 Task: Find connections with filter location Denkanikota with filter topic #linkedinwith filter profile language Potuguese with filter current company Tesco Bengaluru with filter school Sri Guru Tegh Bahadur Khalsa College with filter industry Environmental Services with filter service category Personal Injury Law with filter keywords title Director of Storytelling
Action: Mouse moved to (677, 87)
Screenshot: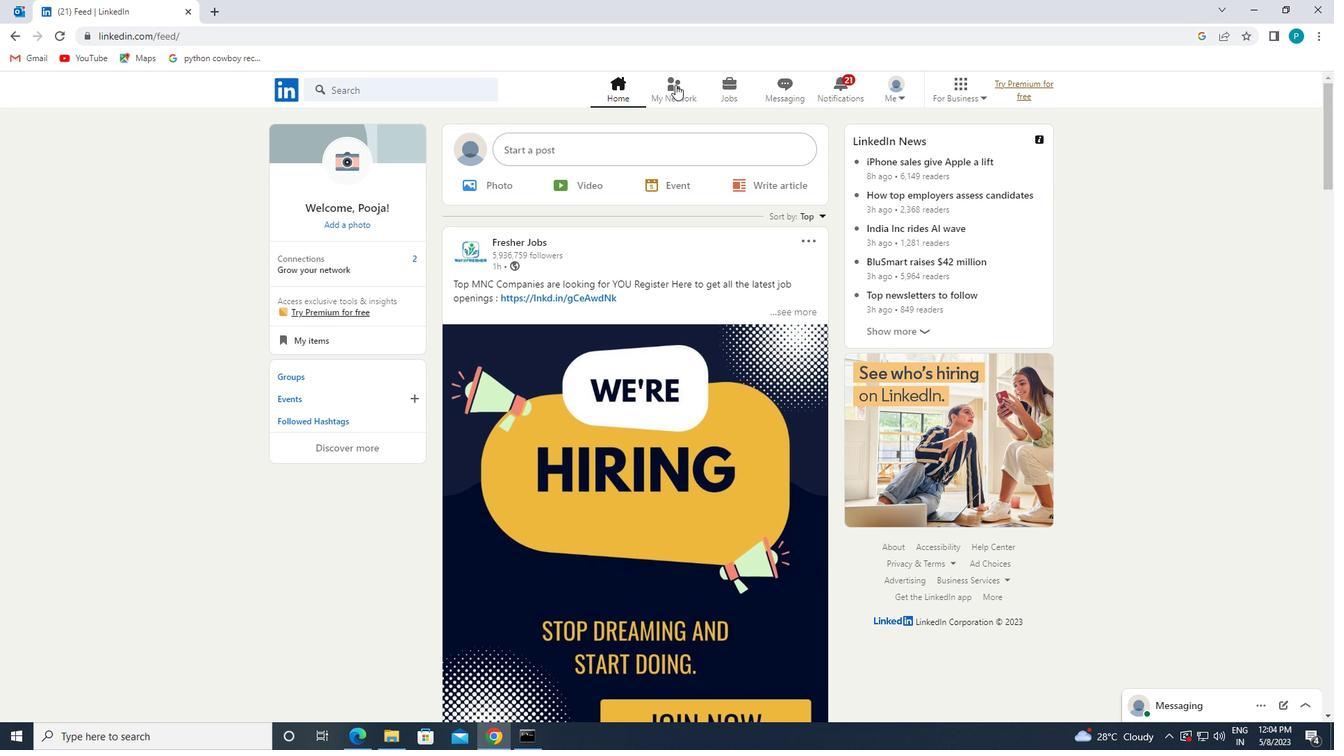
Action: Mouse pressed left at (677, 87)
Screenshot: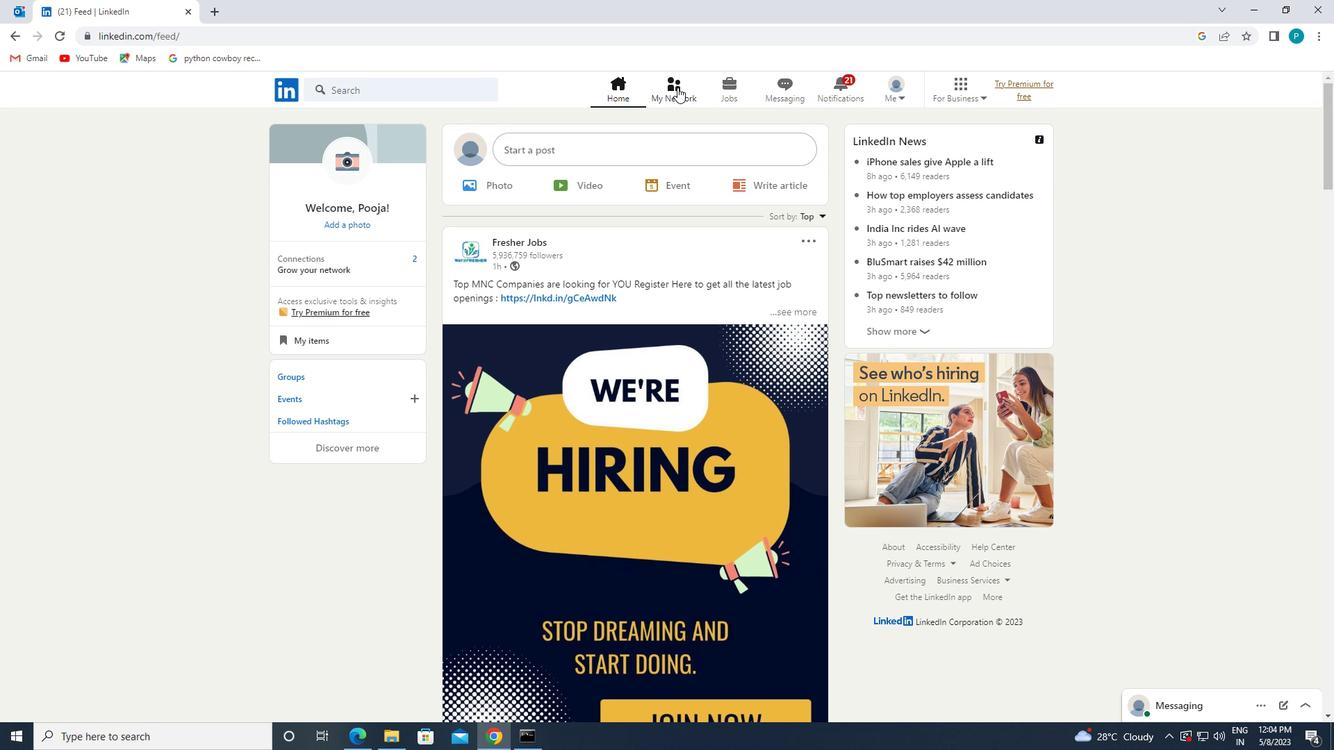 
Action: Mouse moved to (375, 168)
Screenshot: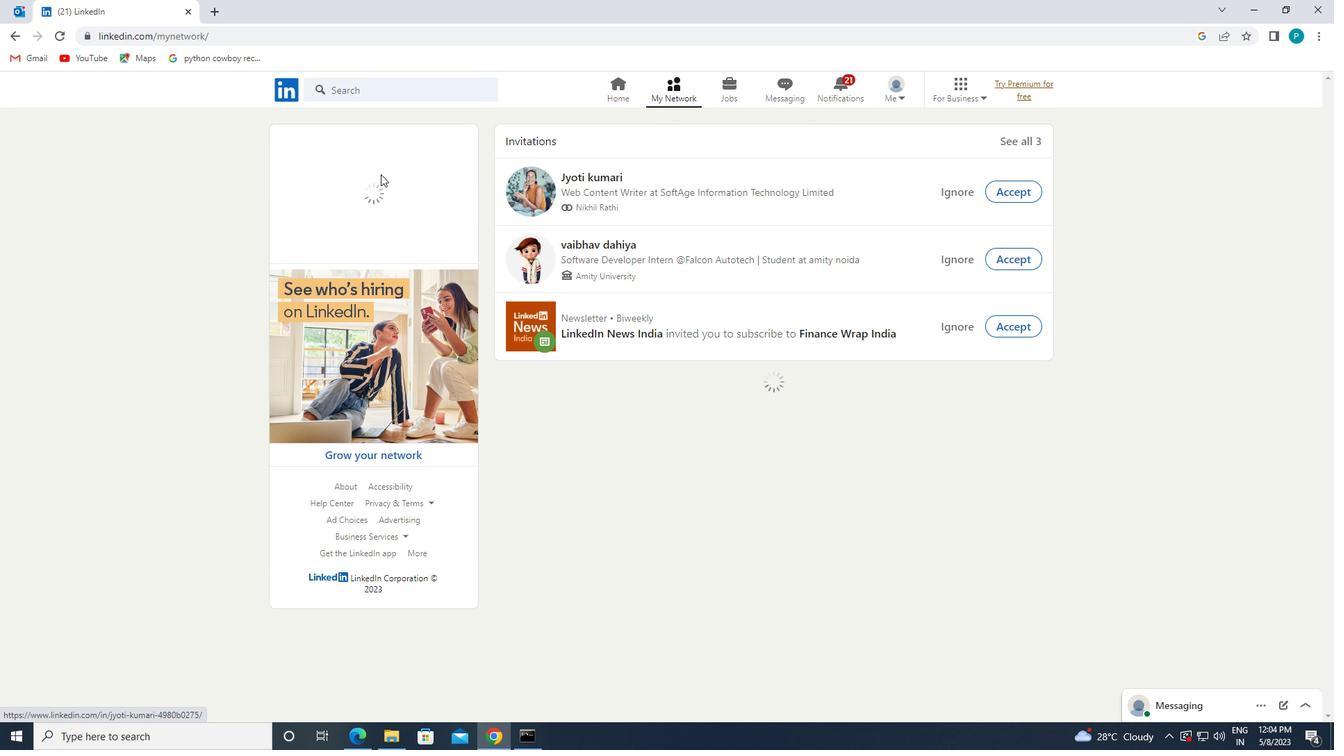 
Action: Mouse pressed left at (375, 168)
Screenshot: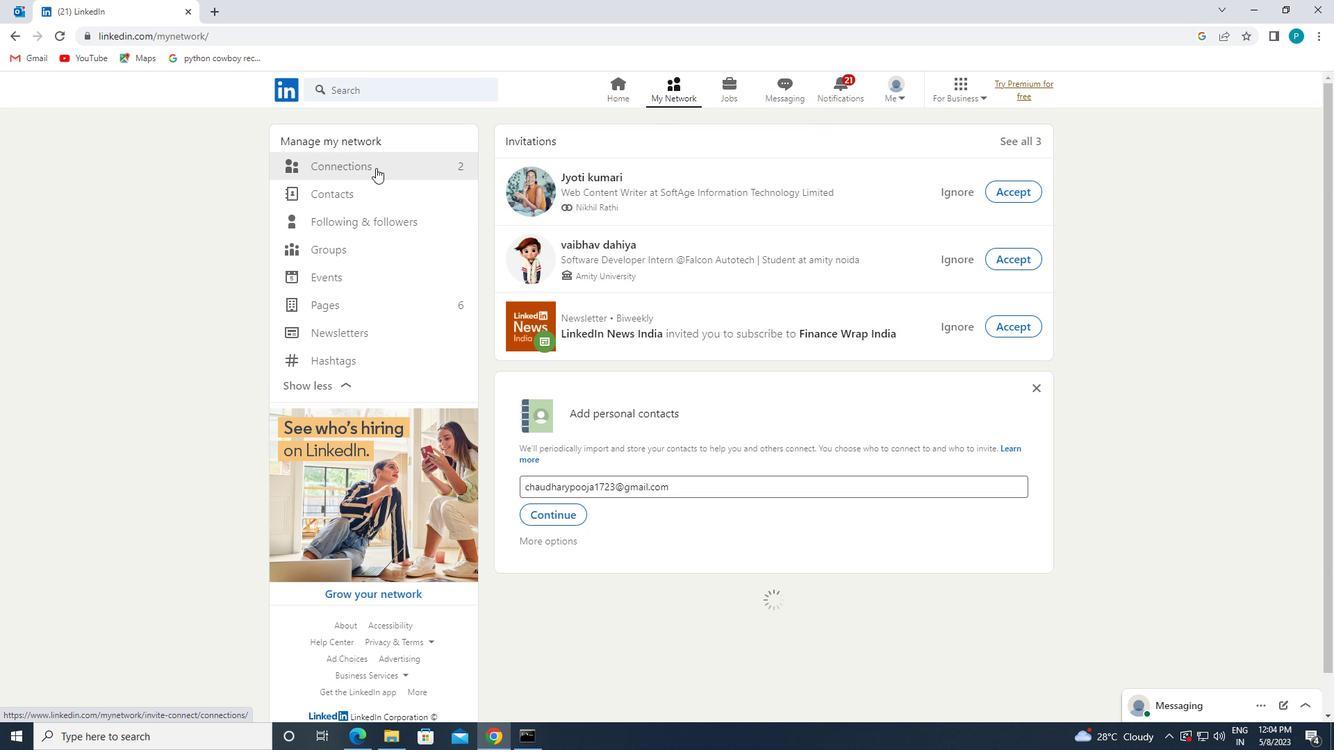 
Action: Mouse moved to (768, 161)
Screenshot: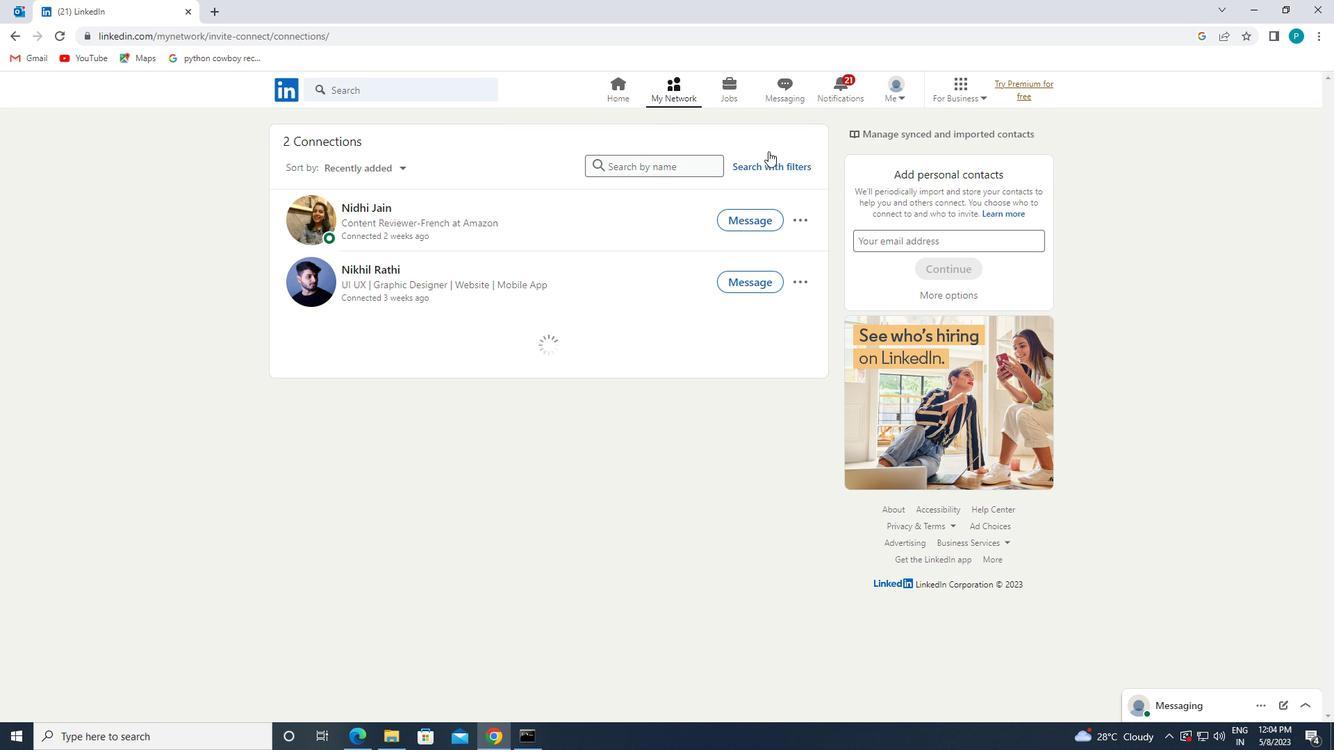 
Action: Mouse pressed left at (768, 161)
Screenshot: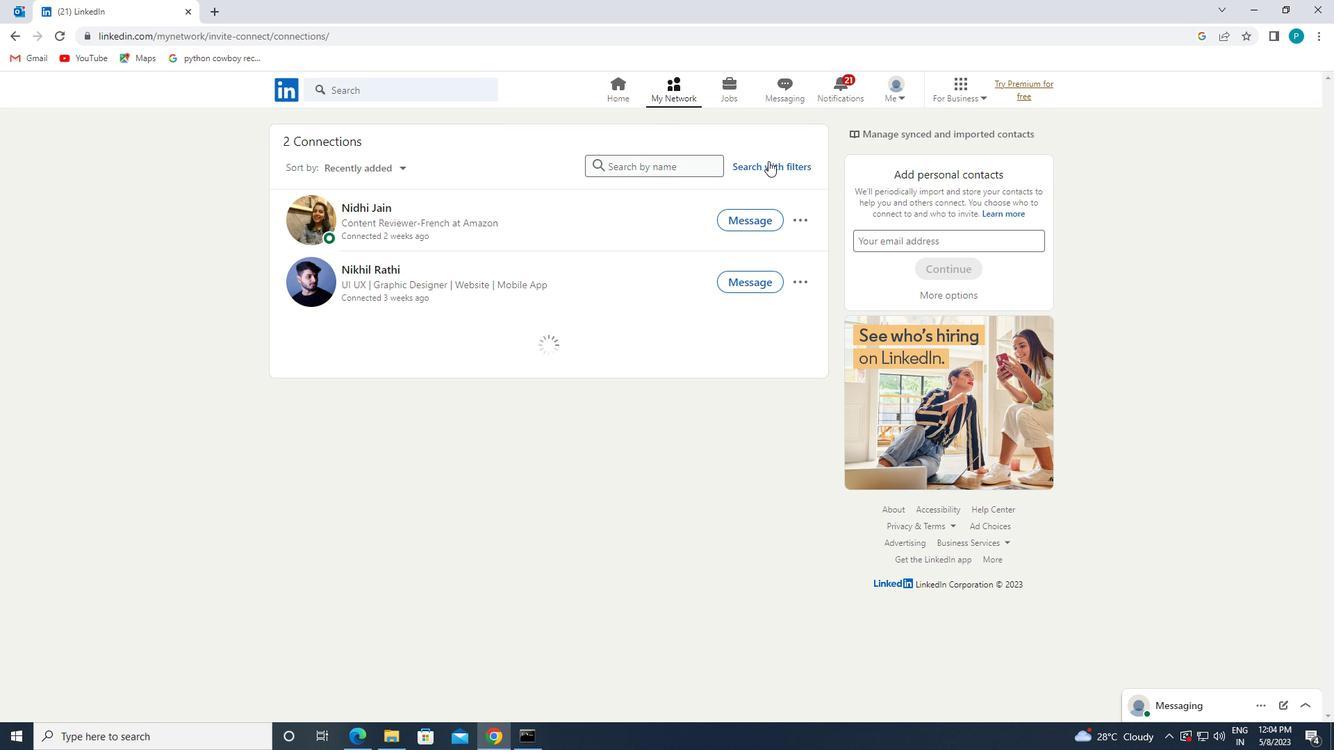 
Action: Mouse moved to (696, 120)
Screenshot: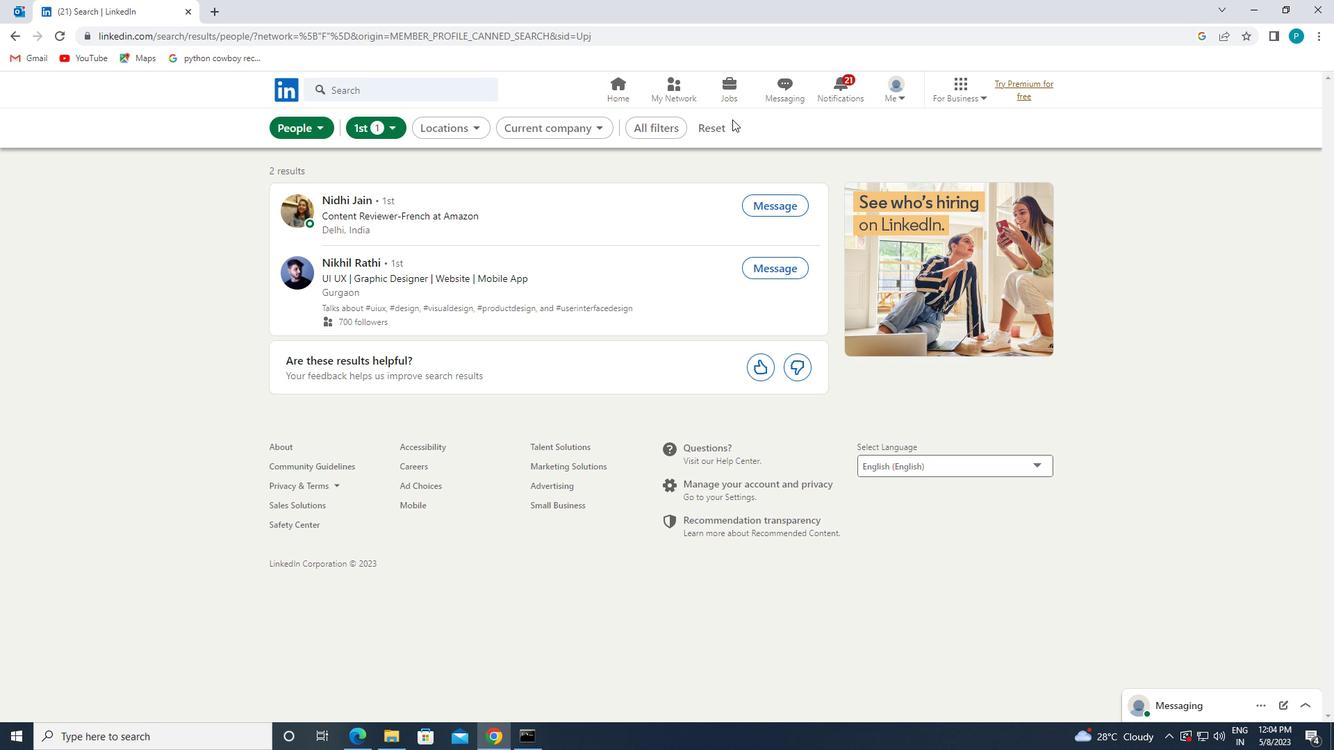 
Action: Mouse pressed left at (696, 120)
Screenshot: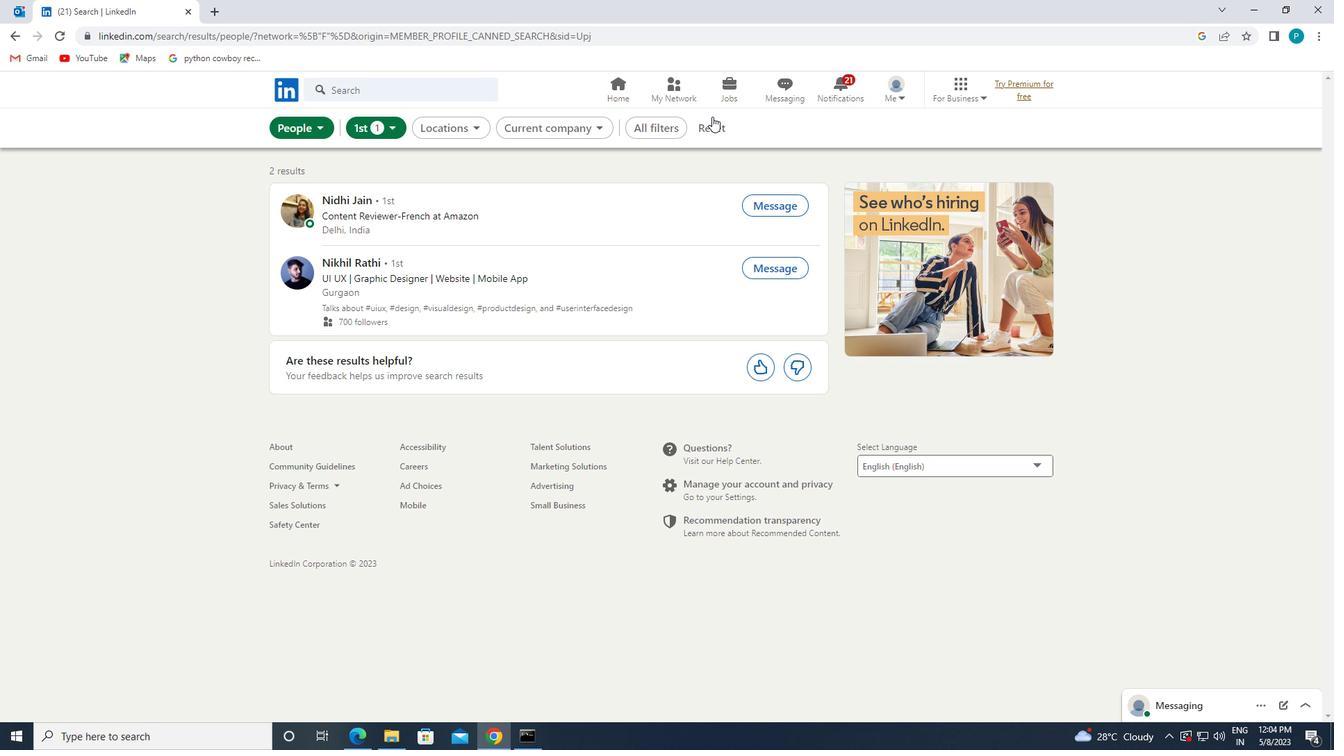 
Action: Mouse moved to (678, 125)
Screenshot: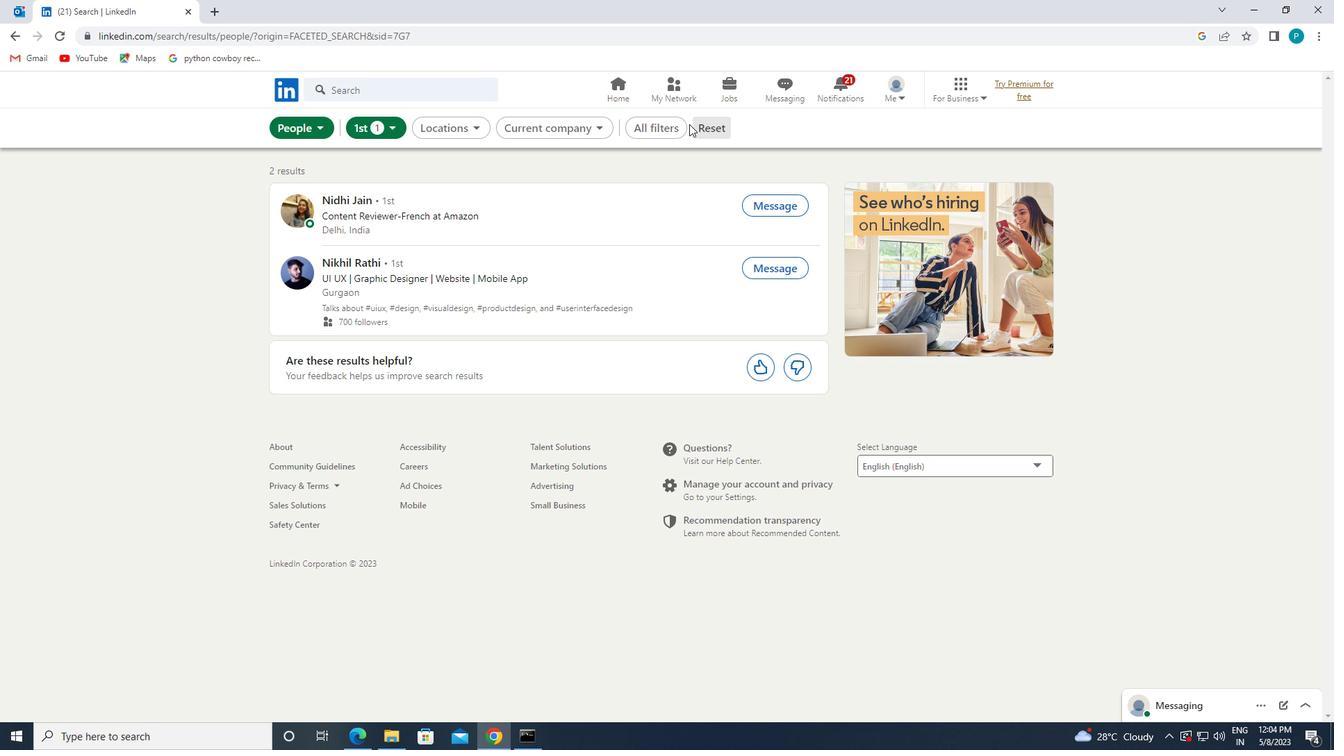
Action: Mouse pressed left at (678, 125)
Screenshot: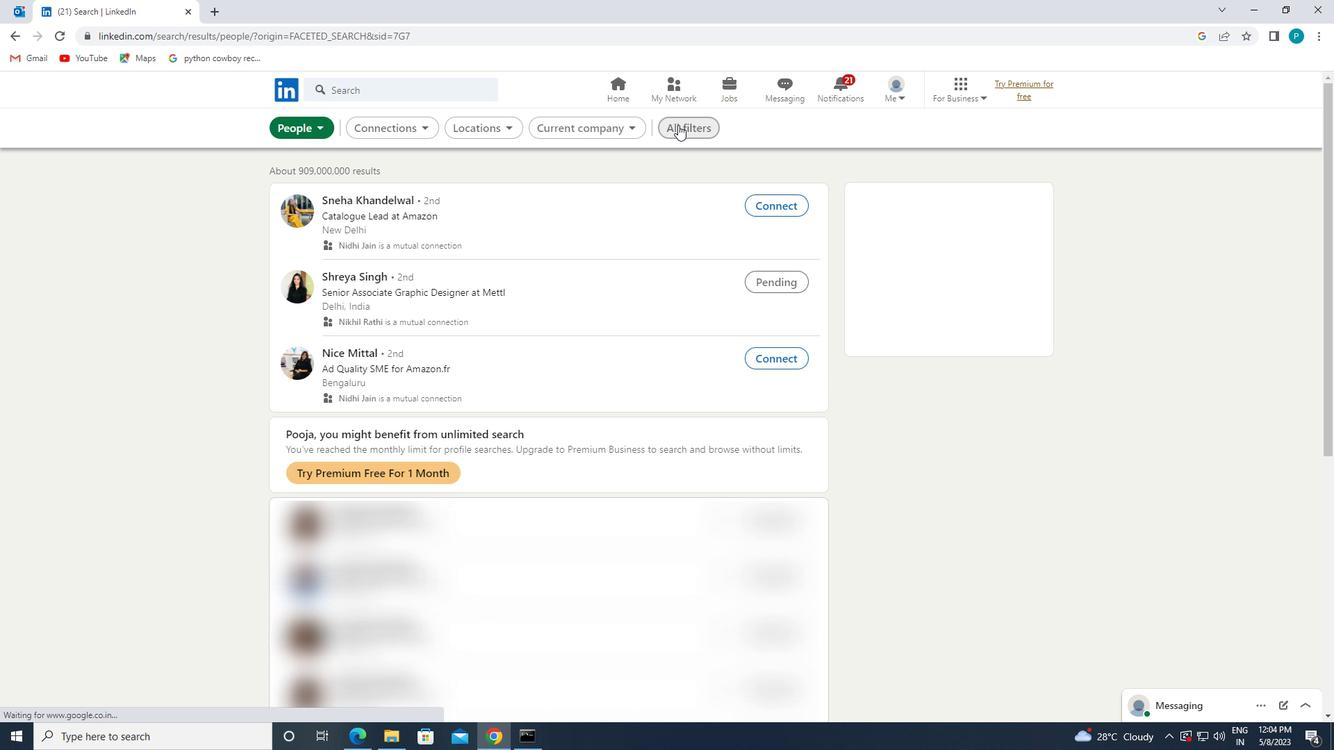 
Action: Mouse moved to (1325, 352)
Screenshot: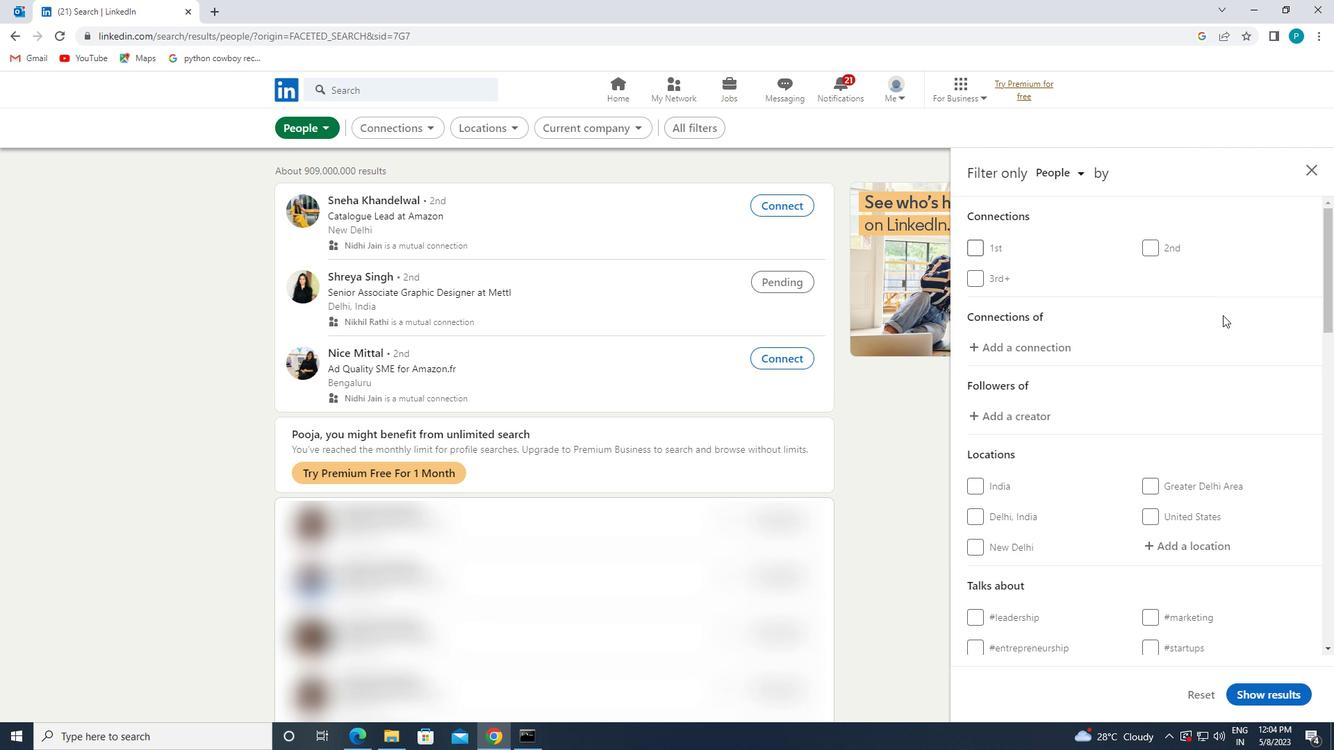 
Action: Mouse scrolled (1325, 351) with delta (0, 0)
Screenshot: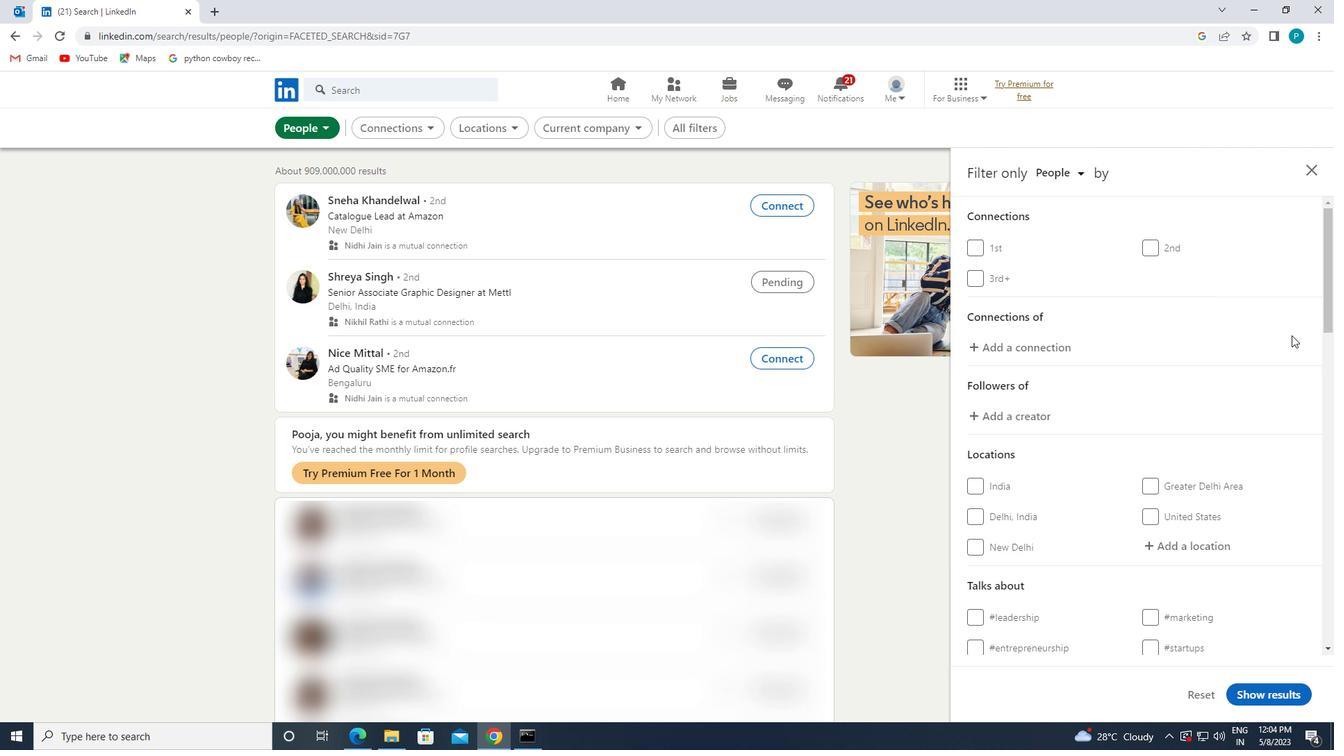 
Action: Mouse moved to (1325, 352)
Screenshot: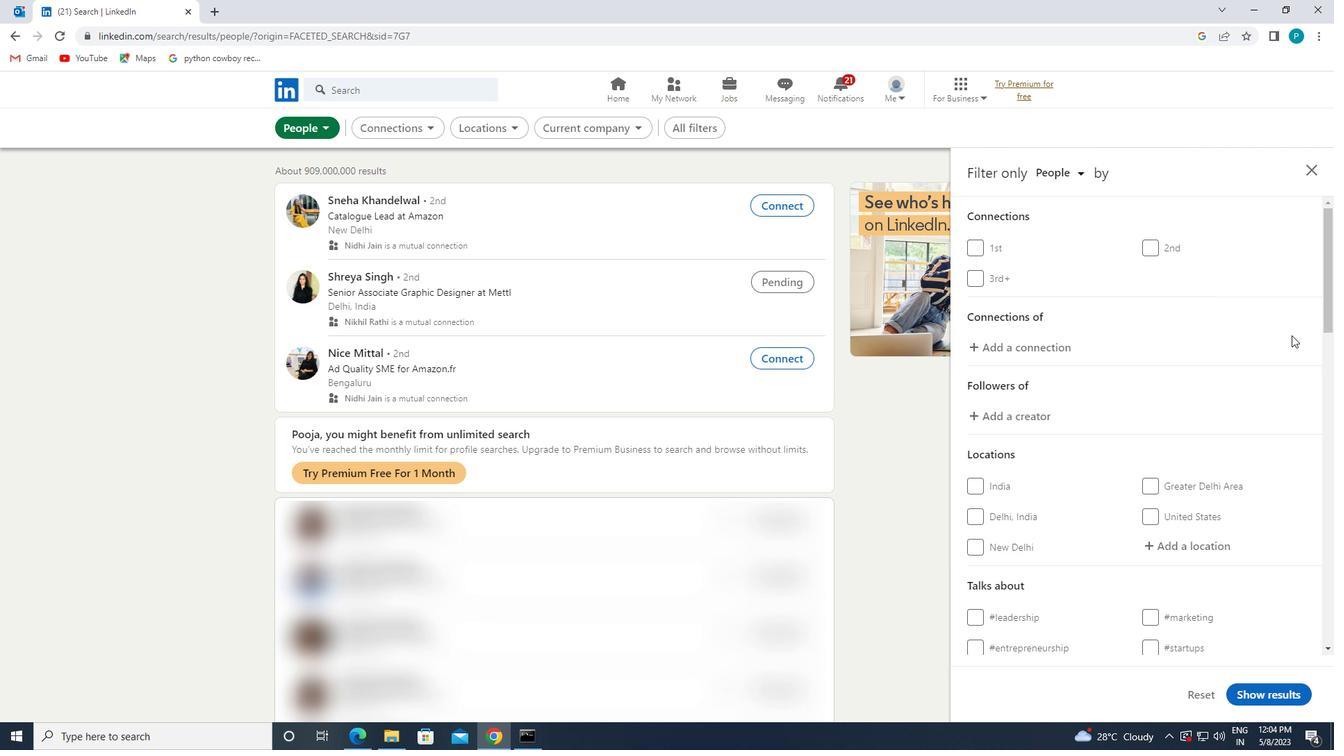 
Action: Mouse scrolled (1325, 351) with delta (0, 0)
Screenshot: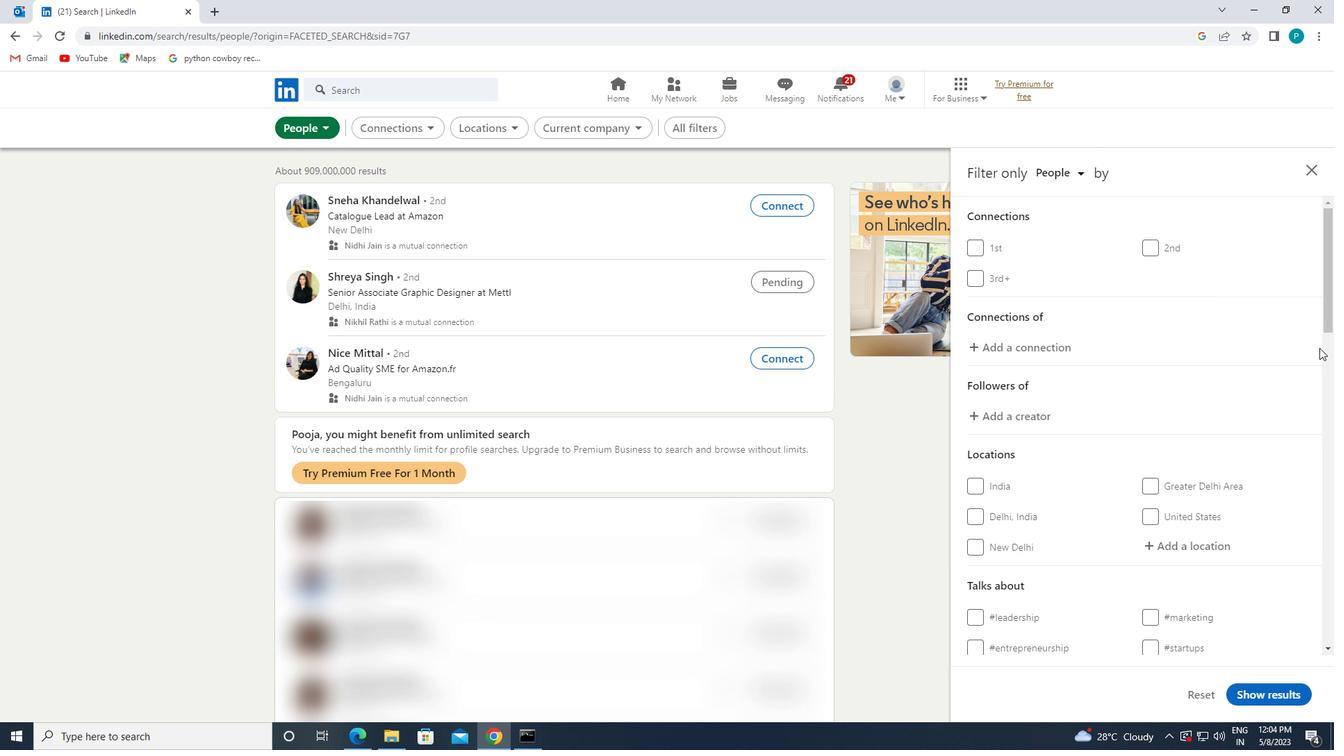 
Action: Mouse scrolled (1325, 351) with delta (0, 0)
Screenshot: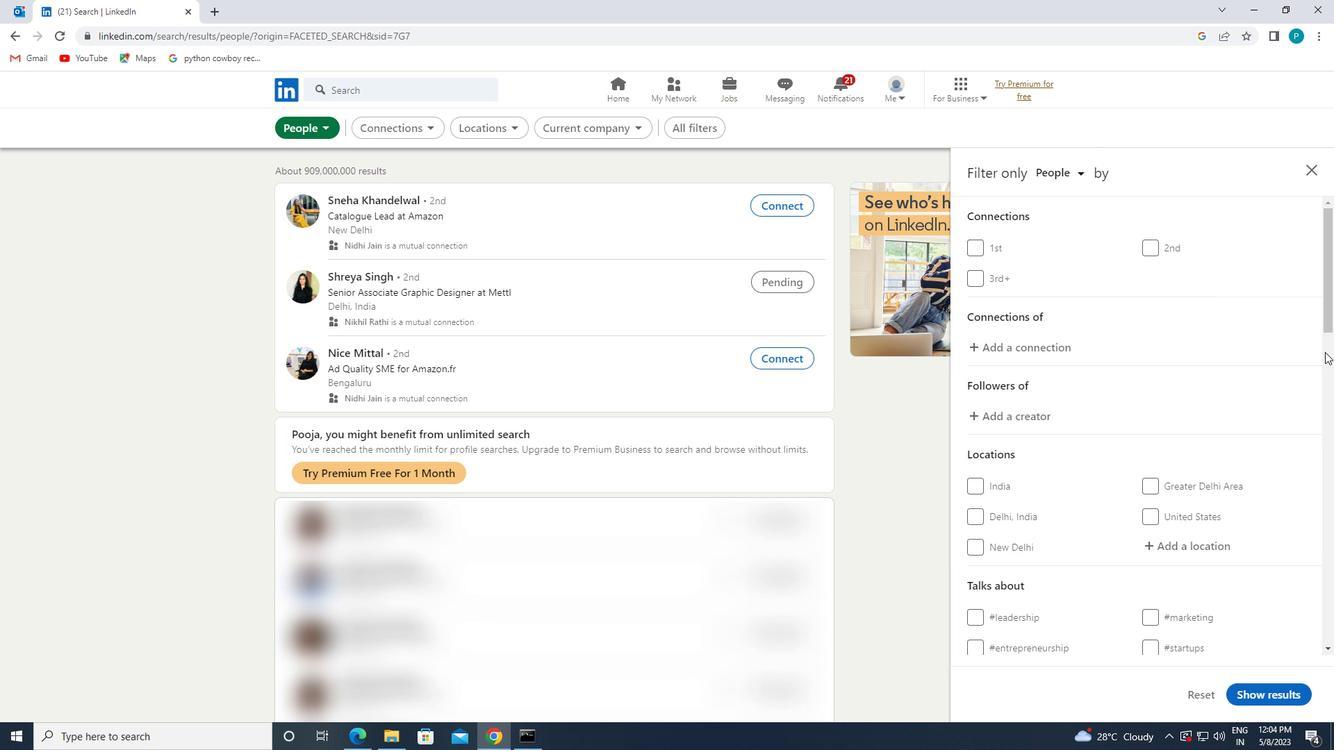 
Action: Mouse moved to (1204, 334)
Screenshot: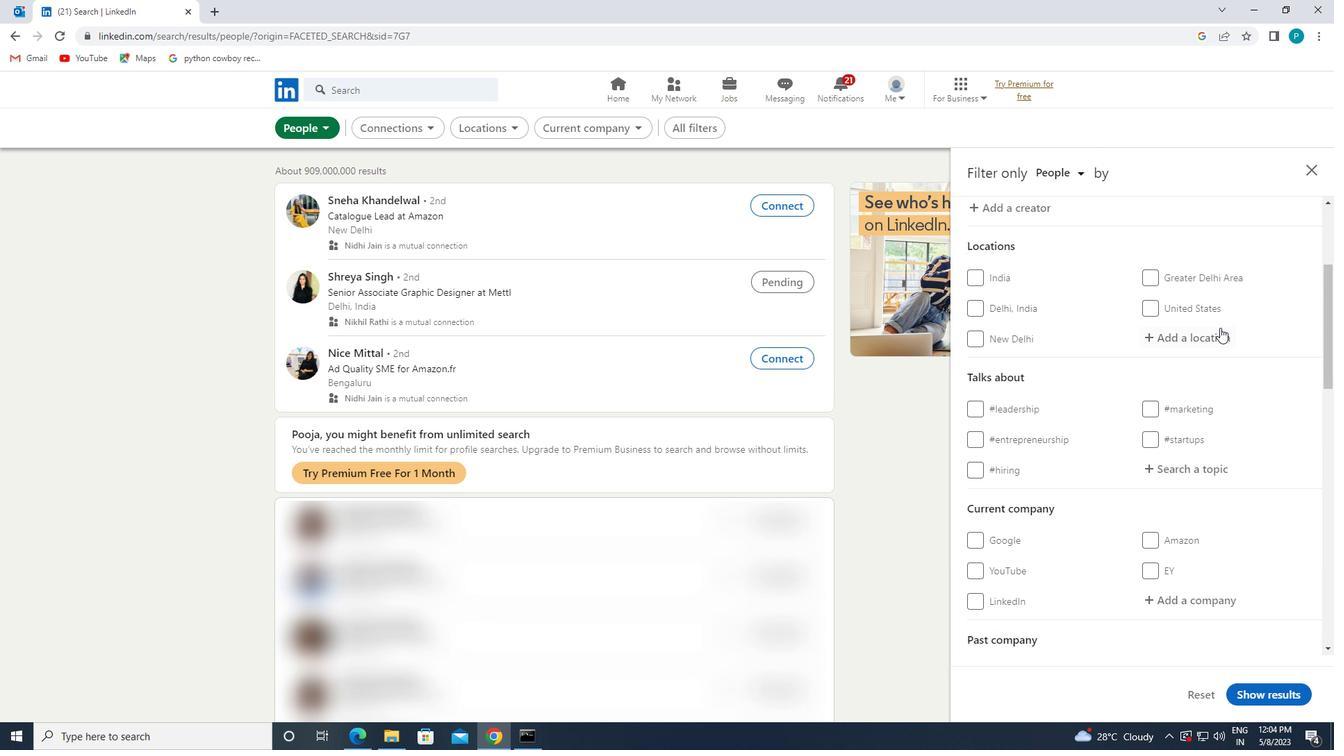 
Action: Mouse pressed left at (1204, 334)
Screenshot: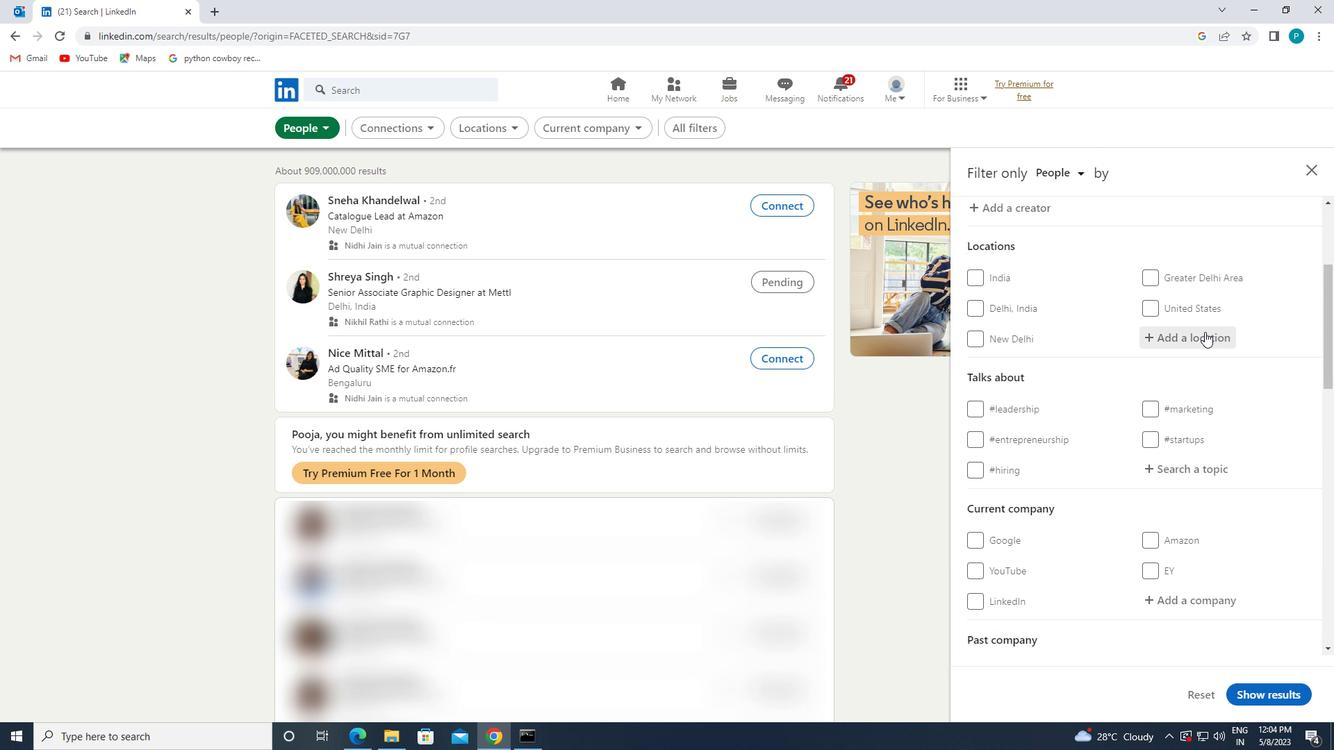 
Action: Key pressed <Key.caps_lock>d<Key.caps_lock>enkanikota
Screenshot: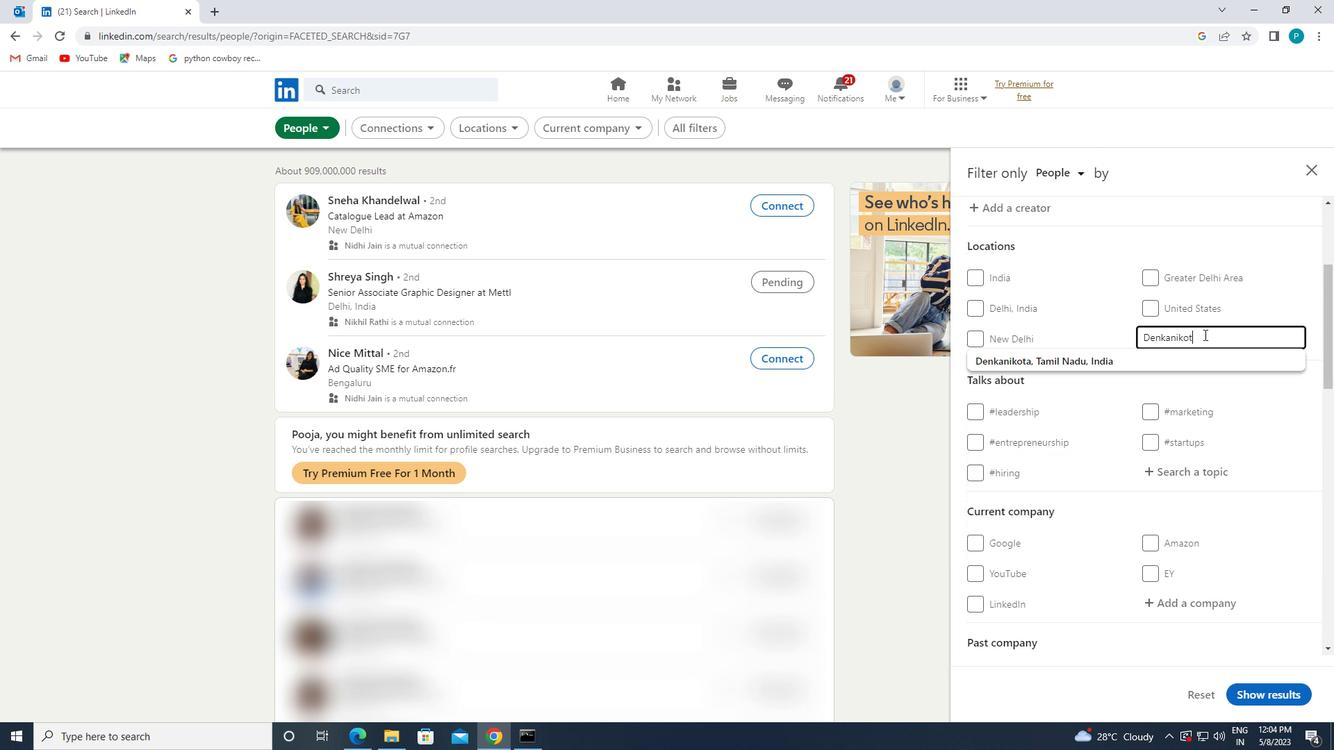 
Action: Mouse moved to (1199, 356)
Screenshot: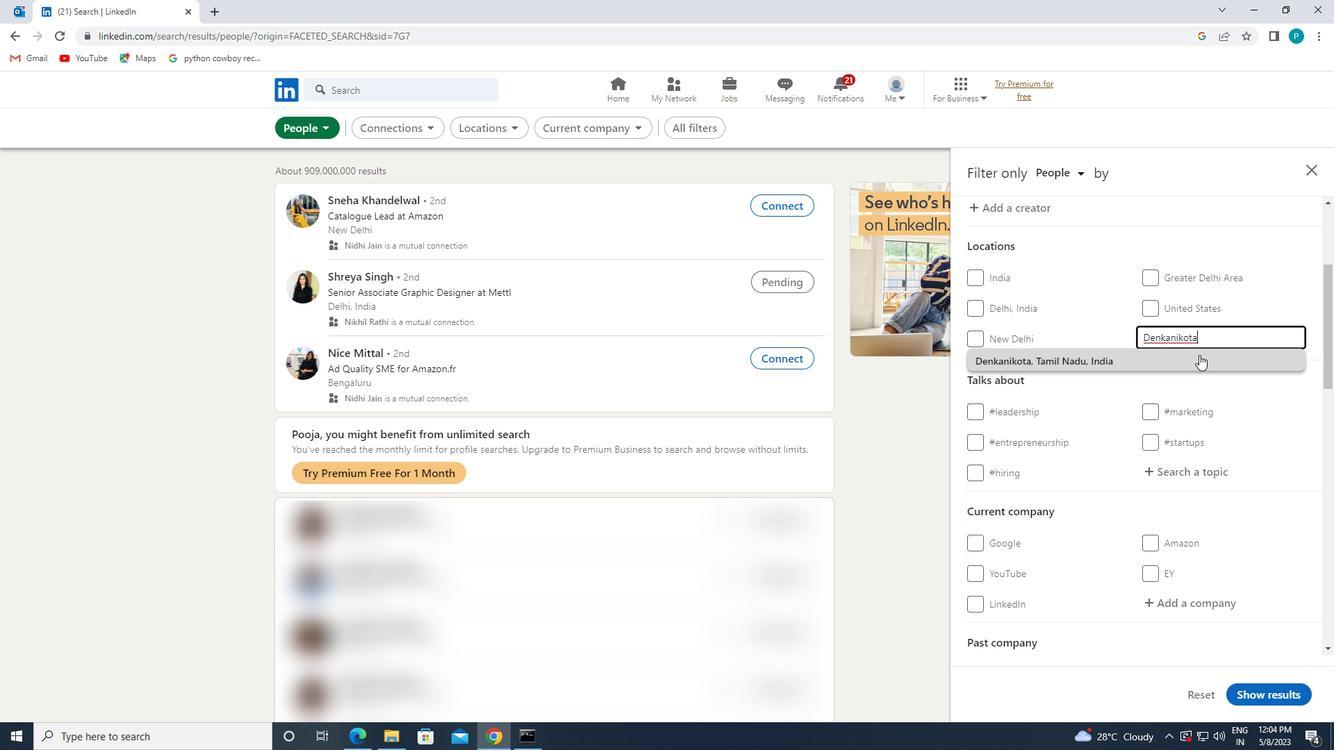 
Action: Mouse pressed left at (1199, 356)
Screenshot: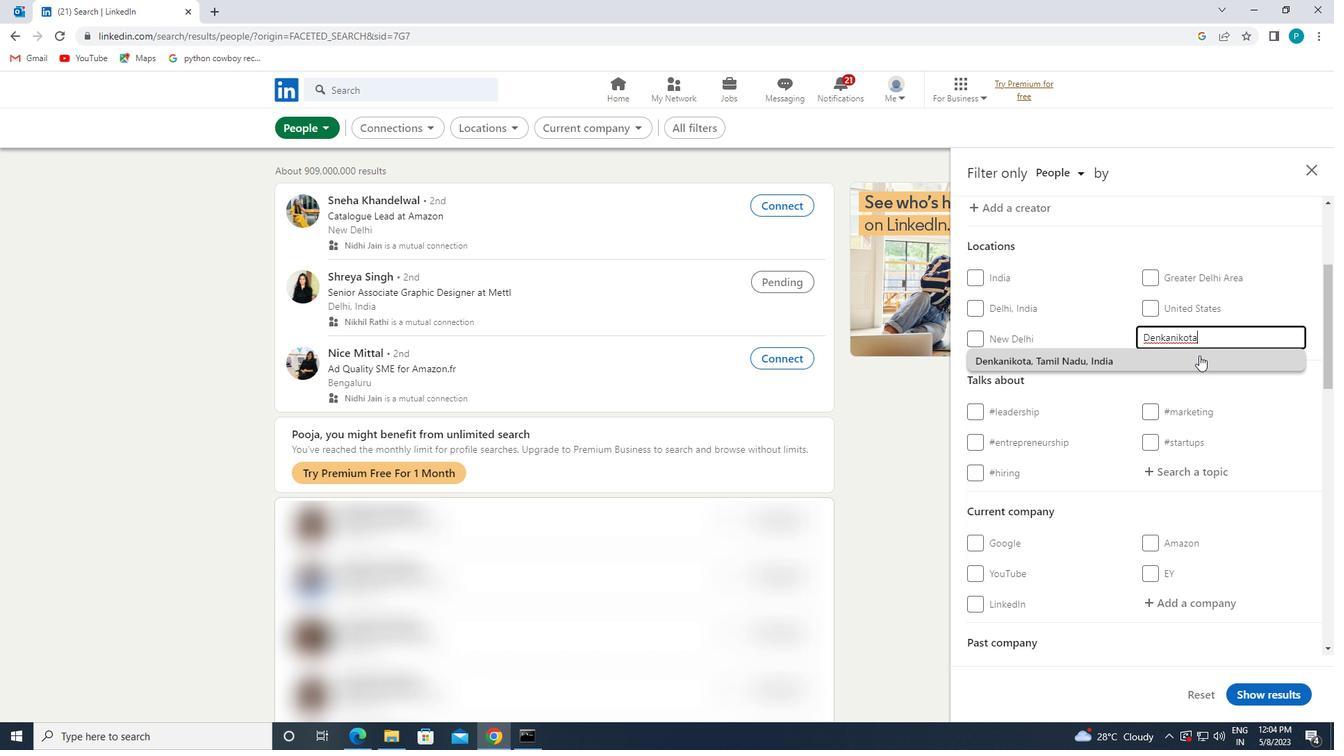 
Action: Mouse moved to (1178, 493)
Screenshot: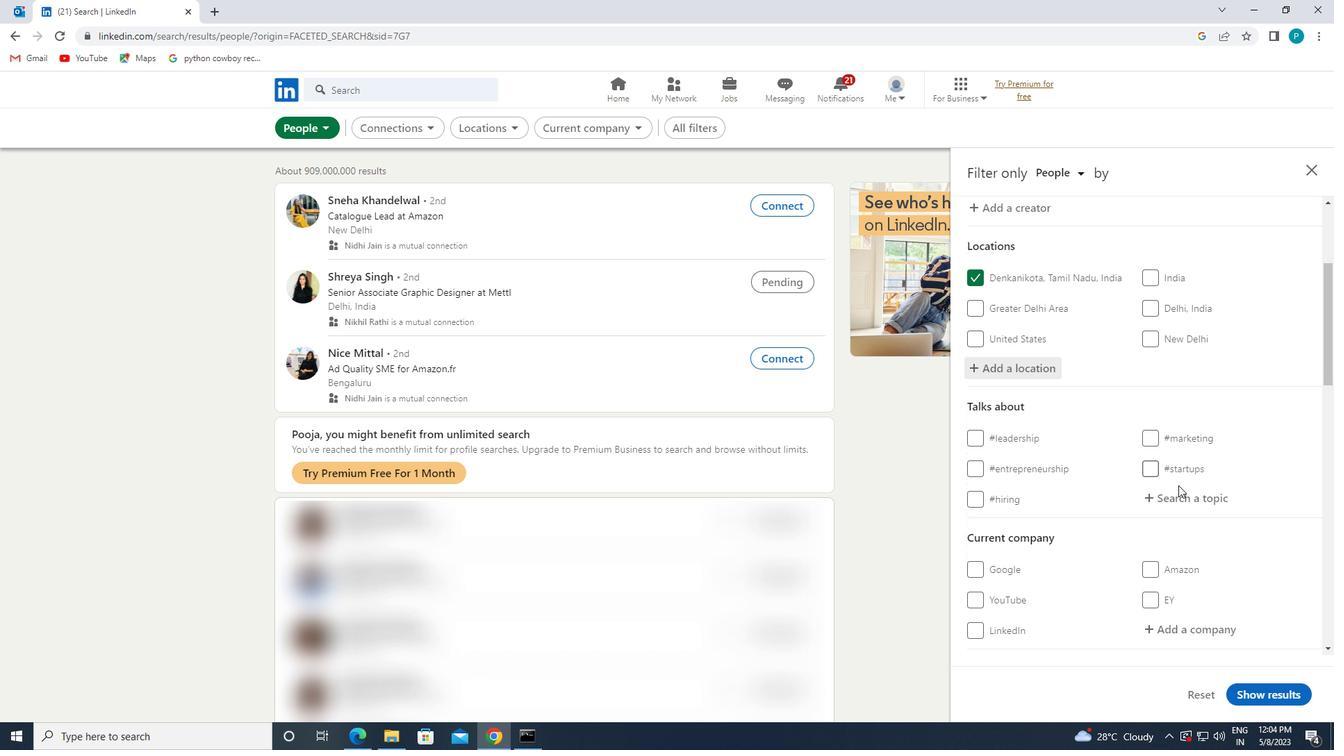 
Action: Mouse pressed left at (1178, 493)
Screenshot: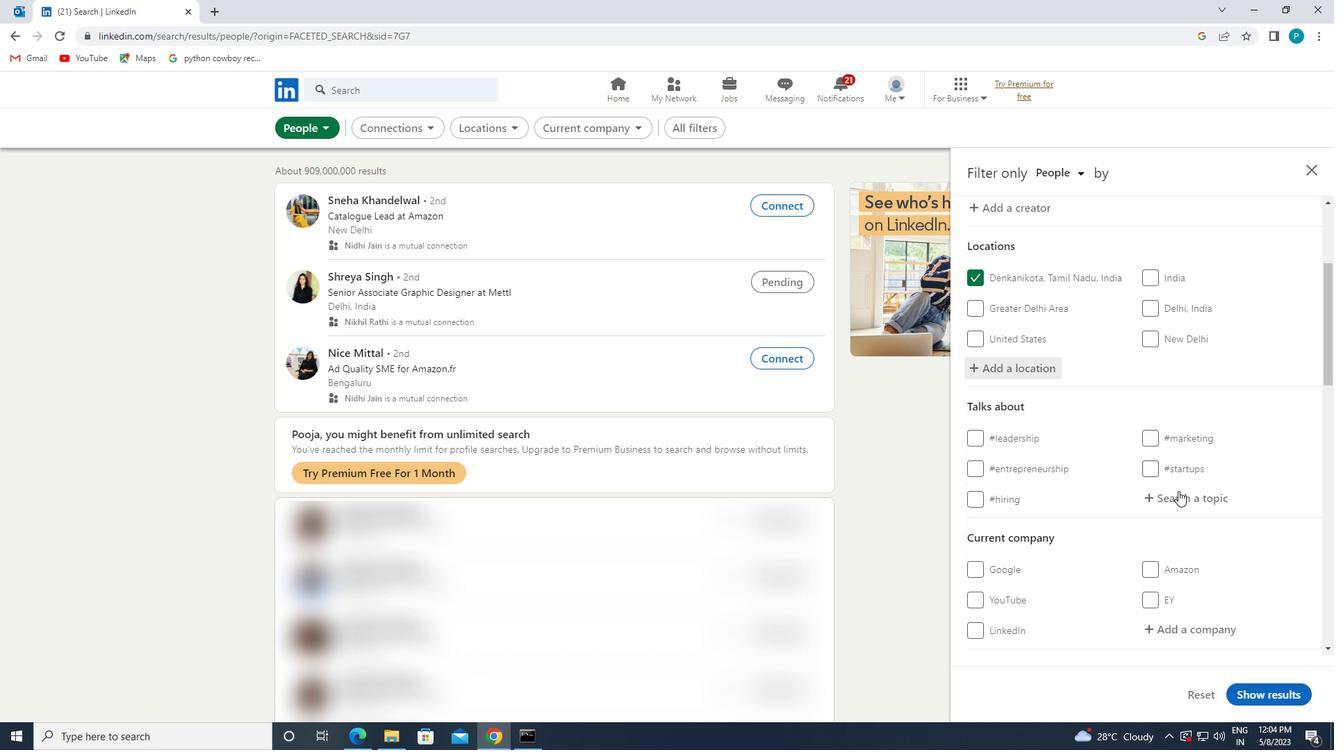 
Action: Mouse moved to (1179, 494)
Screenshot: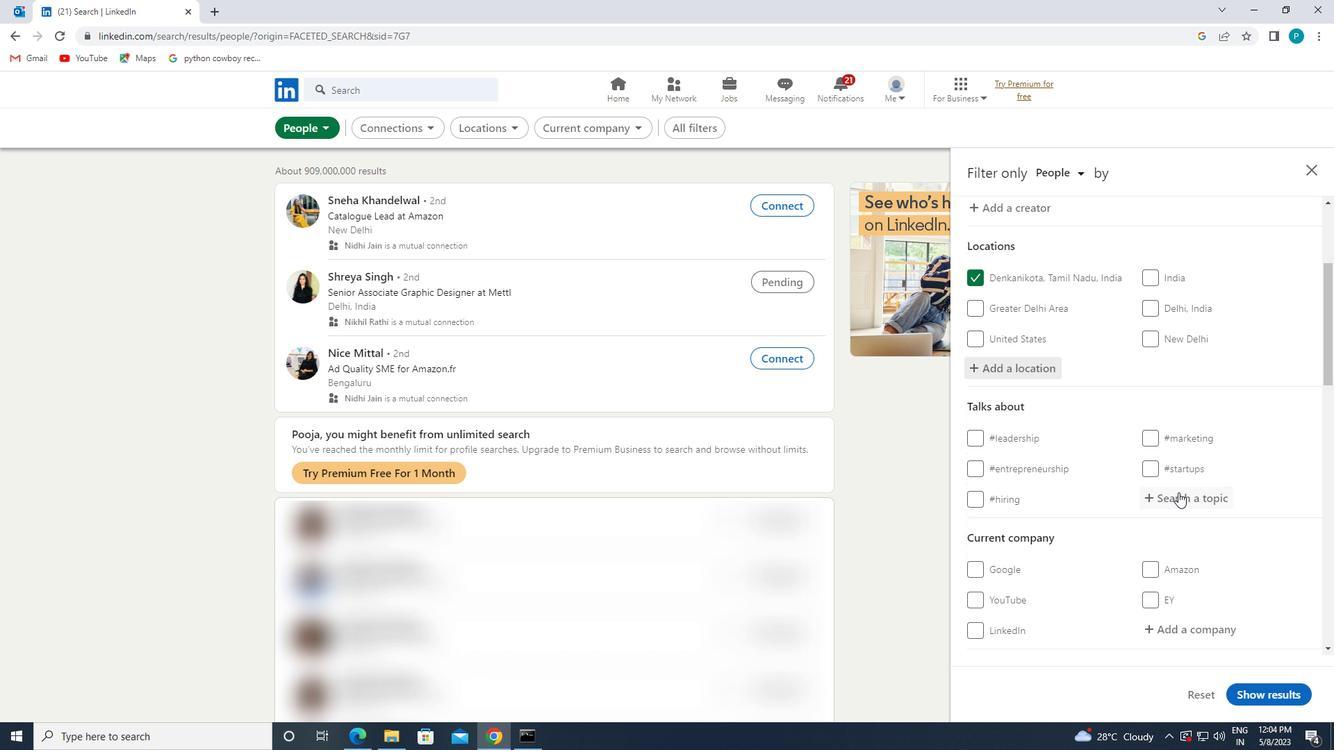 
Action: Key pressed <Key.shift>#LINKEDIN
Screenshot: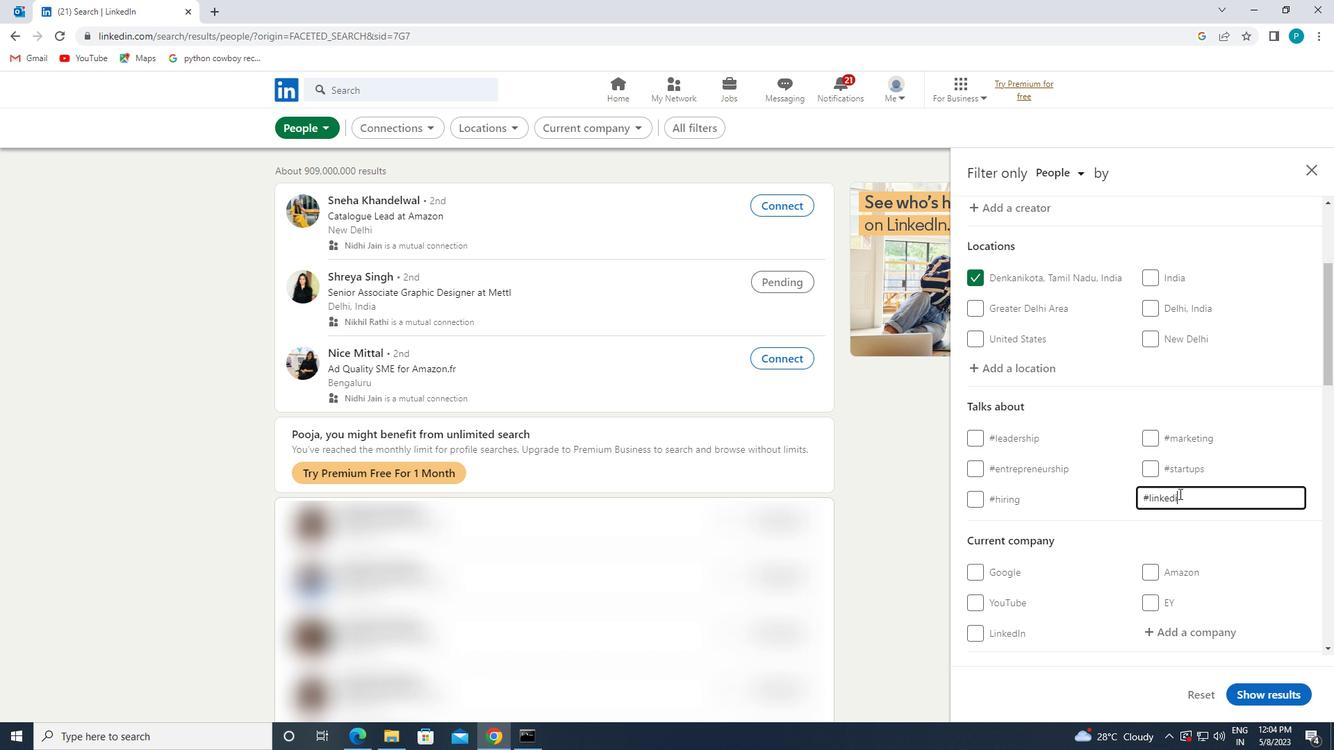 
Action: Mouse moved to (1171, 569)
Screenshot: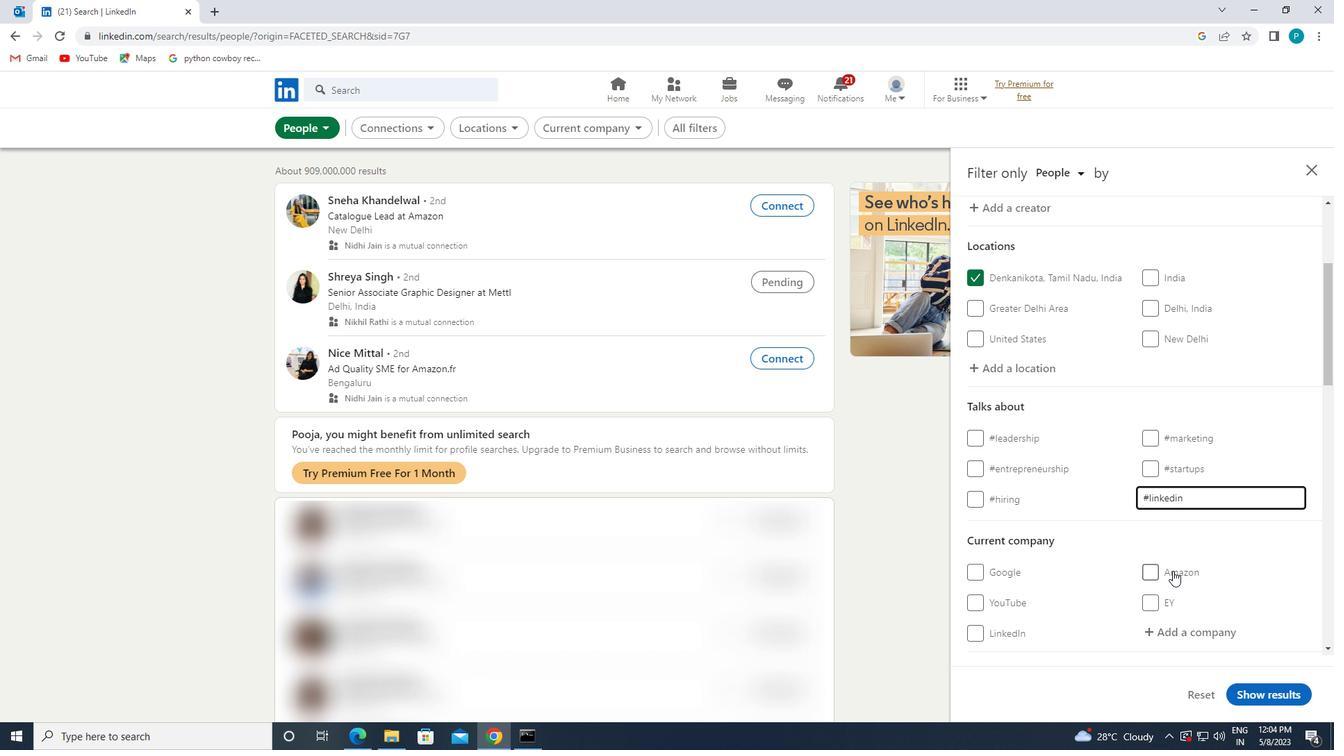 
Action: Mouse scrolled (1171, 569) with delta (0, 0)
Screenshot: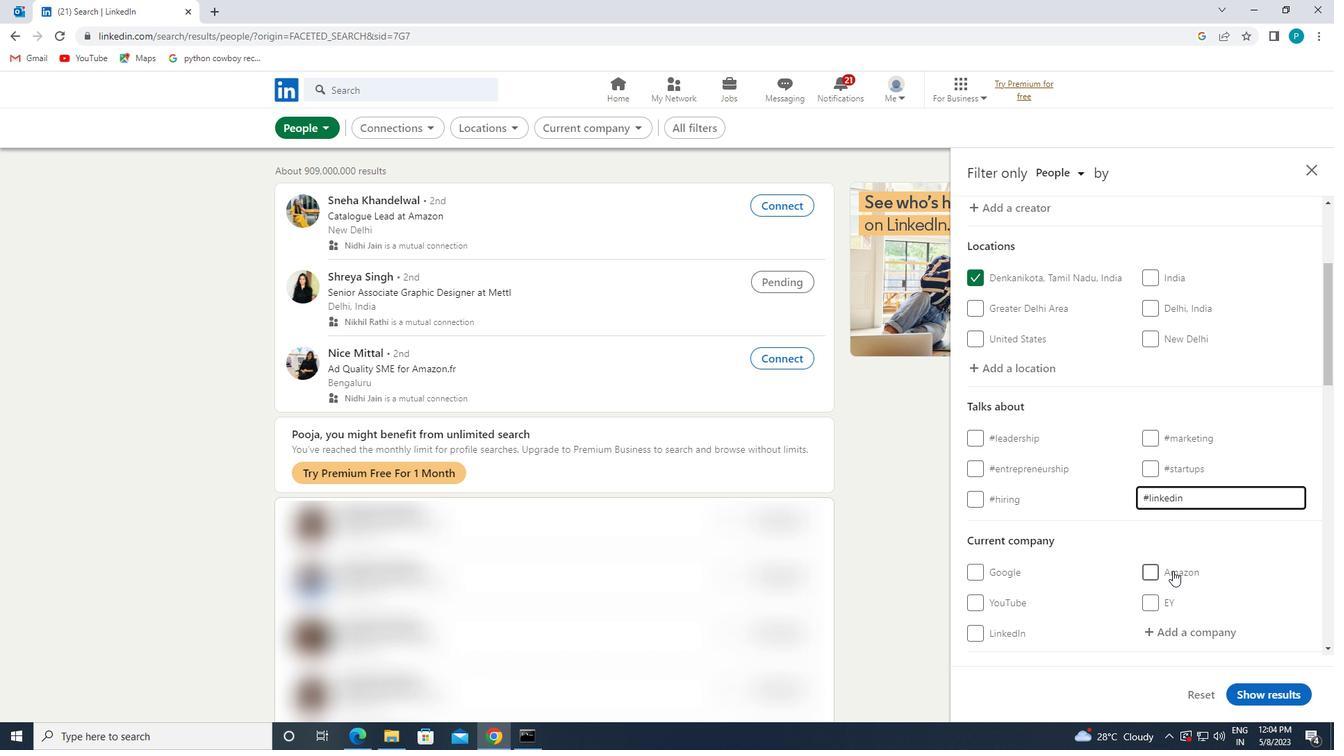 
Action: Mouse moved to (1170, 564)
Screenshot: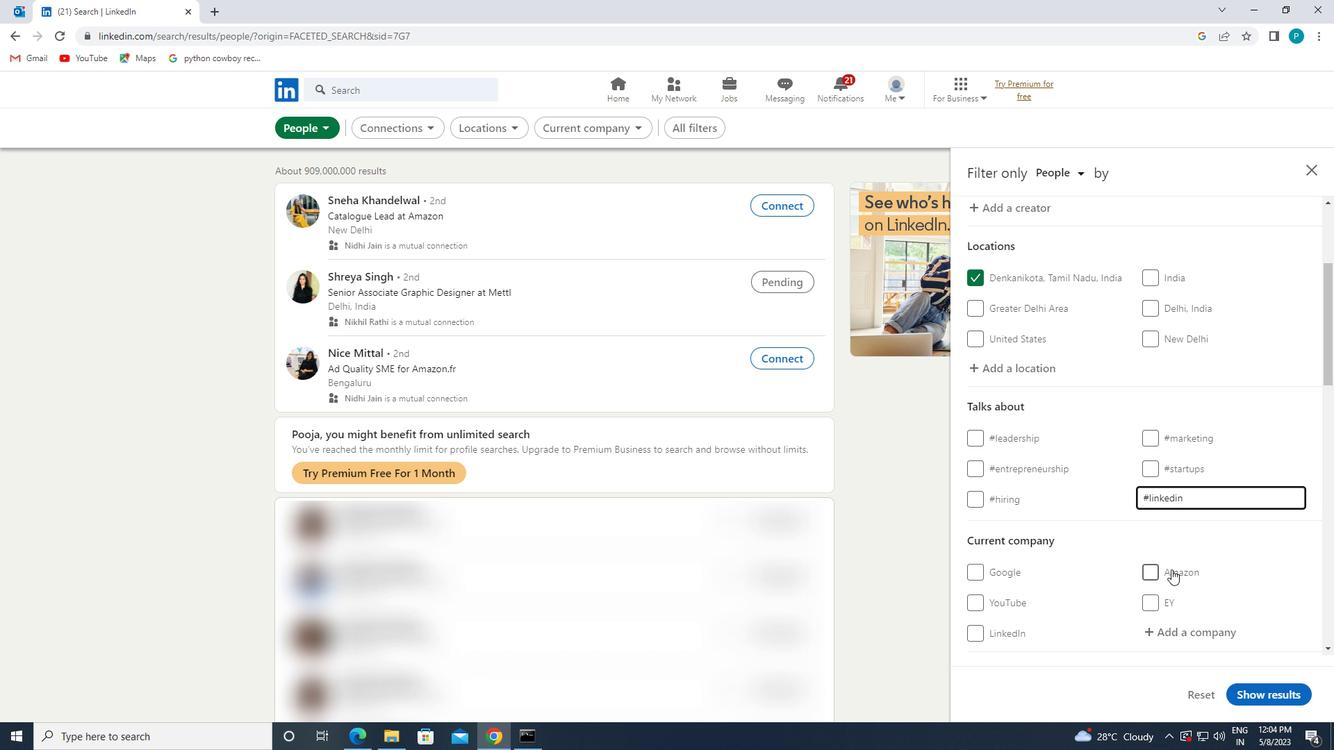
Action: Mouse scrolled (1170, 564) with delta (0, 0)
Screenshot: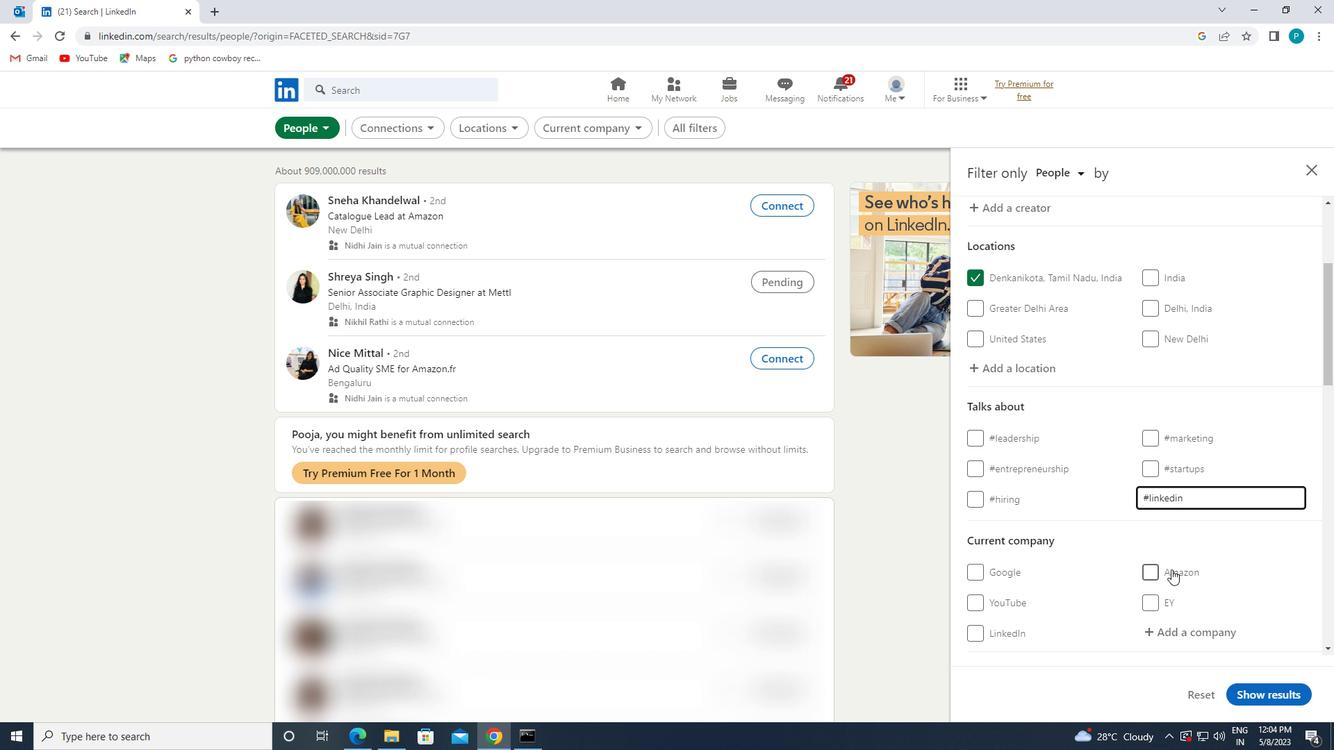 
Action: Mouse moved to (1191, 504)
Screenshot: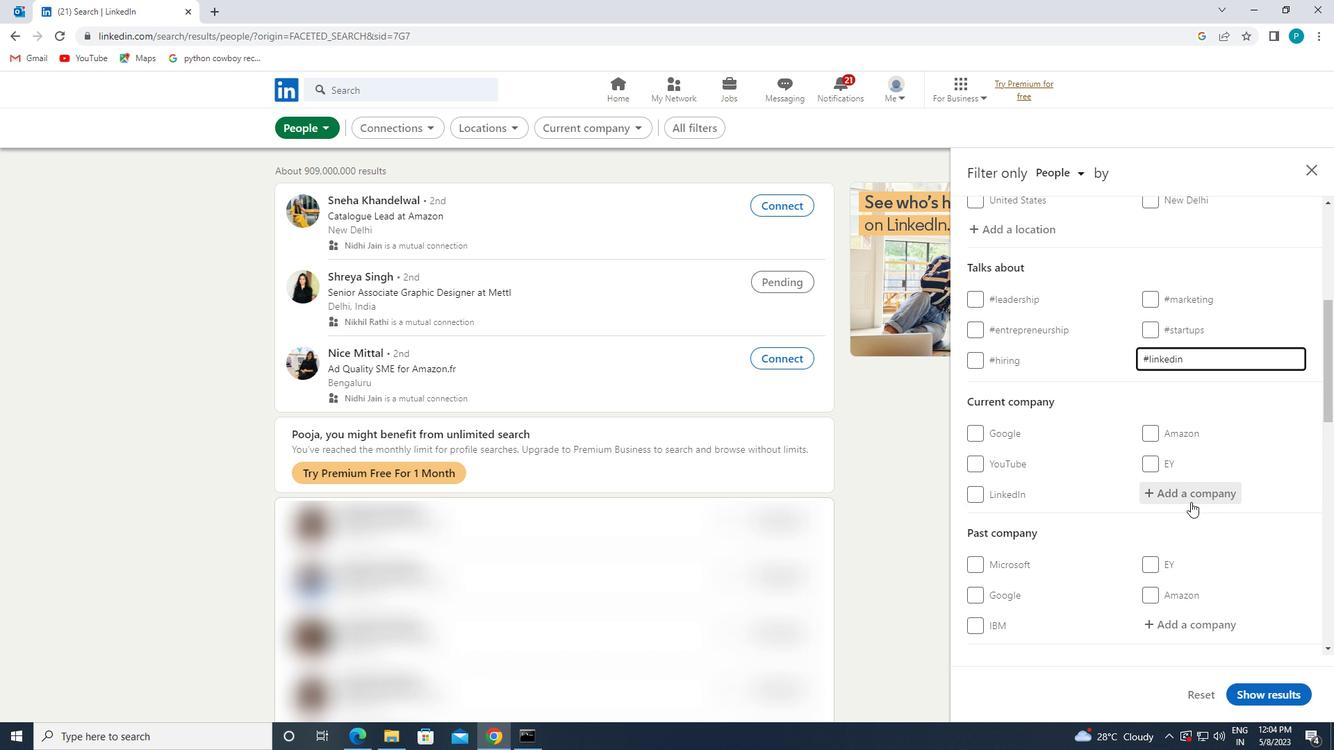 
Action: Mouse scrolled (1191, 503) with delta (0, 0)
Screenshot: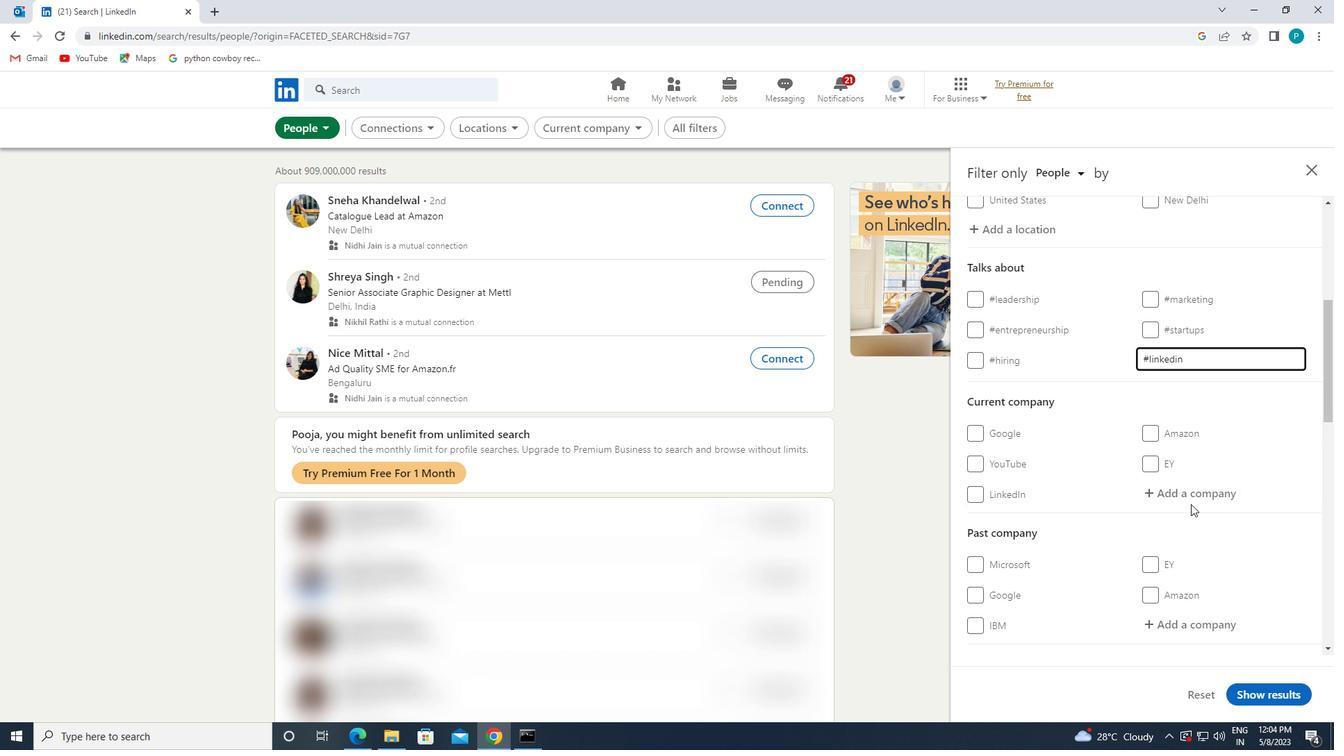 
Action: Mouse scrolled (1191, 503) with delta (0, 0)
Screenshot: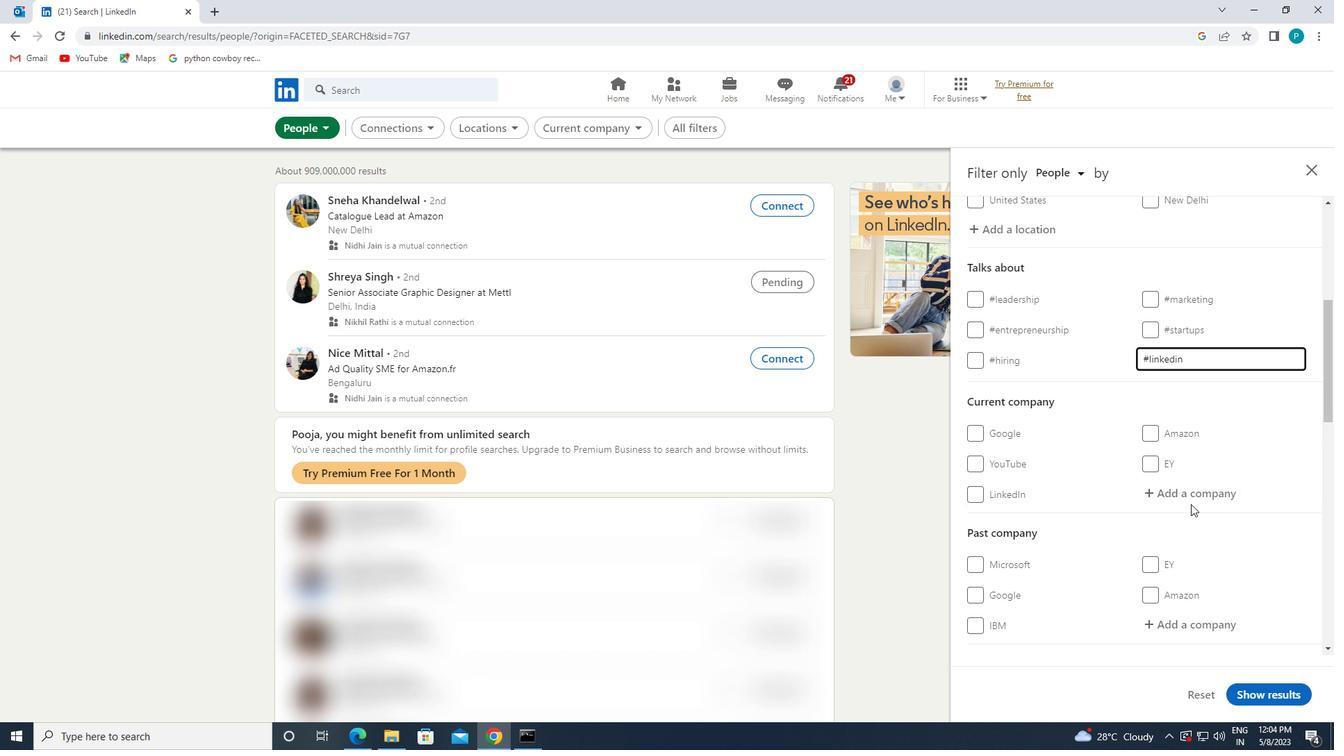 
Action: Mouse scrolled (1191, 503) with delta (0, 0)
Screenshot: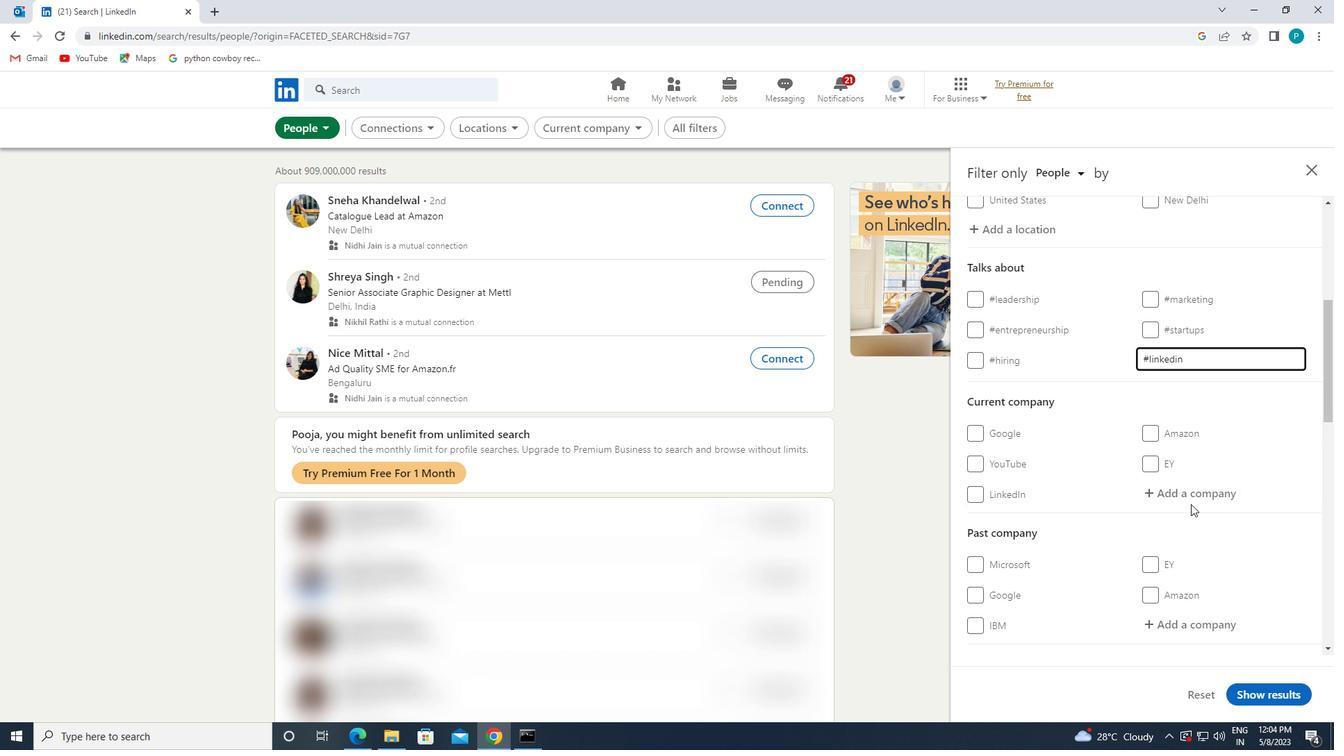 
Action: Mouse moved to (1161, 546)
Screenshot: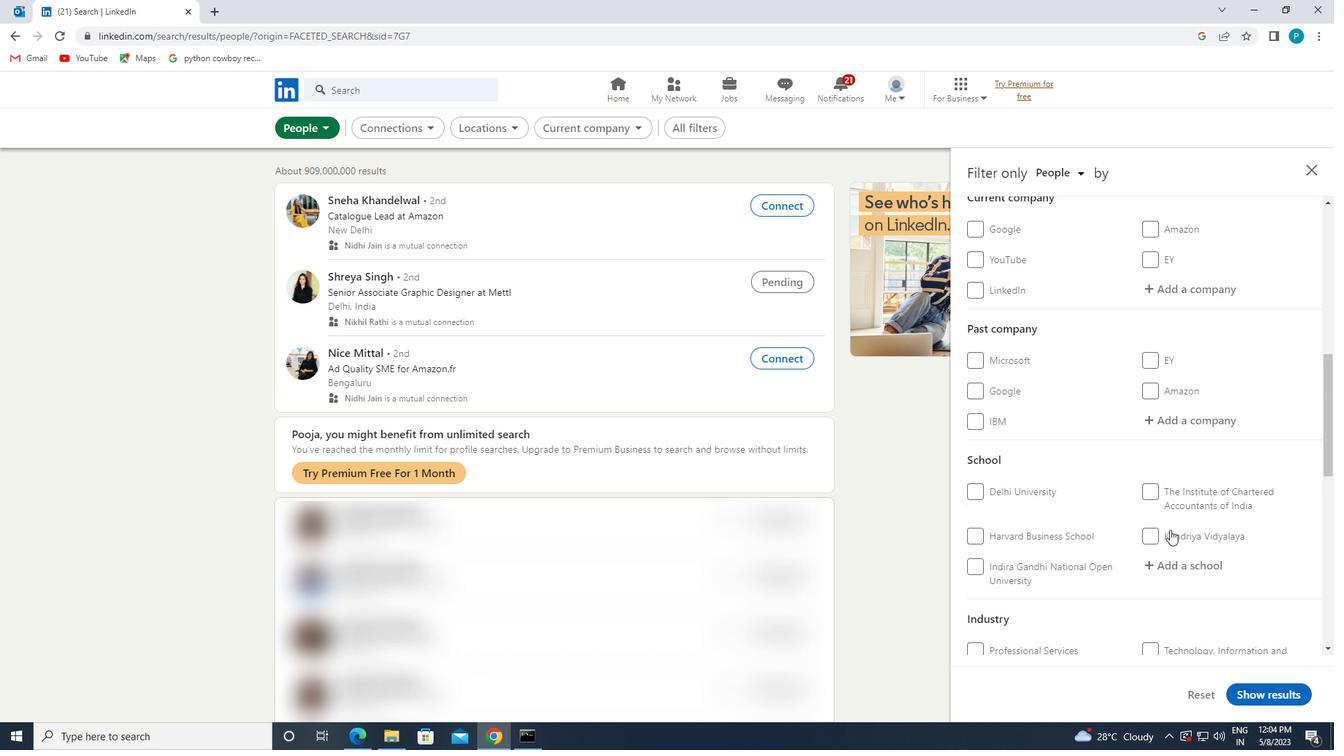 
Action: Mouse scrolled (1161, 545) with delta (0, 0)
Screenshot: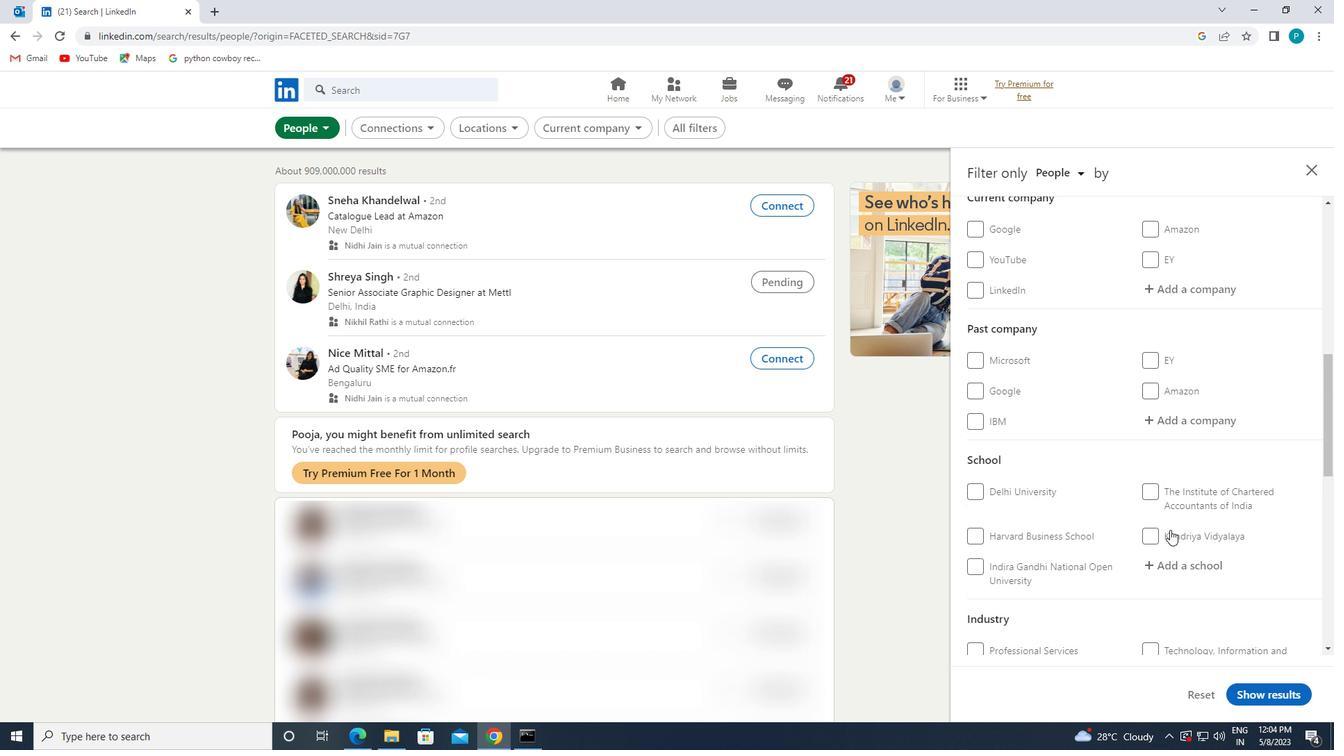 
Action: Mouse scrolled (1161, 545) with delta (0, 0)
Screenshot: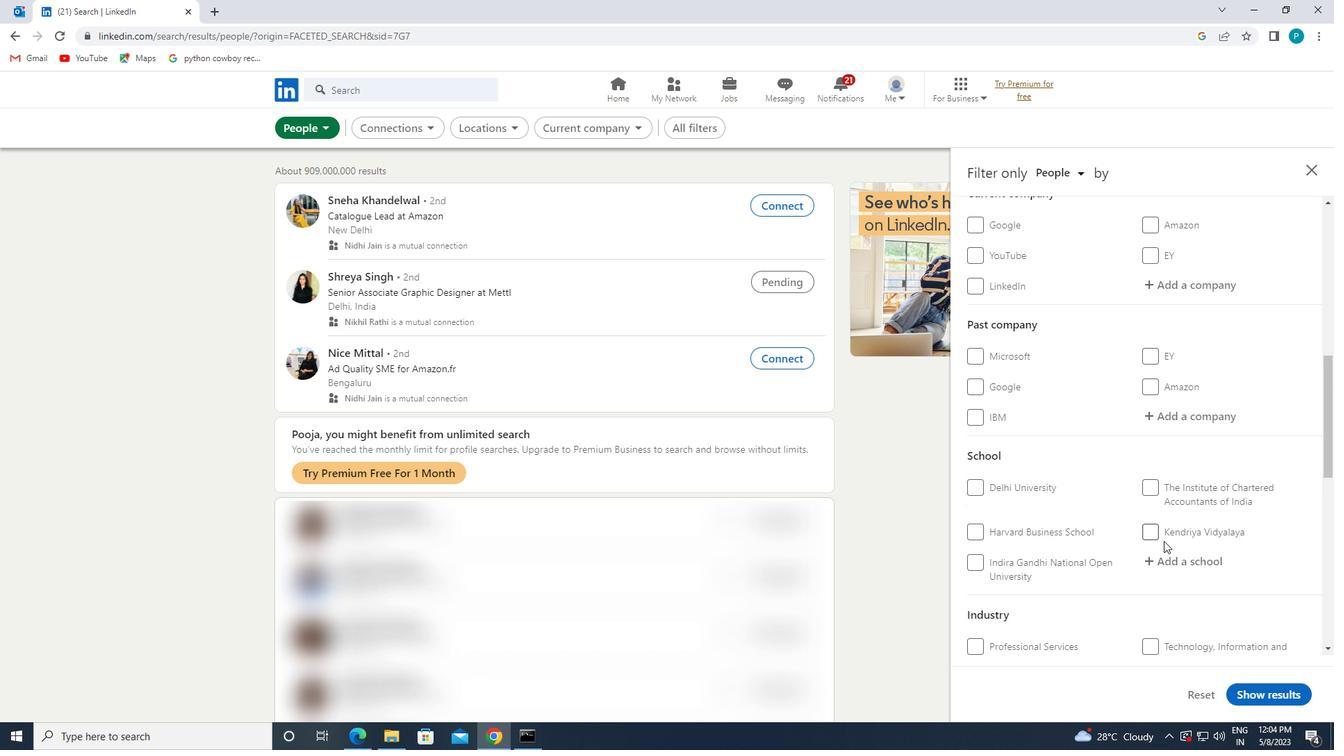 
Action: Mouse moved to (1174, 556)
Screenshot: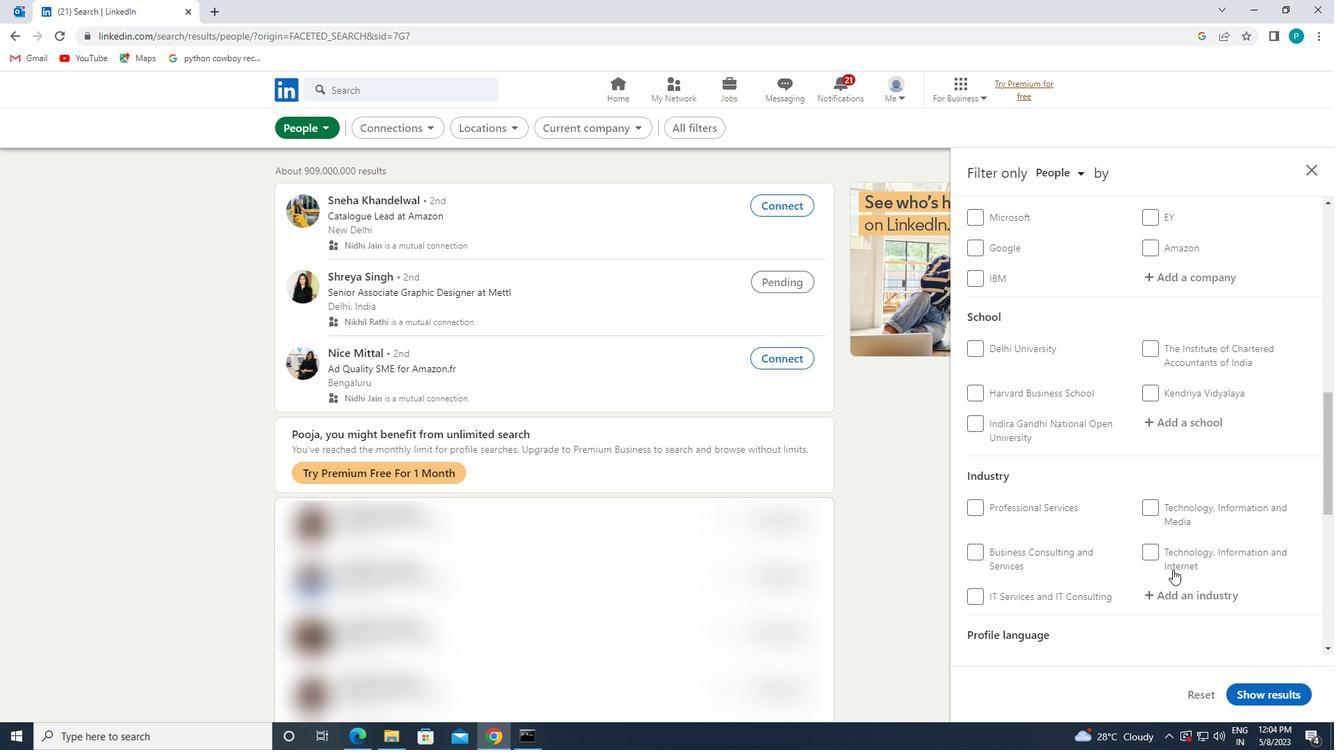 
Action: Mouse scrolled (1174, 555) with delta (0, 0)
Screenshot: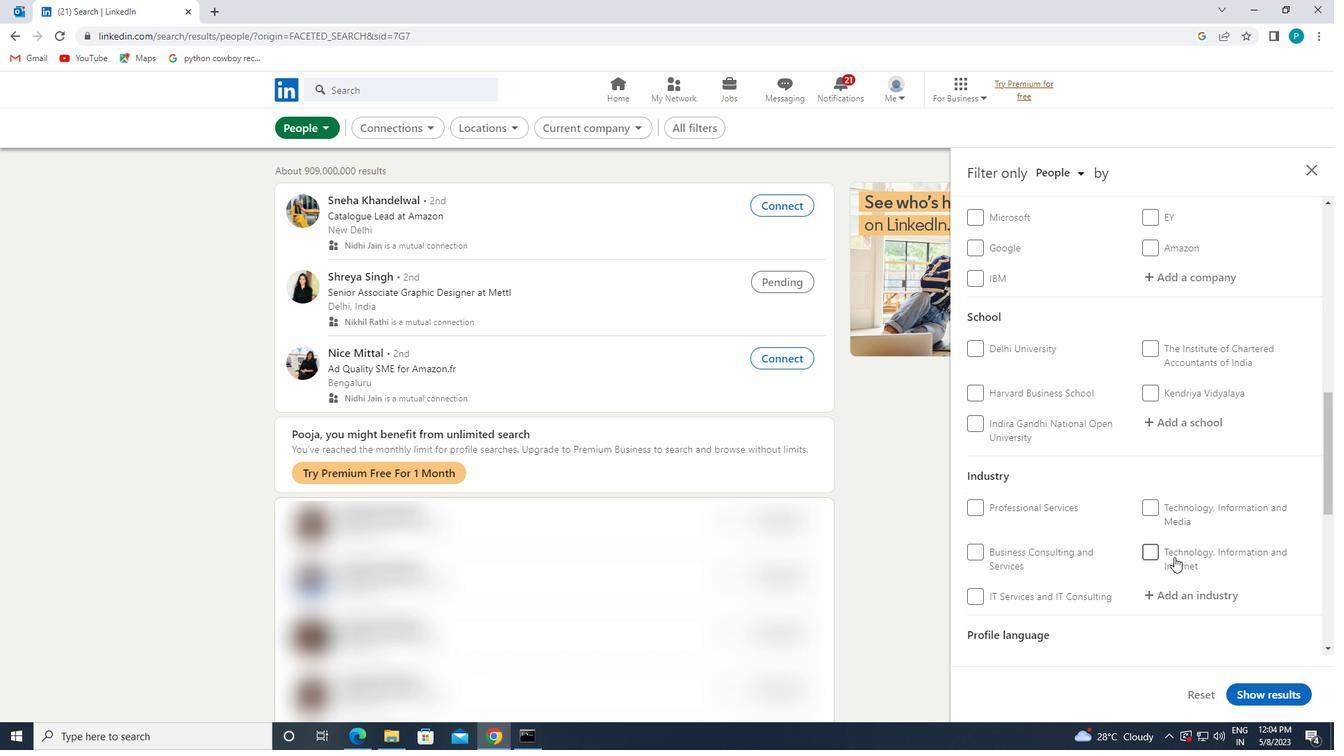 
Action: Mouse scrolled (1174, 555) with delta (0, 0)
Screenshot: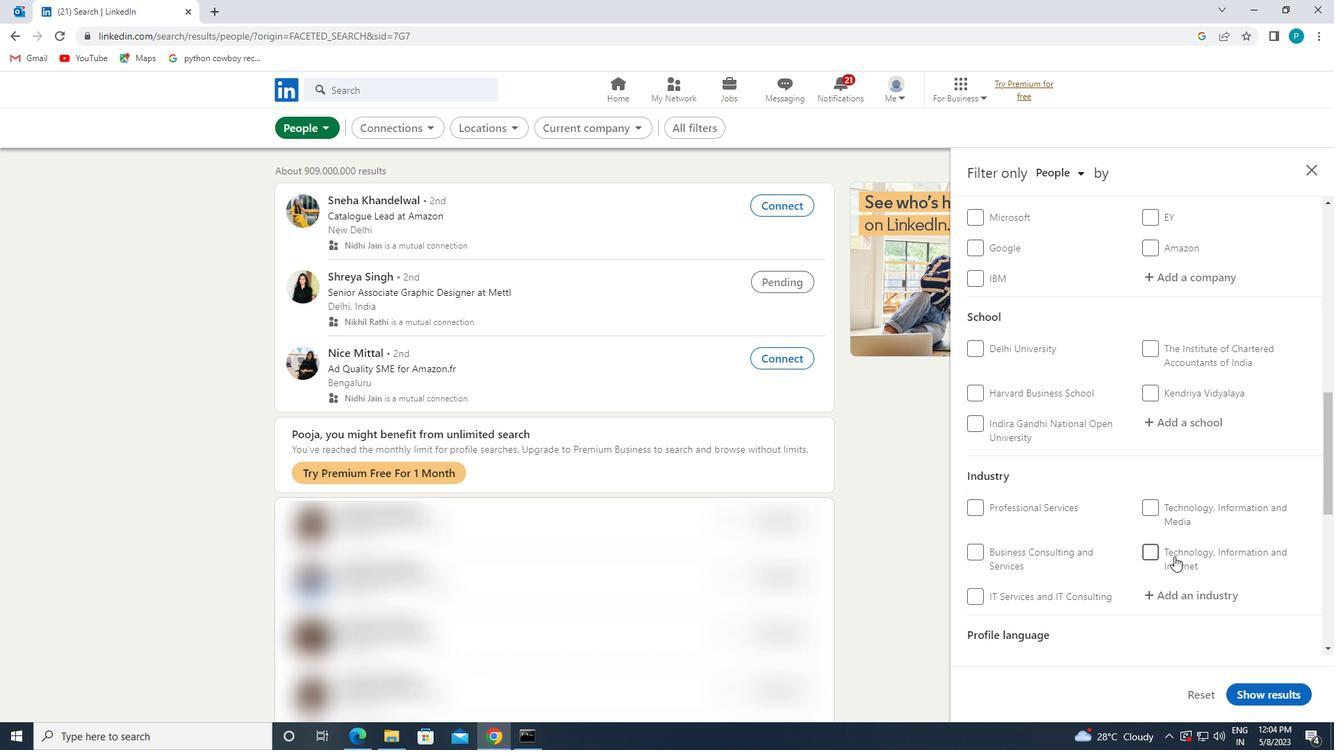 
Action: Mouse moved to (1175, 562)
Screenshot: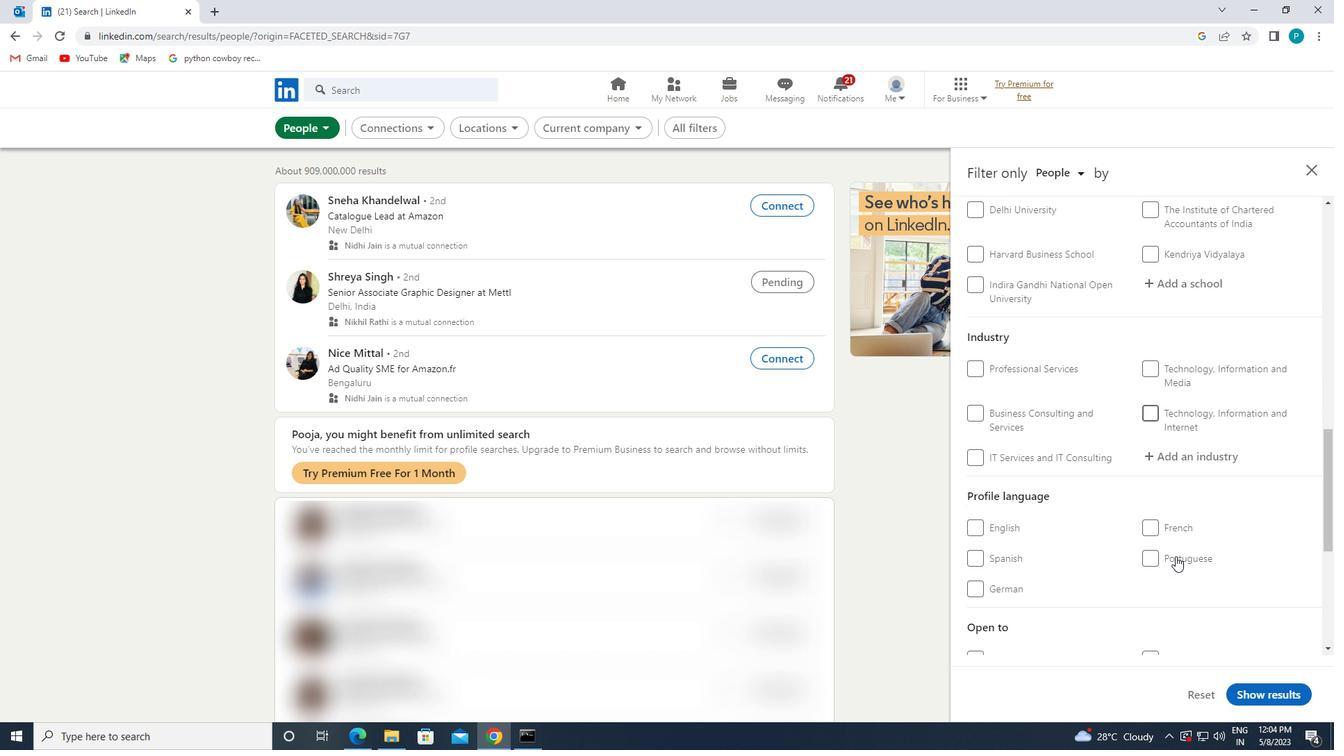 
Action: Mouse pressed left at (1175, 562)
Screenshot: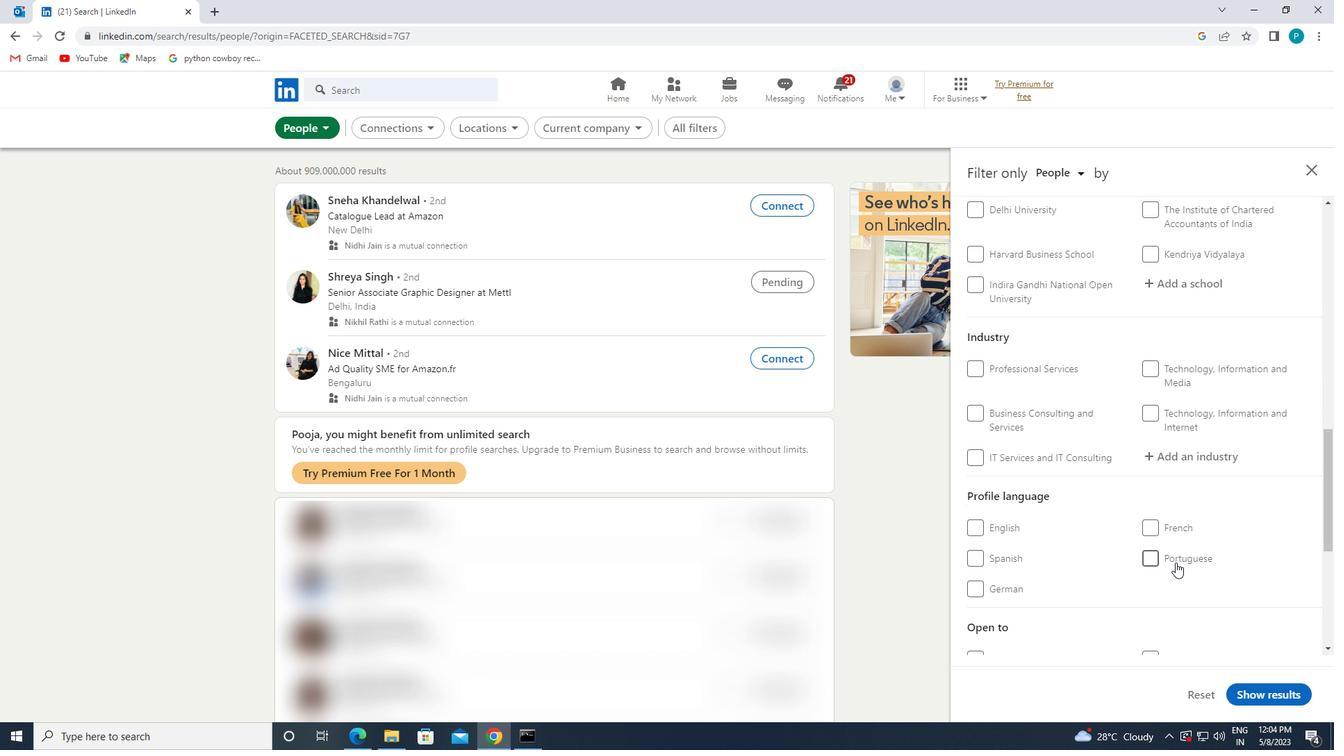 
Action: Mouse moved to (1200, 510)
Screenshot: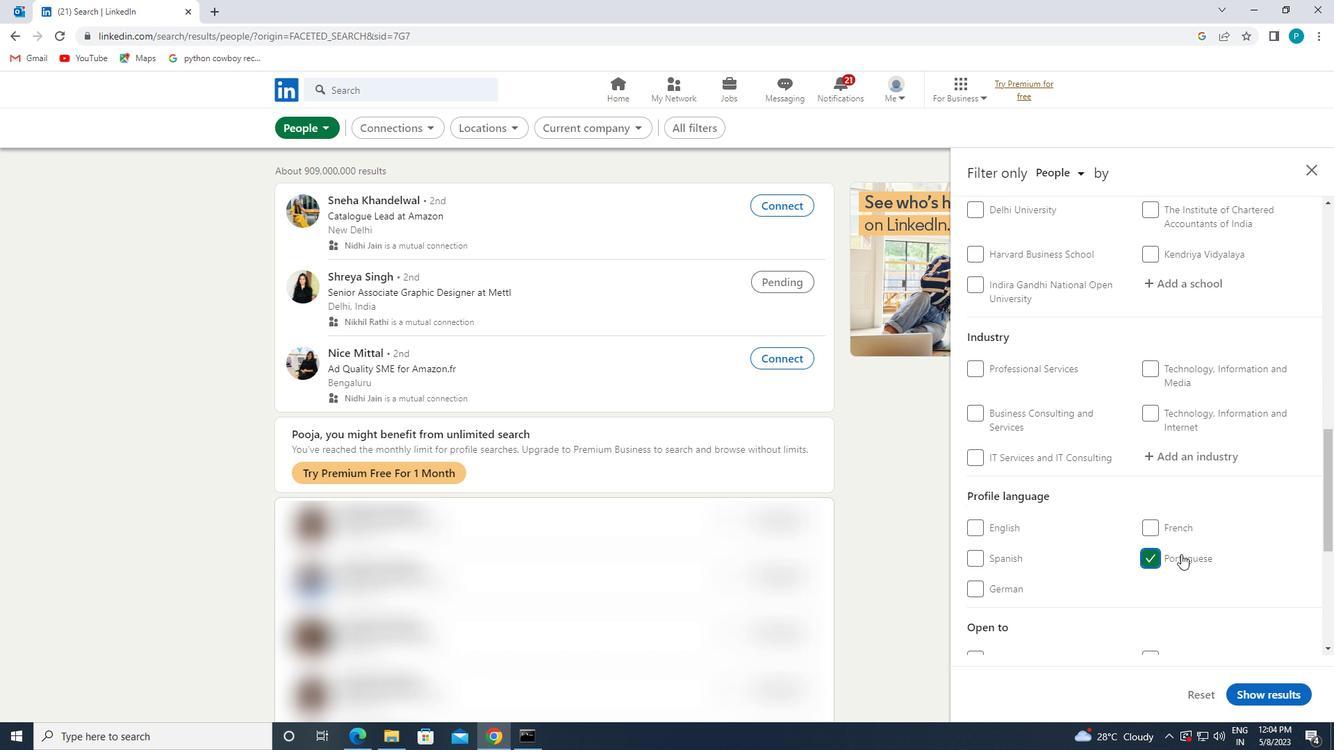 
Action: Mouse scrolled (1200, 511) with delta (0, 0)
Screenshot: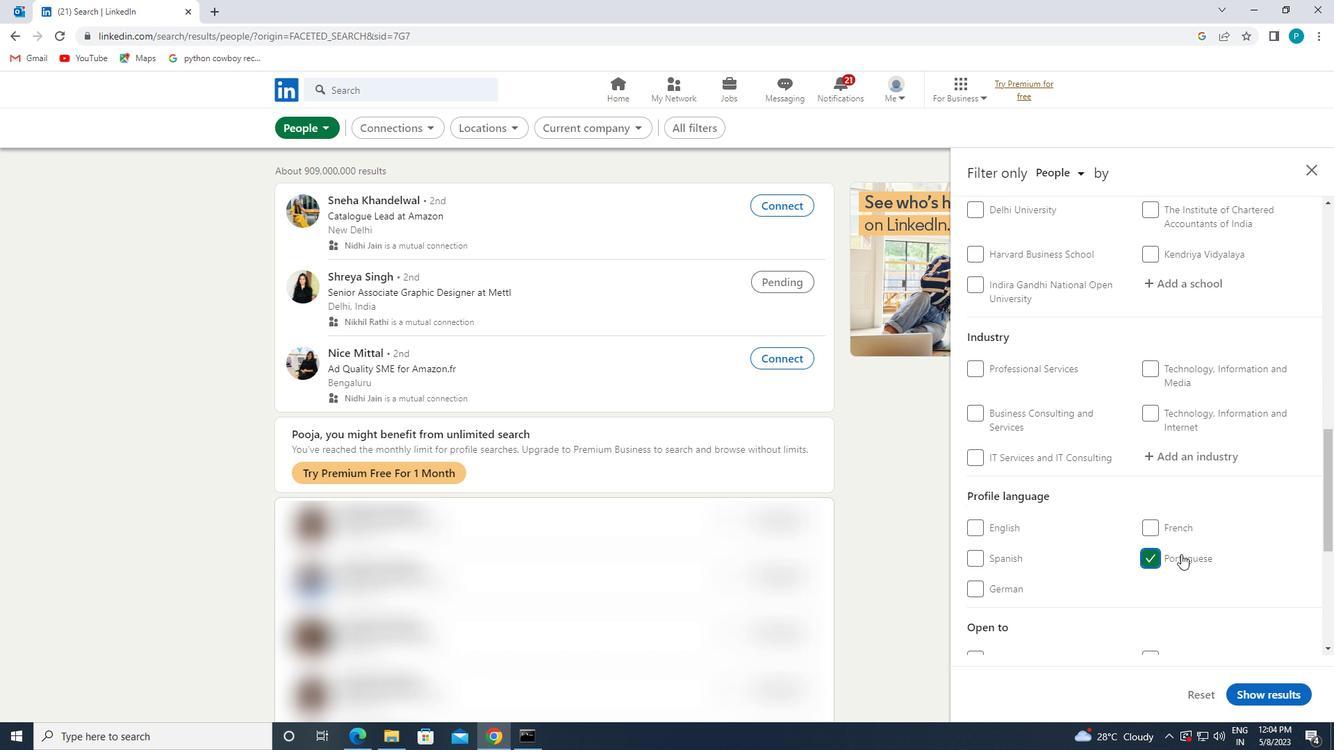 
Action: Mouse scrolled (1200, 511) with delta (0, 0)
Screenshot: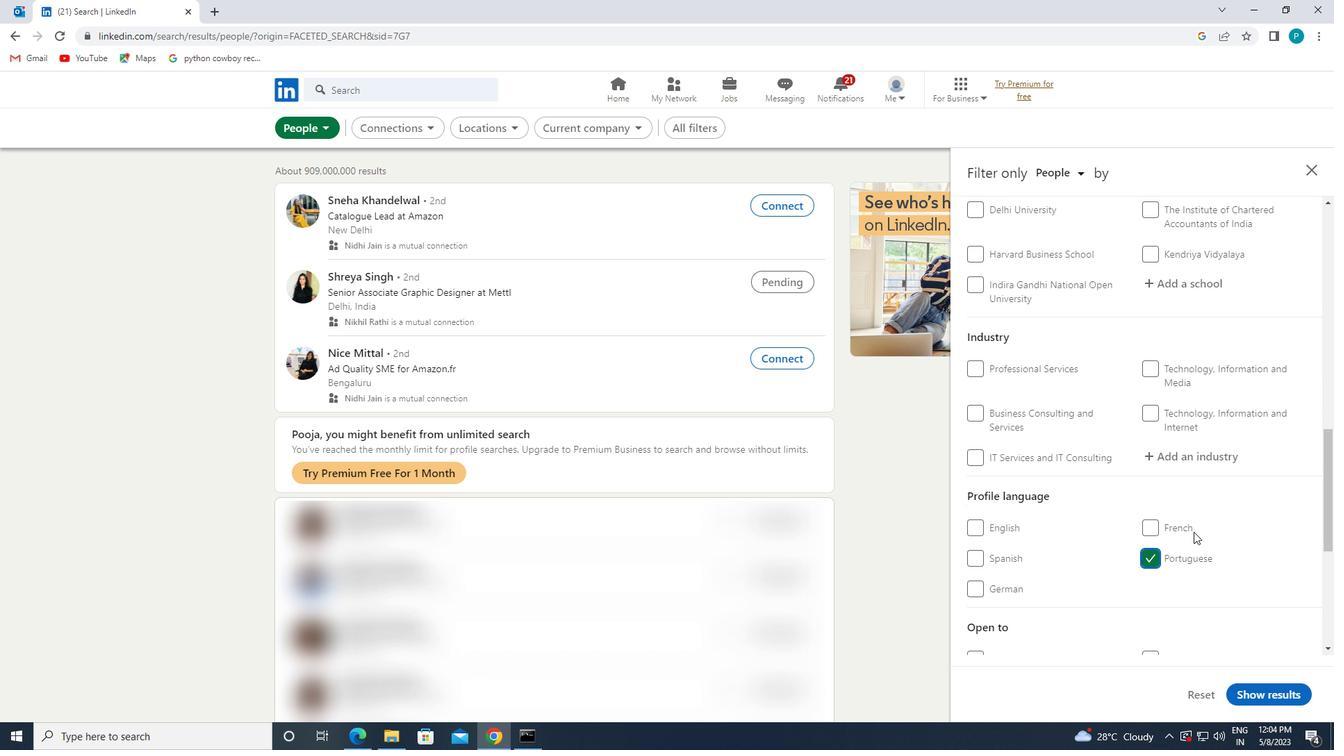 
Action: Mouse moved to (1200, 510)
Screenshot: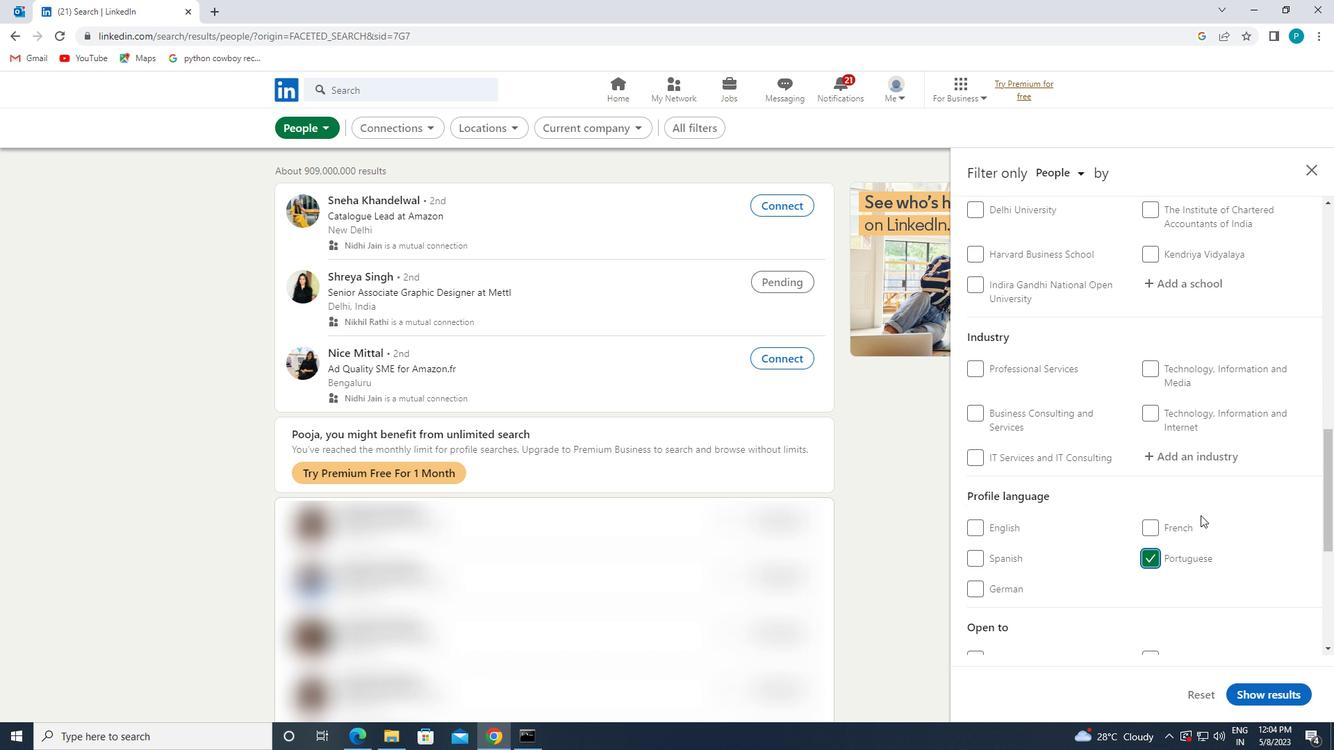
Action: Mouse scrolled (1200, 511) with delta (0, 0)
Screenshot: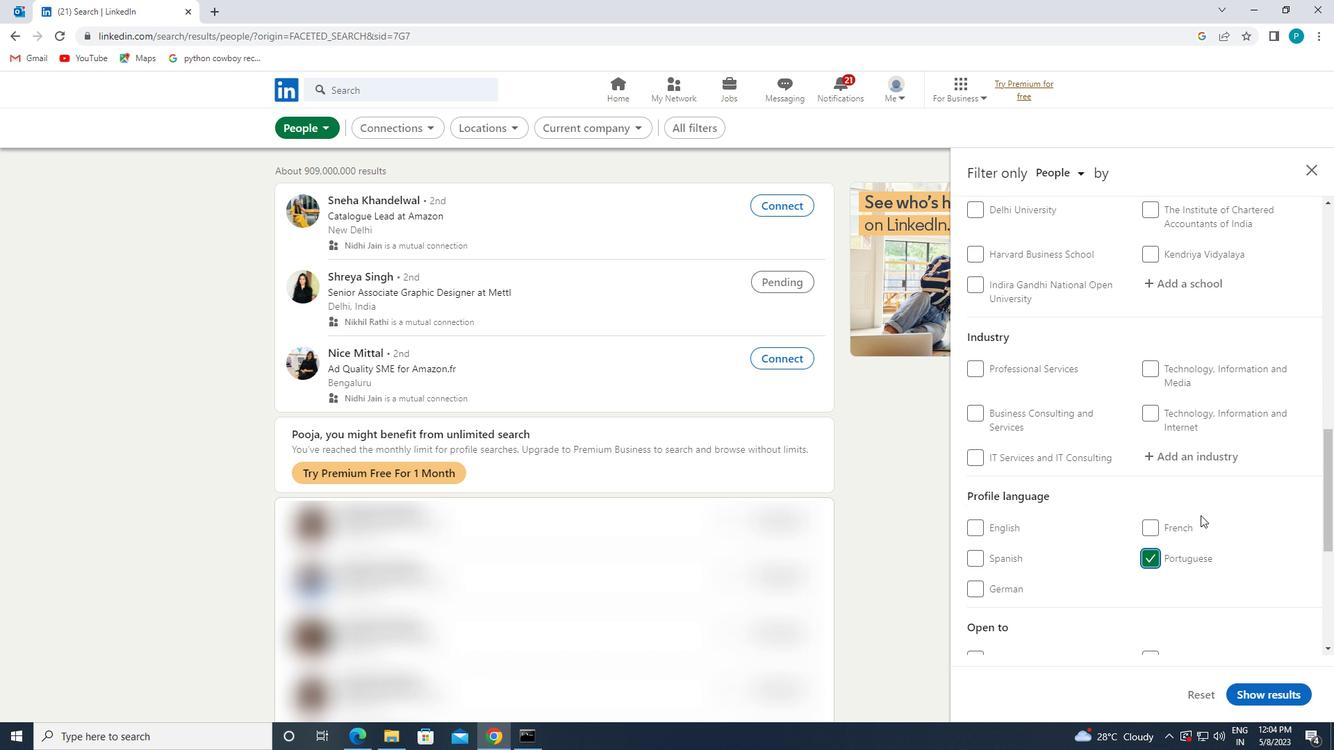 
Action: Mouse scrolled (1200, 511) with delta (0, 0)
Screenshot: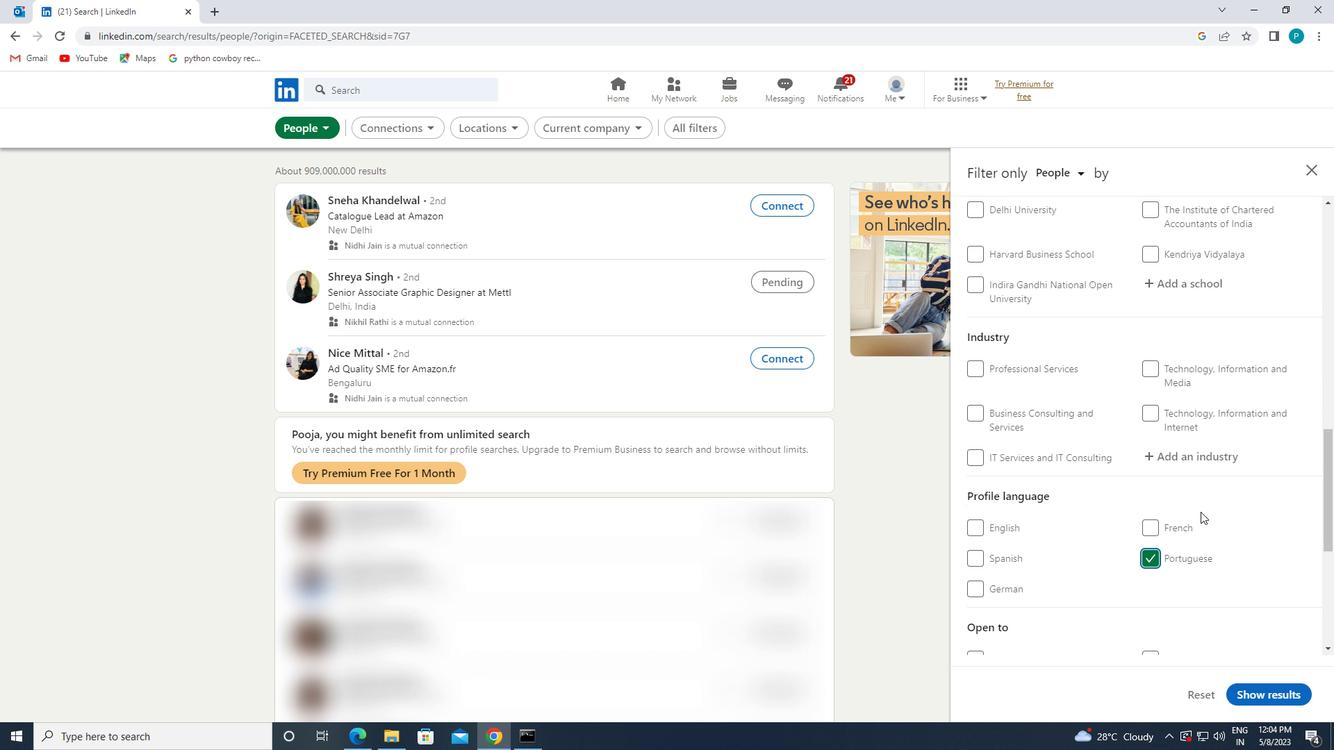 
Action: Mouse moved to (1198, 508)
Screenshot: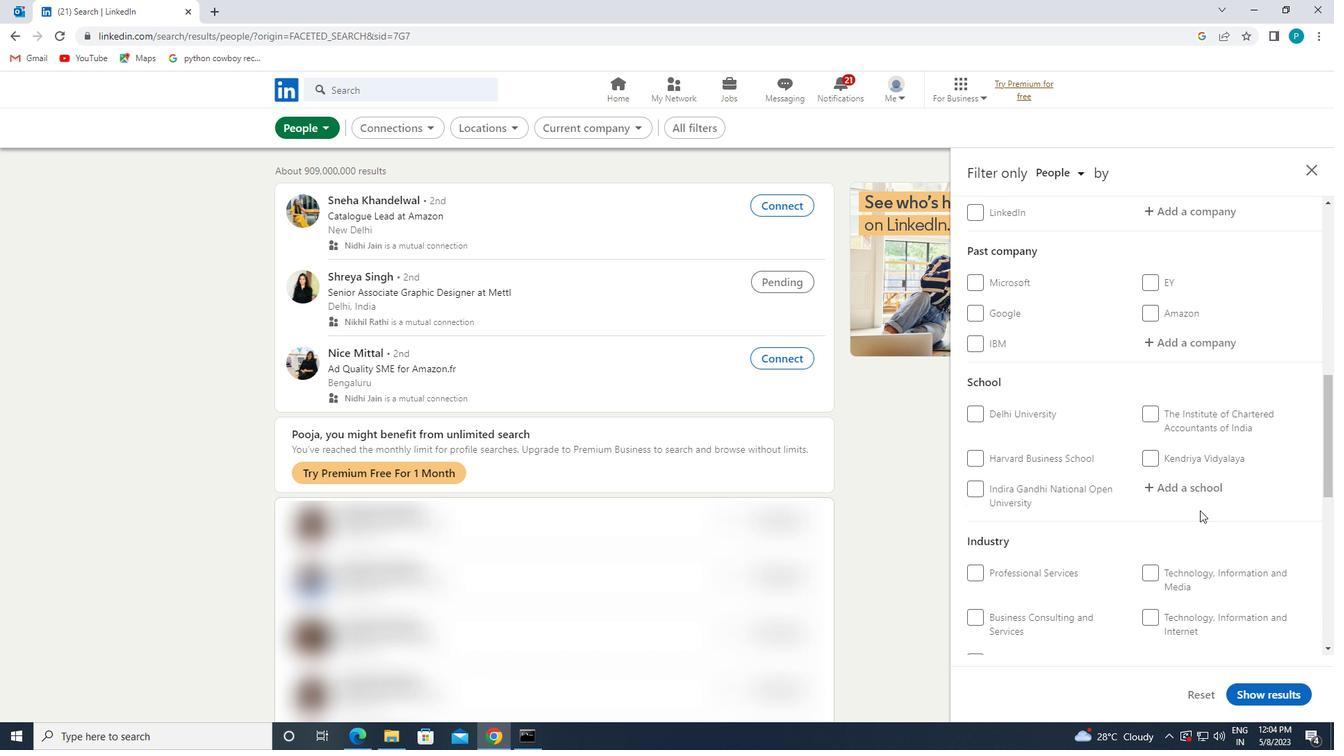 
Action: Mouse scrolled (1198, 509) with delta (0, 0)
Screenshot: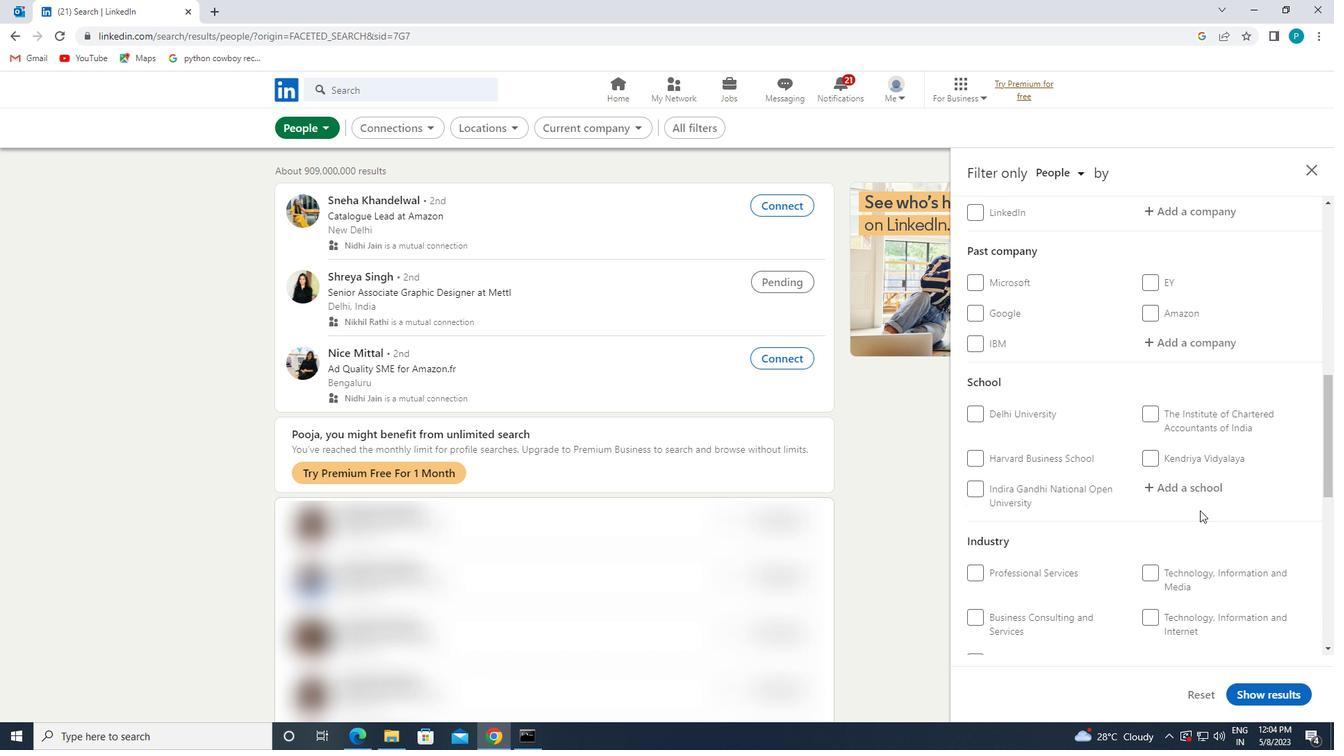 
Action: Mouse moved to (1198, 508)
Screenshot: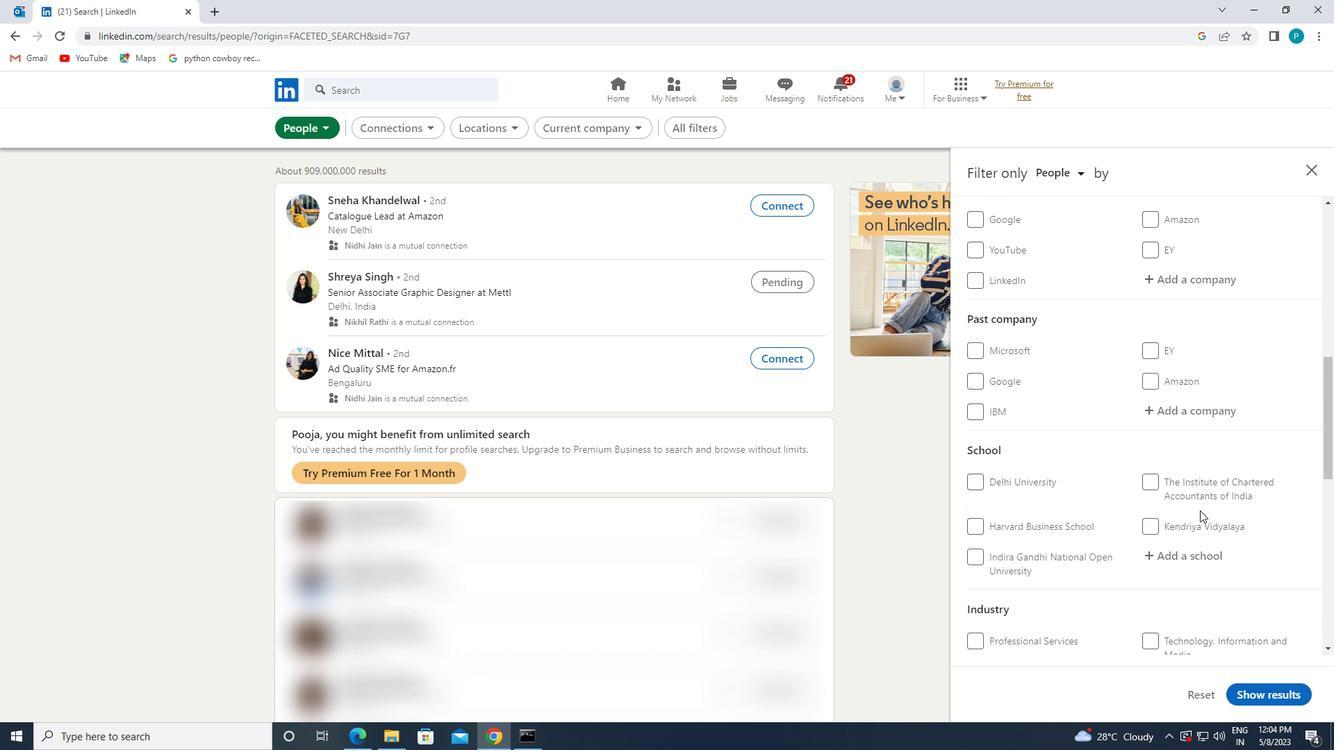
Action: Mouse scrolled (1198, 509) with delta (0, 0)
Screenshot: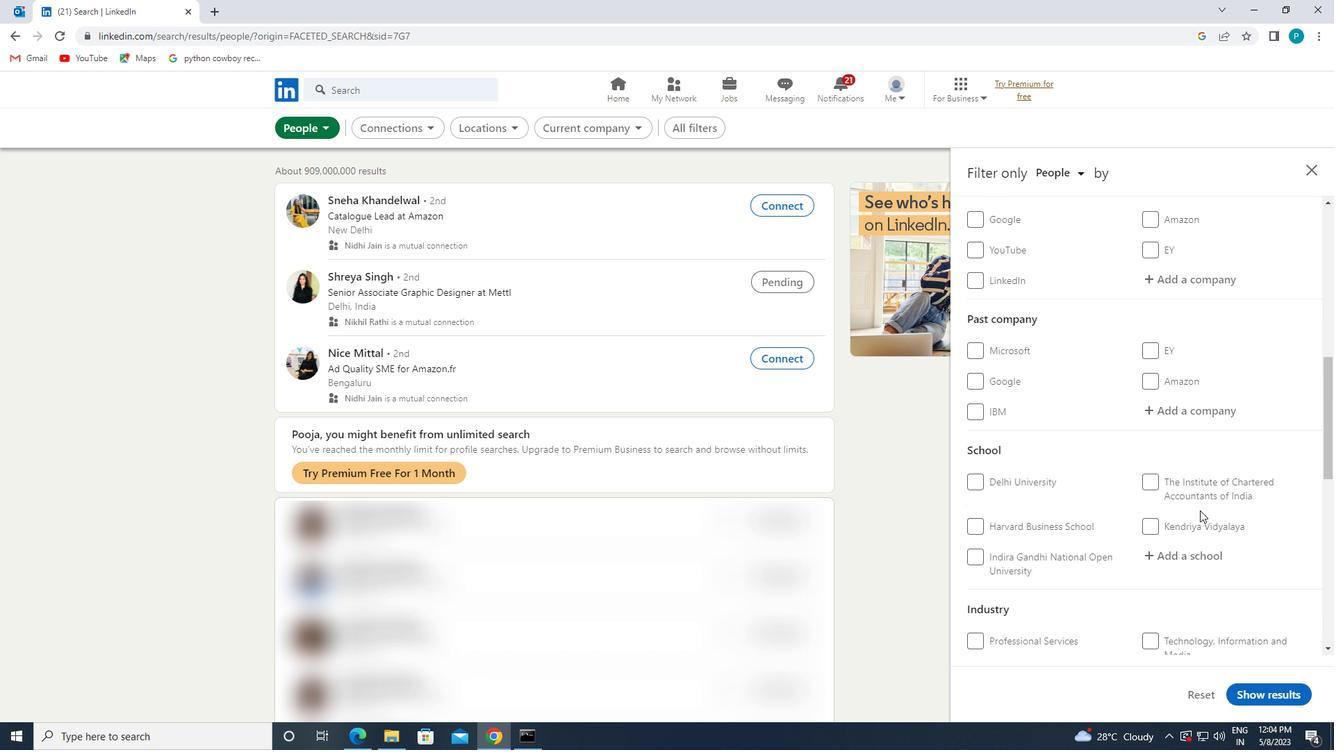 
Action: Mouse moved to (1195, 507)
Screenshot: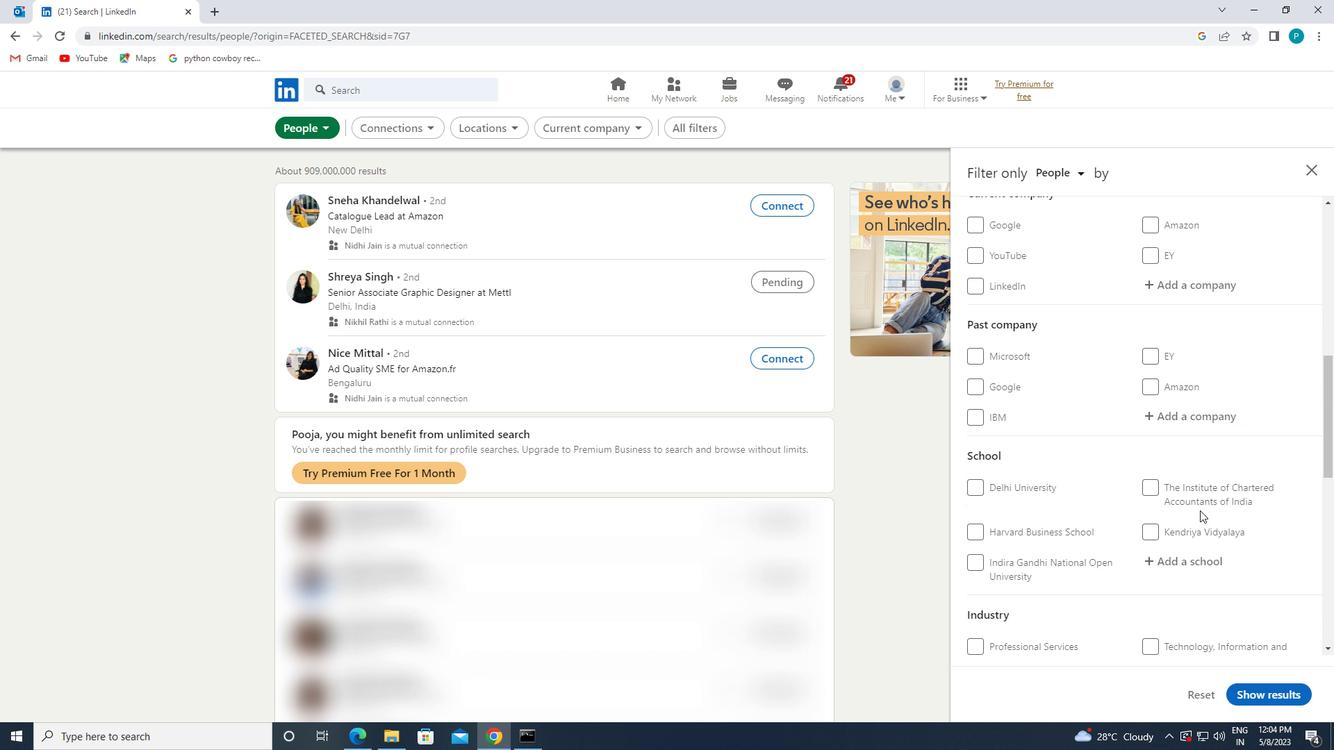 
Action: Mouse scrolled (1195, 507) with delta (0, 0)
Screenshot: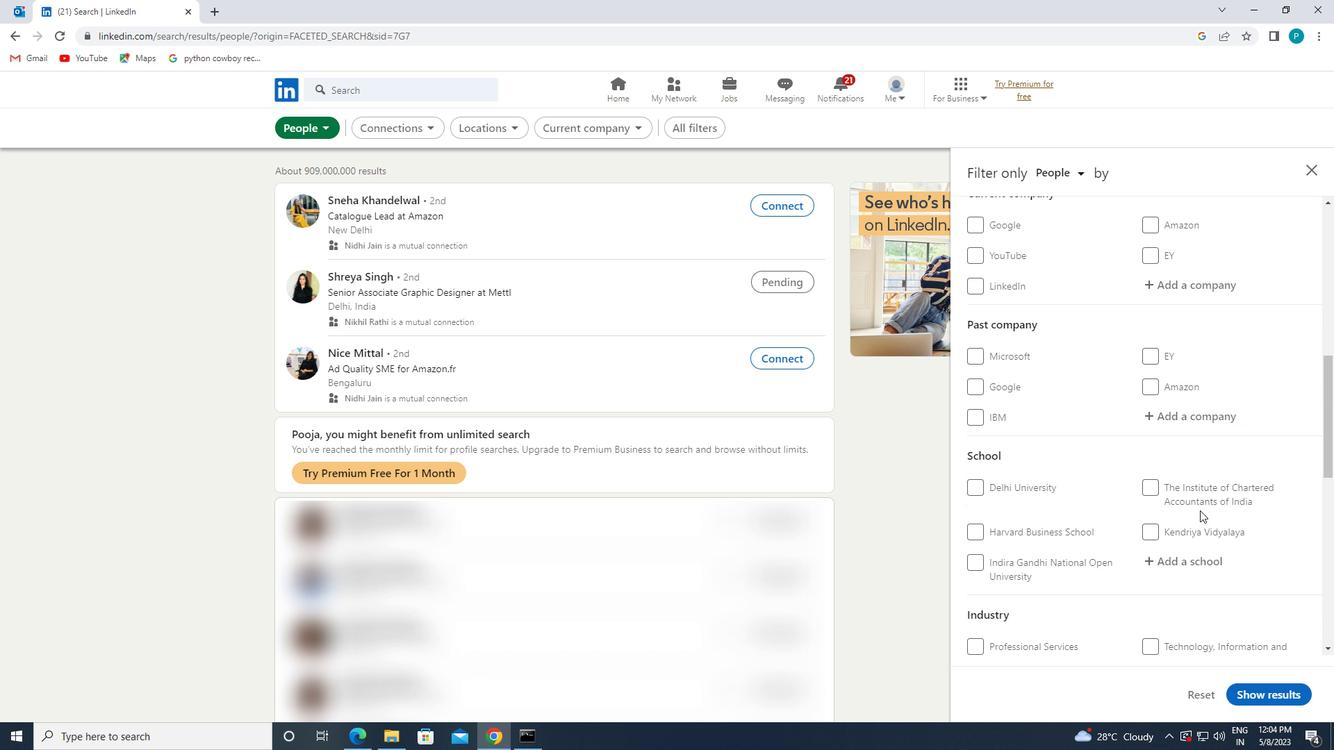 
Action: Mouse moved to (1205, 502)
Screenshot: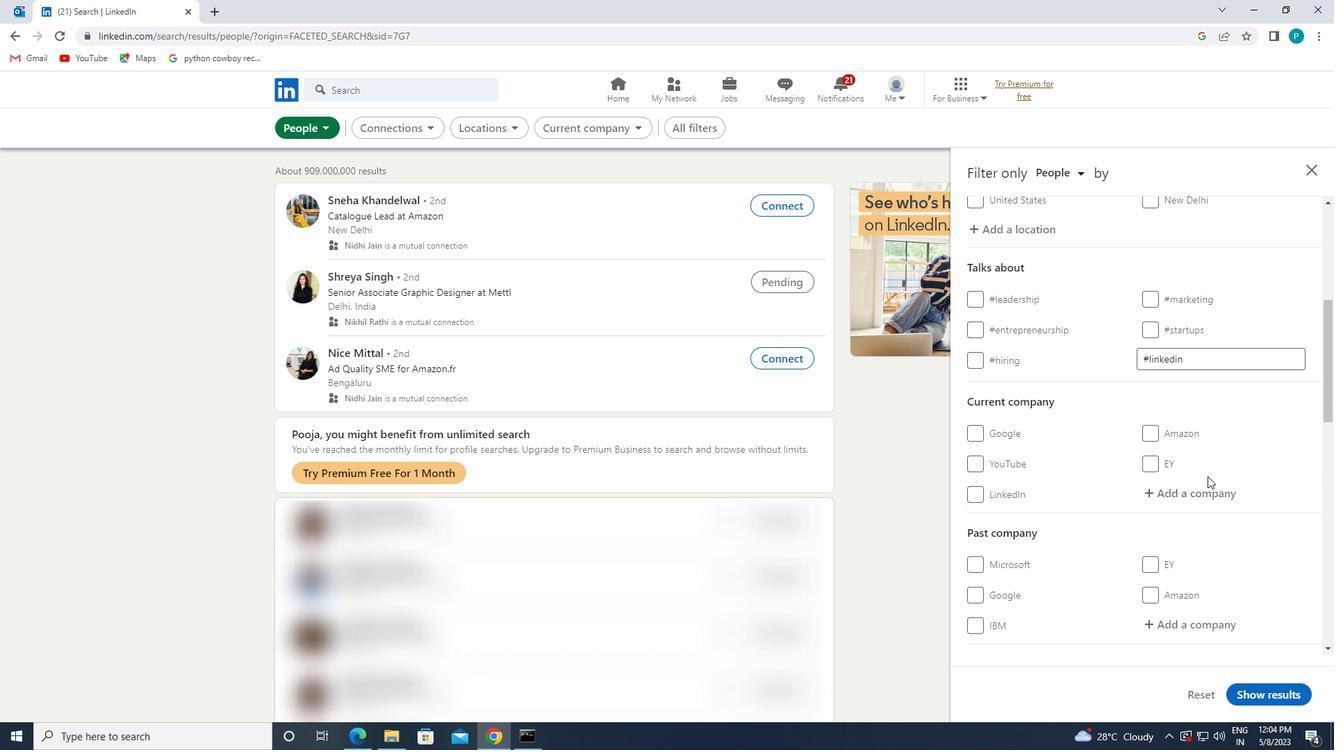 
Action: Mouse pressed left at (1205, 502)
Screenshot: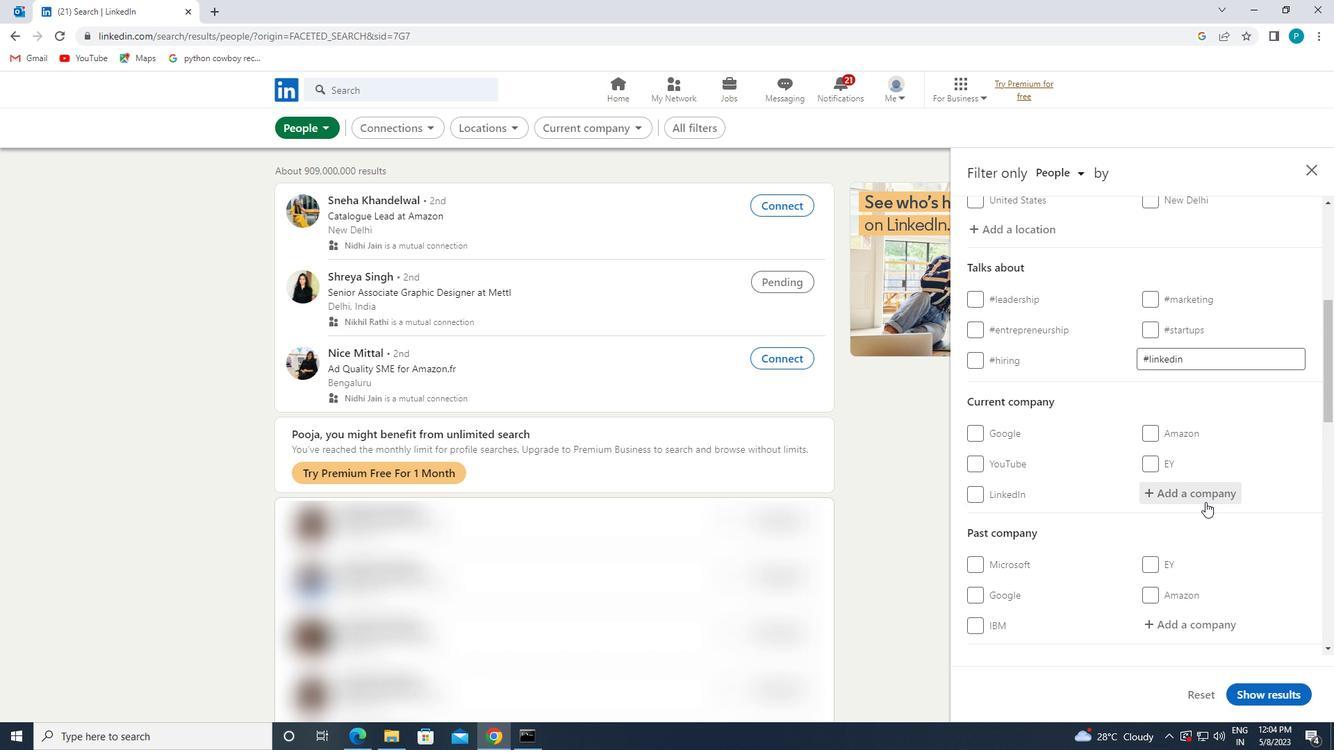 
Action: Mouse moved to (1216, 505)
Screenshot: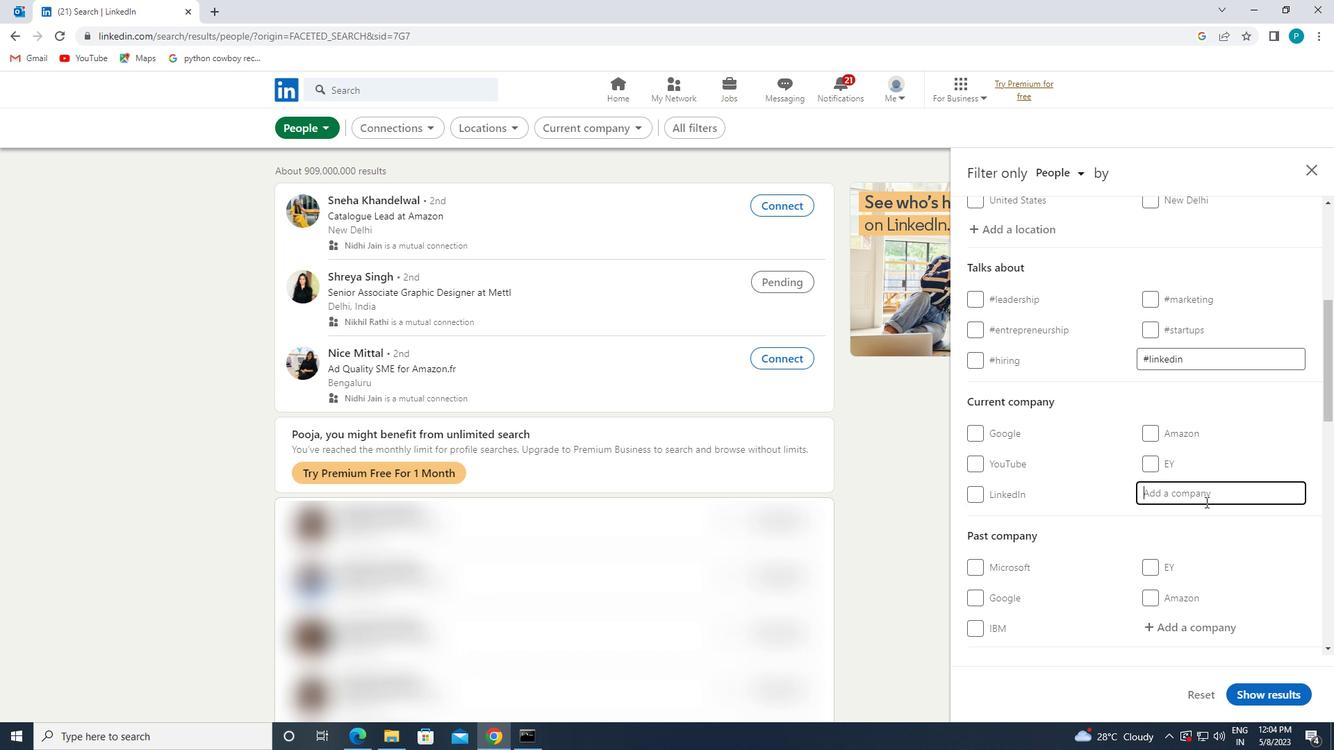 
Action: Key pressed <Key.caps_lock>T<Key.caps_lock>ESCO
Screenshot: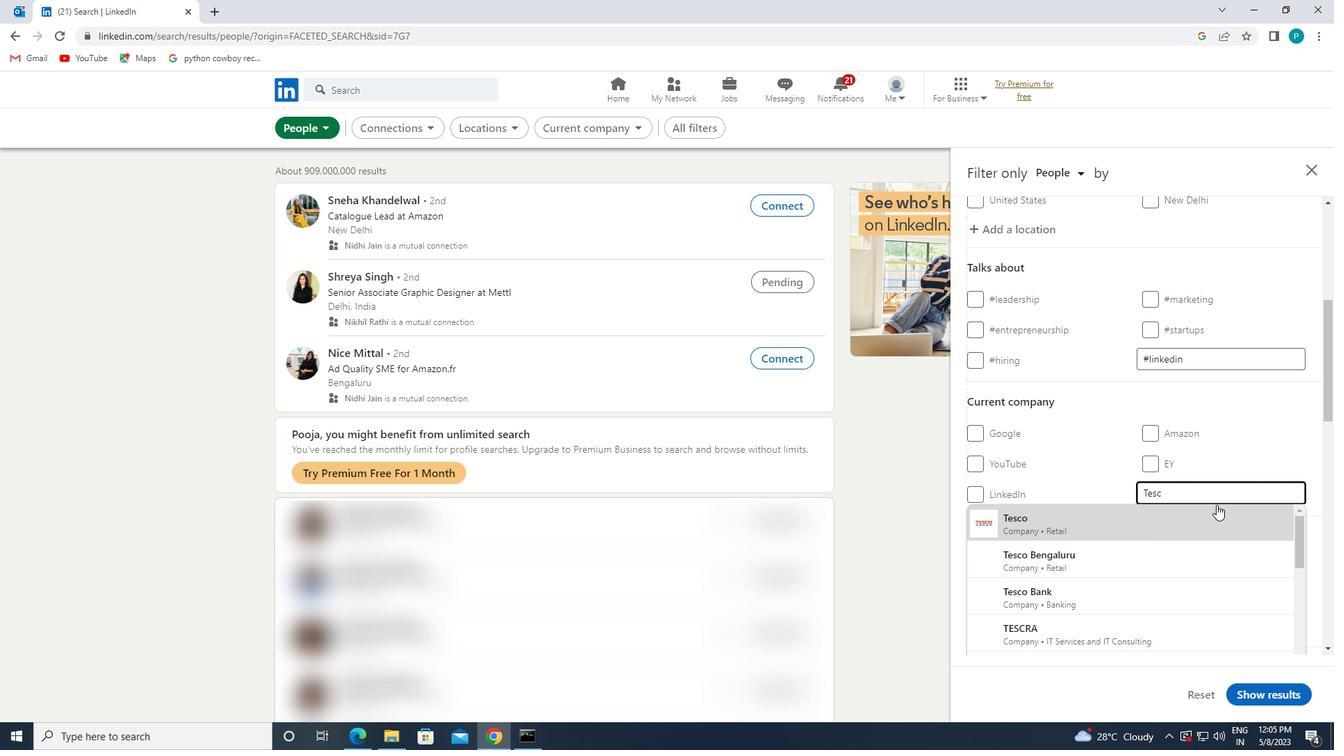 
Action: Mouse moved to (1200, 549)
Screenshot: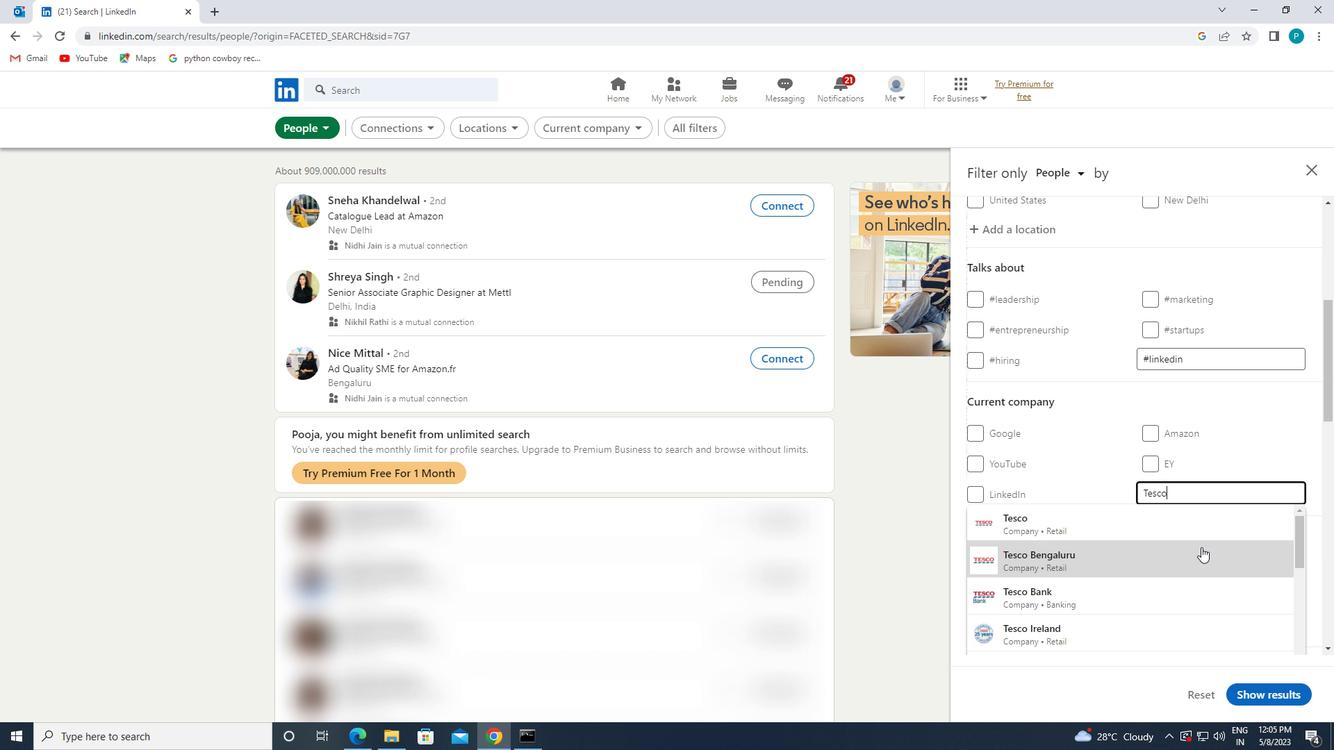 
Action: Mouse pressed left at (1200, 549)
Screenshot: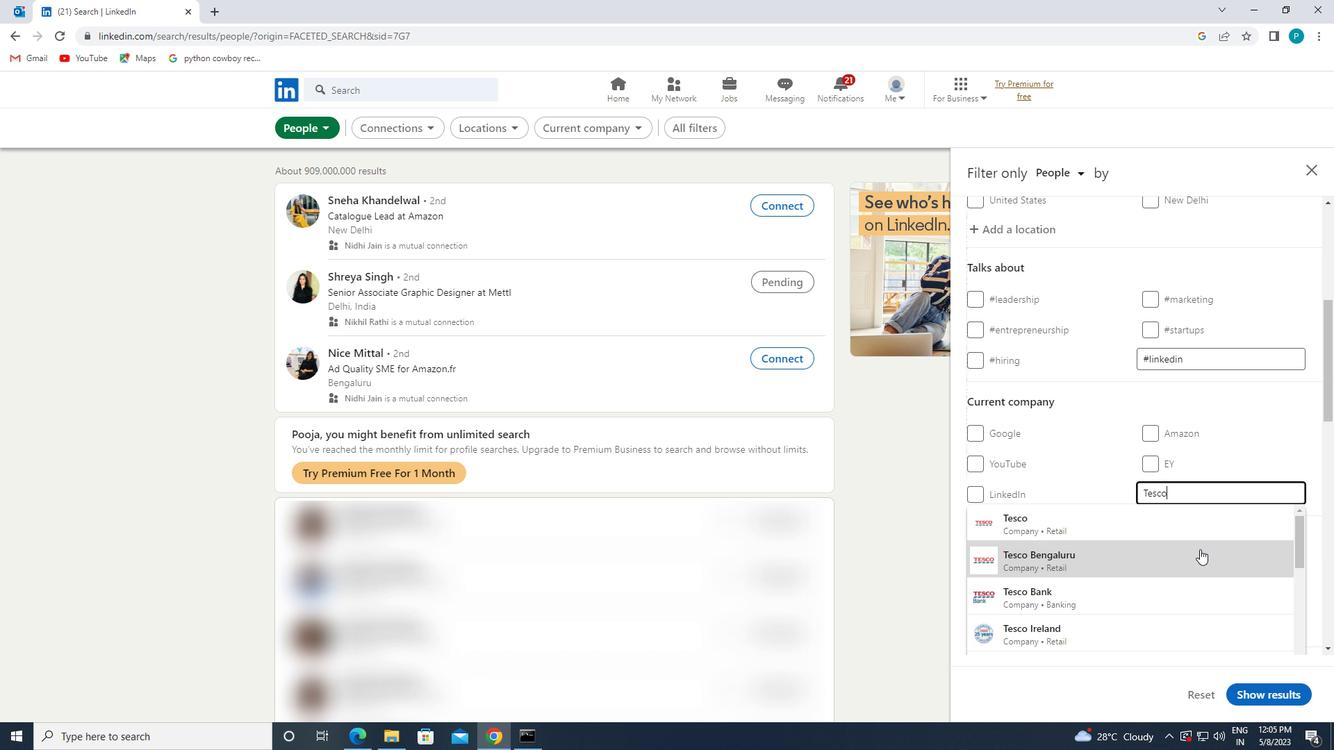 
Action: Mouse scrolled (1200, 548) with delta (0, 0)
Screenshot: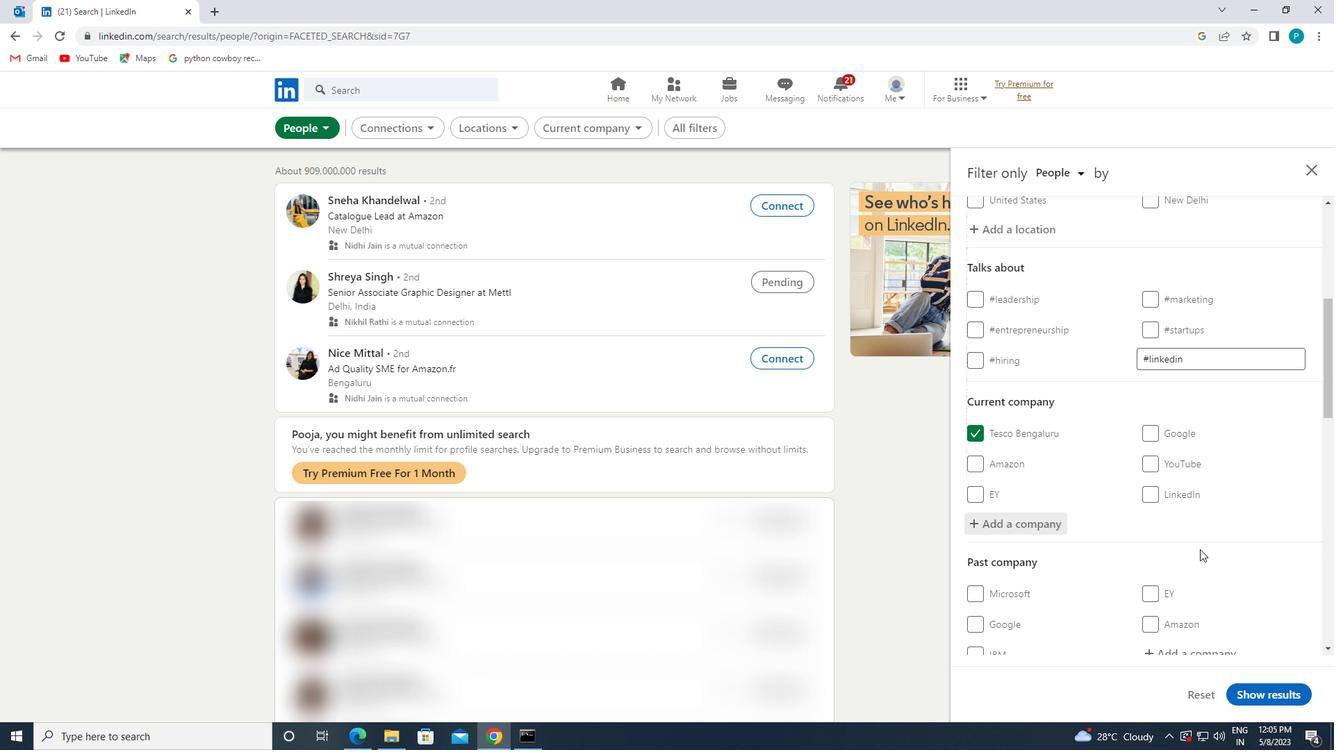 
Action: Mouse scrolled (1200, 548) with delta (0, 0)
Screenshot: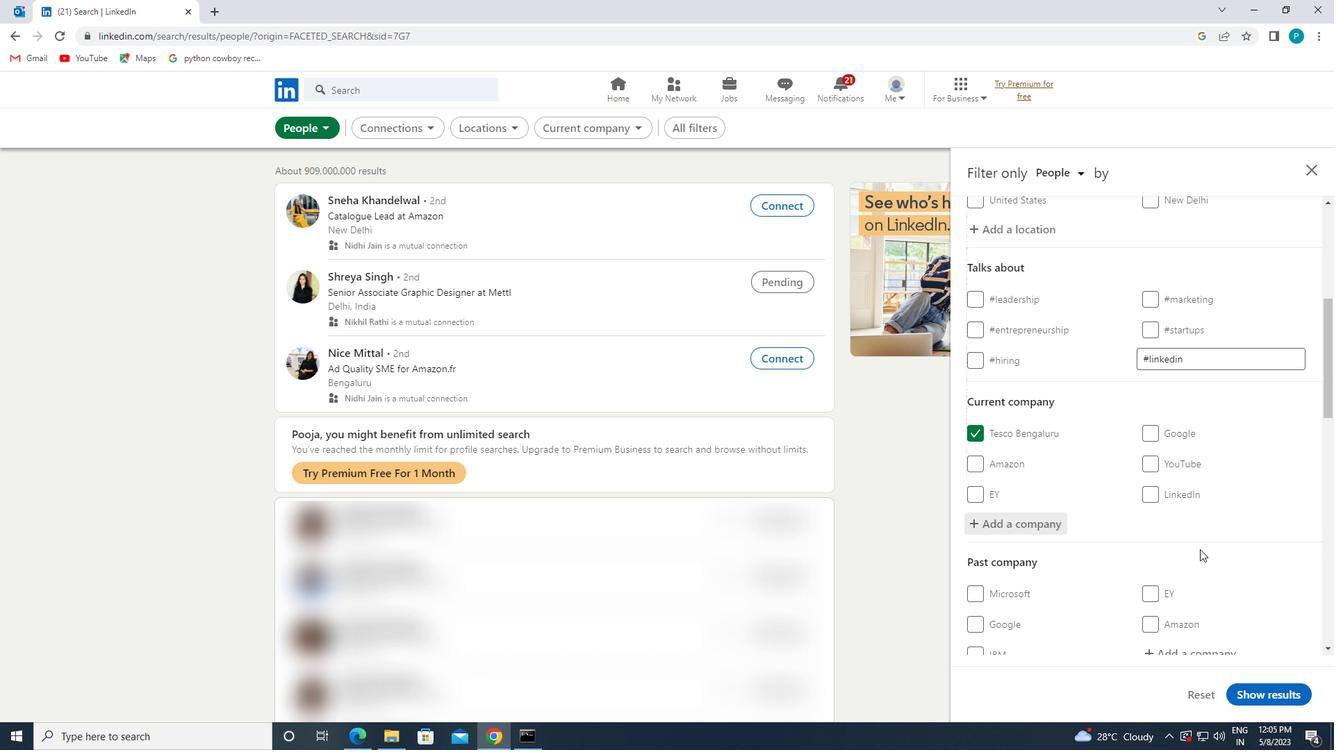 
Action: Mouse scrolled (1200, 548) with delta (0, 0)
Screenshot: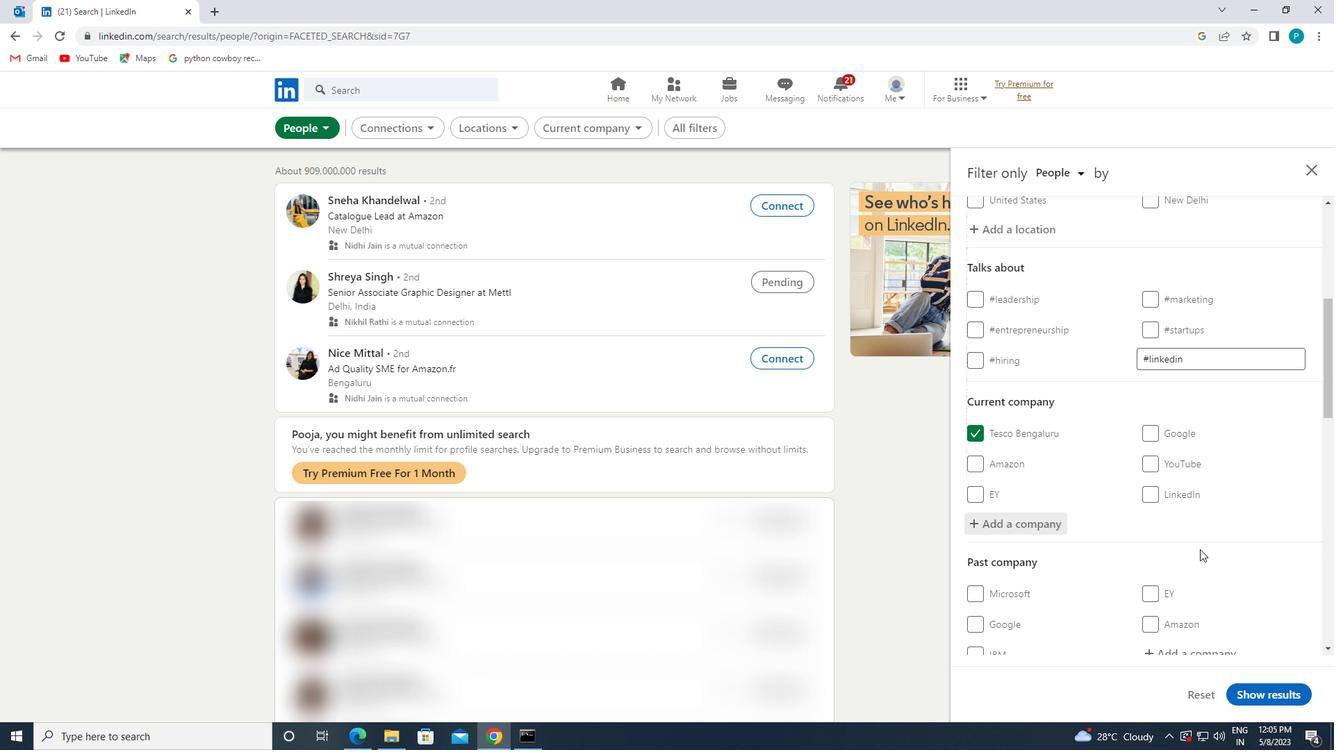 
Action: Mouse moved to (1154, 596)
Screenshot: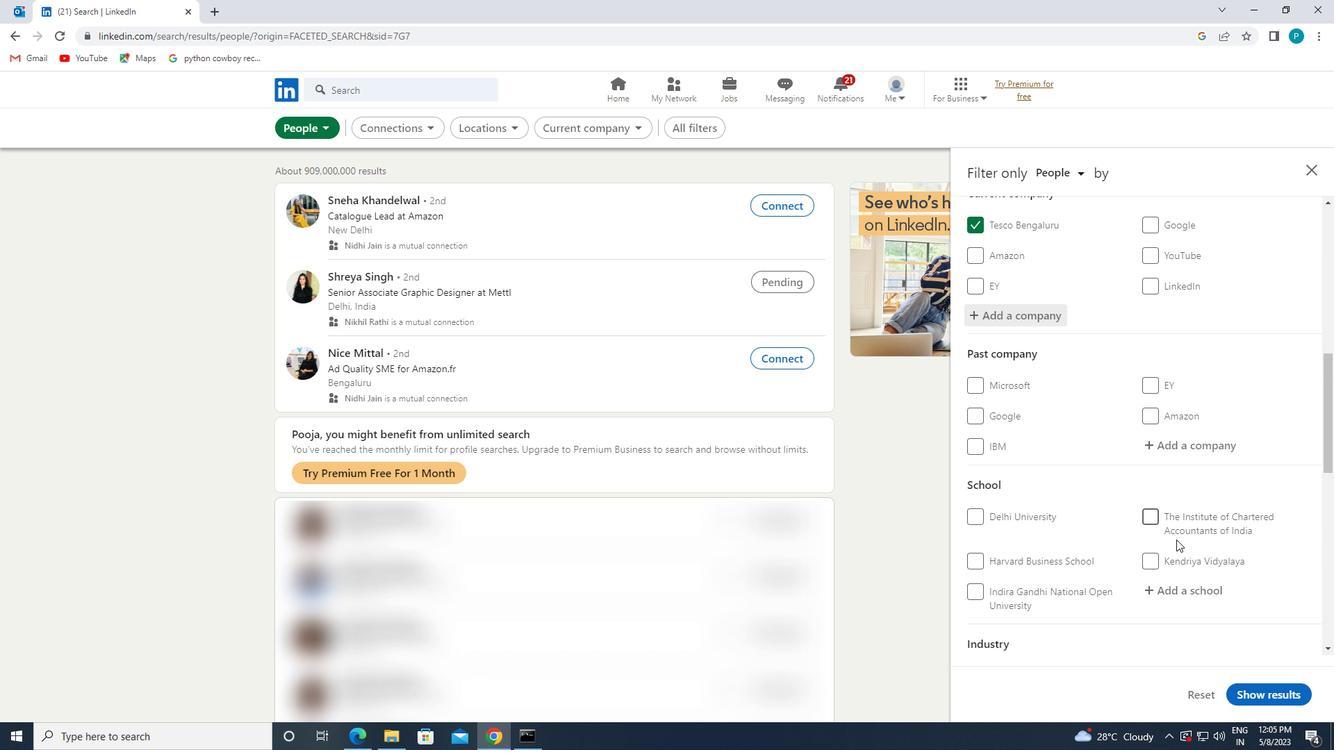 
Action: Mouse pressed left at (1154, 596)
Screenshot: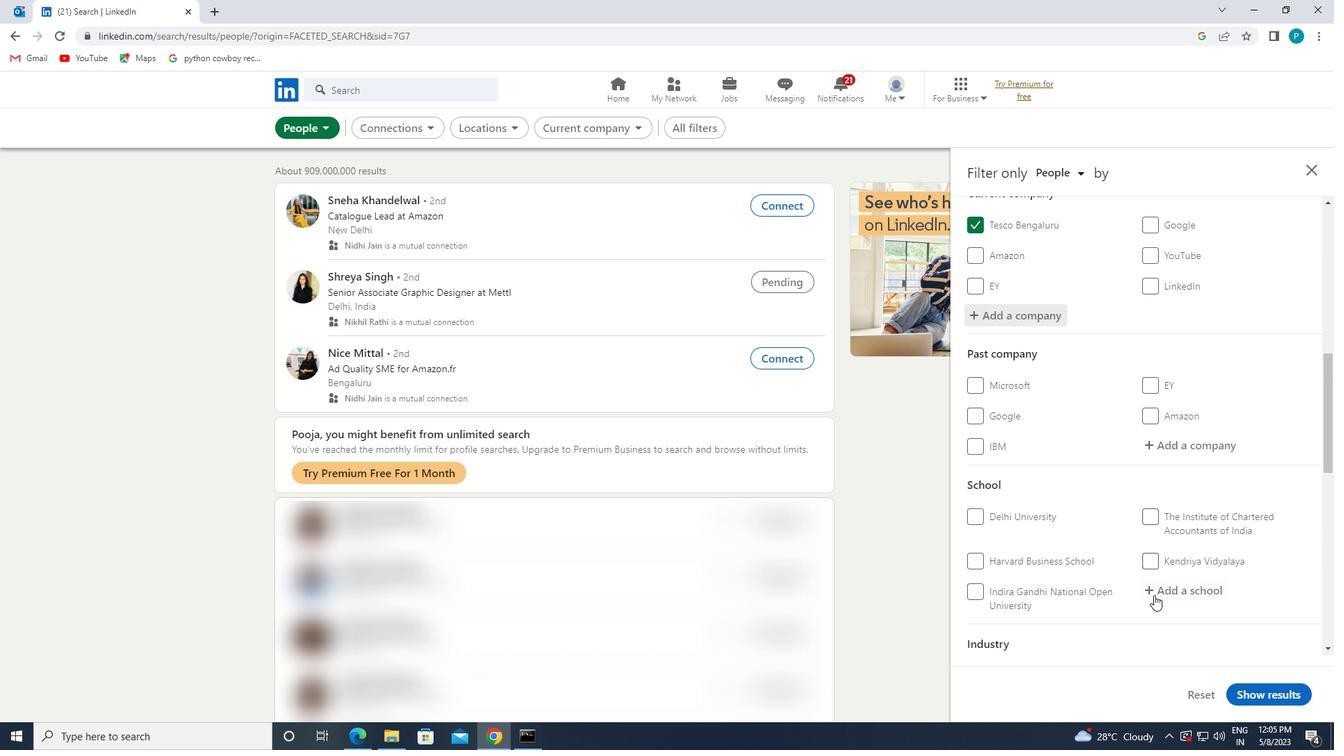 
Action: Mouse moved to (1186, 596)
Screenshot: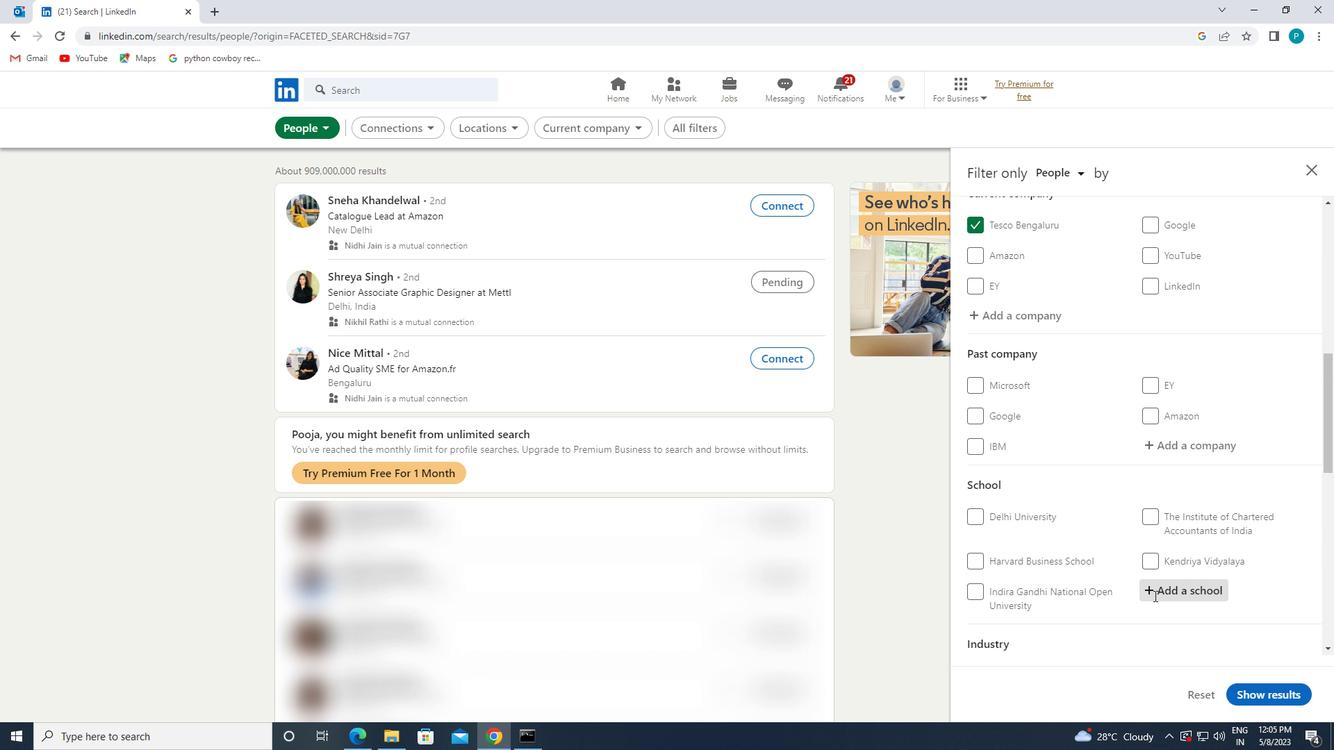 
Action: Key pressed <Key.caps_lock>S<Key.caps_lock>RI<Key.space><Key.caps_lock>G<Key.caps_lock>URU
Screenshot: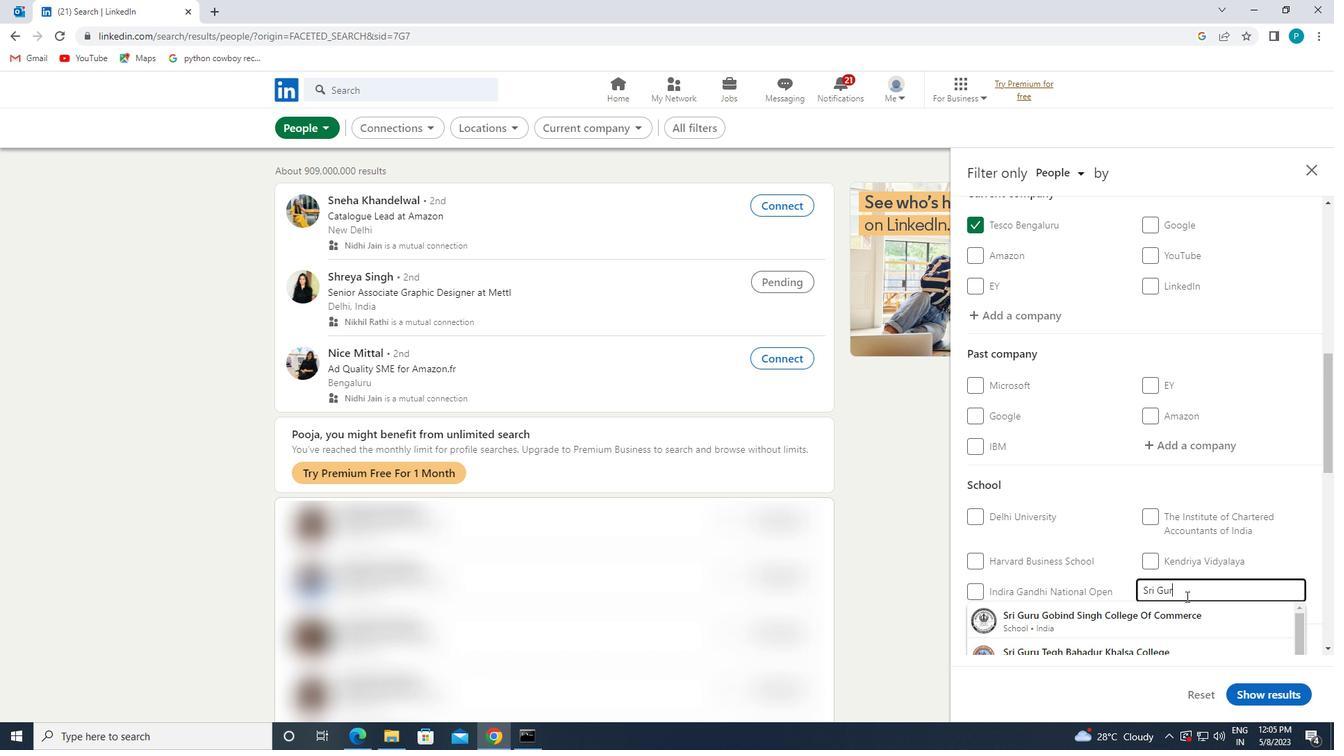 
Action: Mouse moved to (1116, 507)
Screenshot: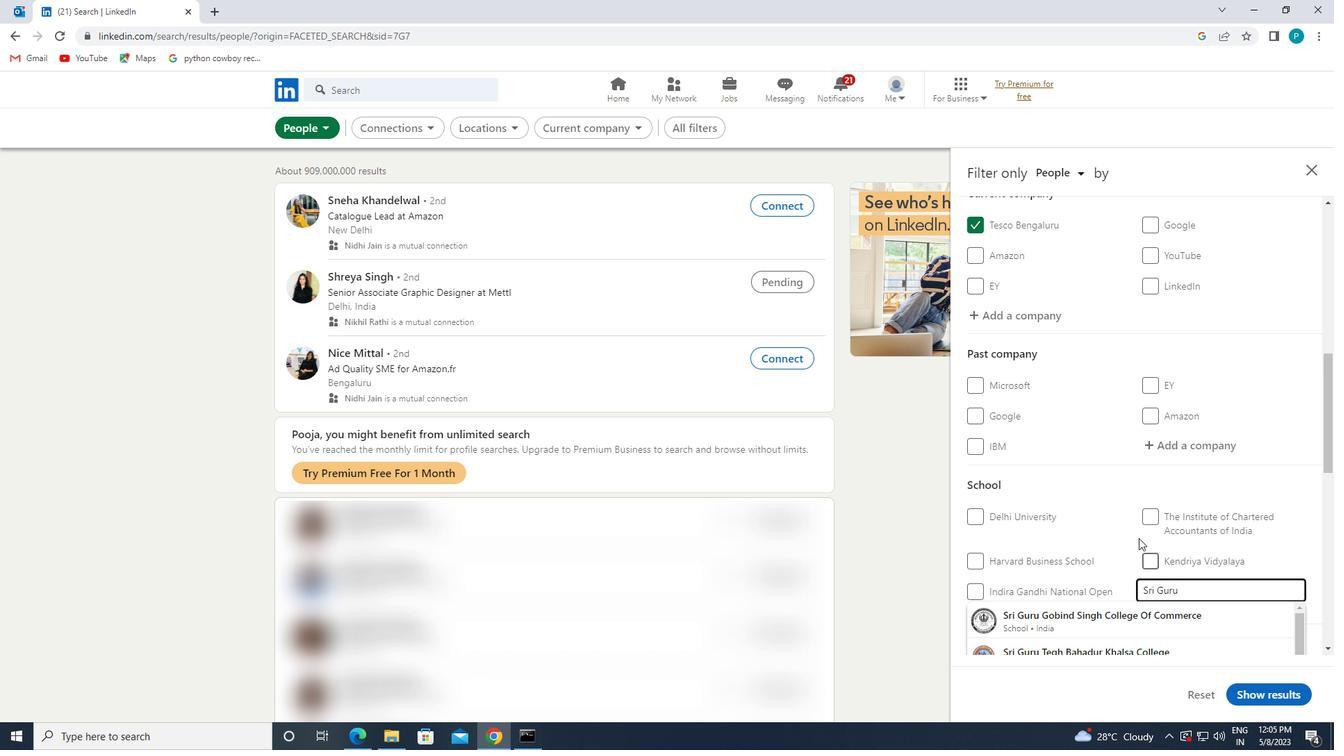 
Action: Mouse scrolled (1116, 507) with delta (0, 0)
Screenshot: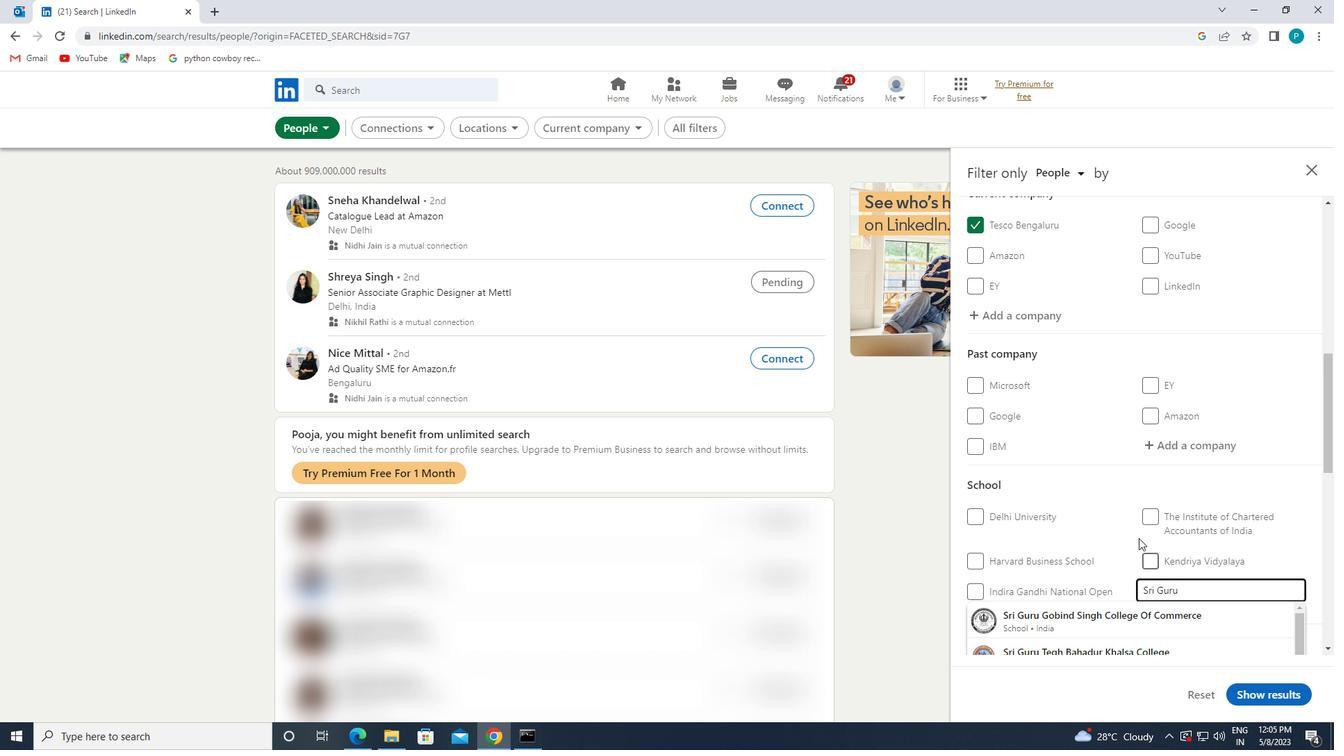 
Action: Mouse moved to (1116, 507)
Screenshot: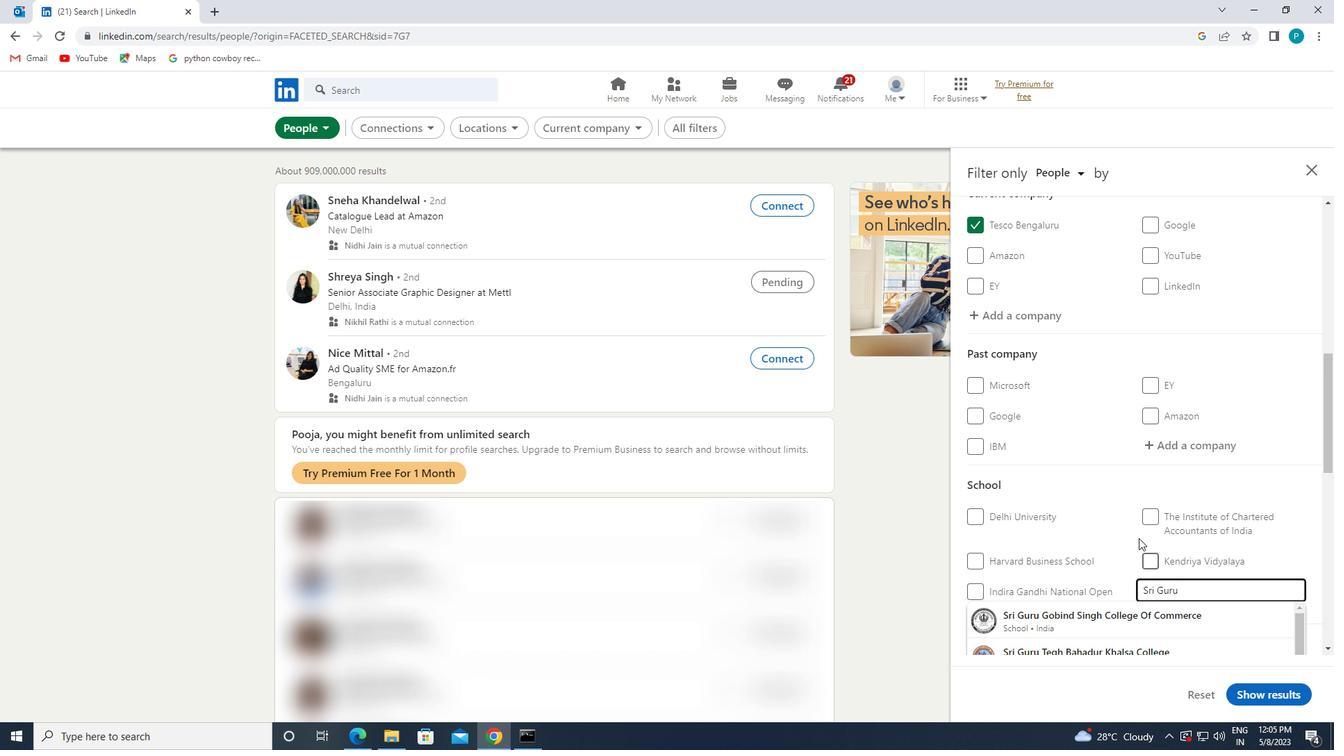 
Action: Mouse scrolled (1116, 506) with delta (0, 0)
Screenshot: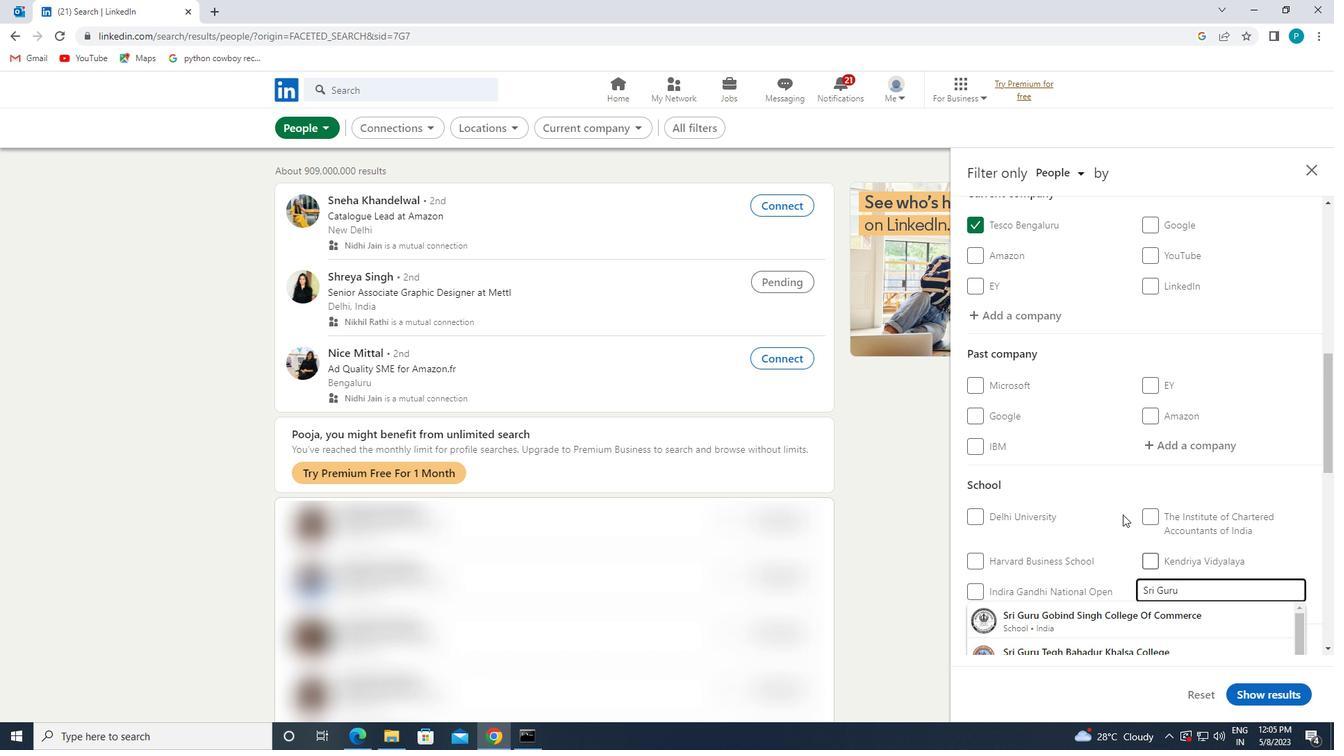 
Action: Mouse moved to (1086, 520)
Screenshot: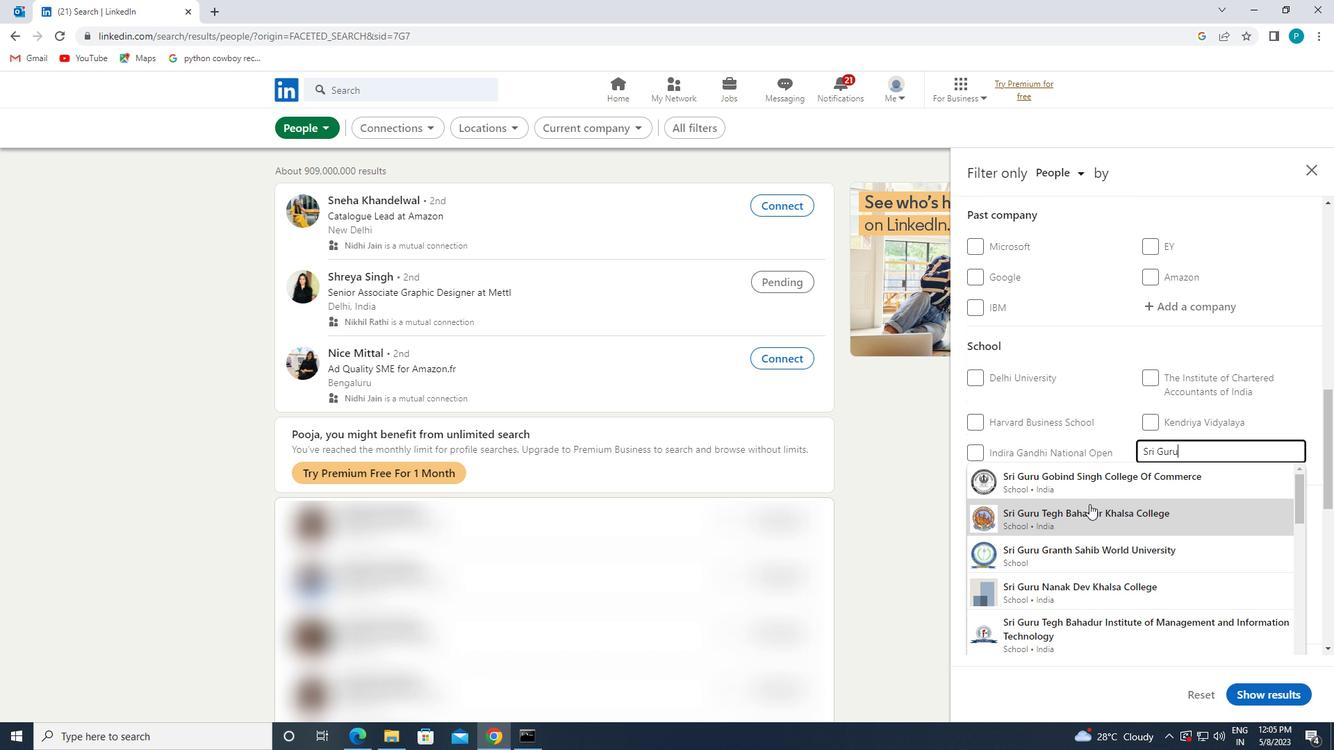 
Action: Mouse pressed left at (1086, 520)
Screenshot: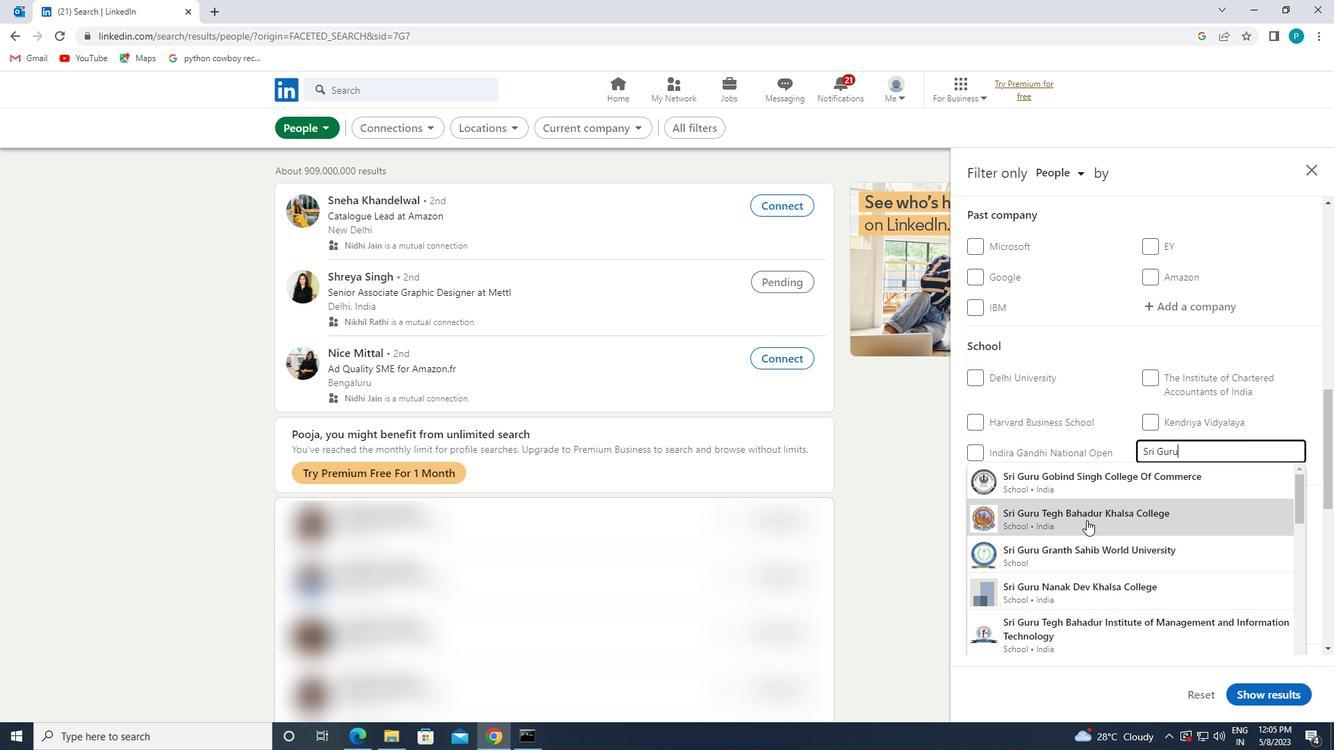 
Action: Mouse scrolled (1086, 519) with delta (0, 0)
Screenshot: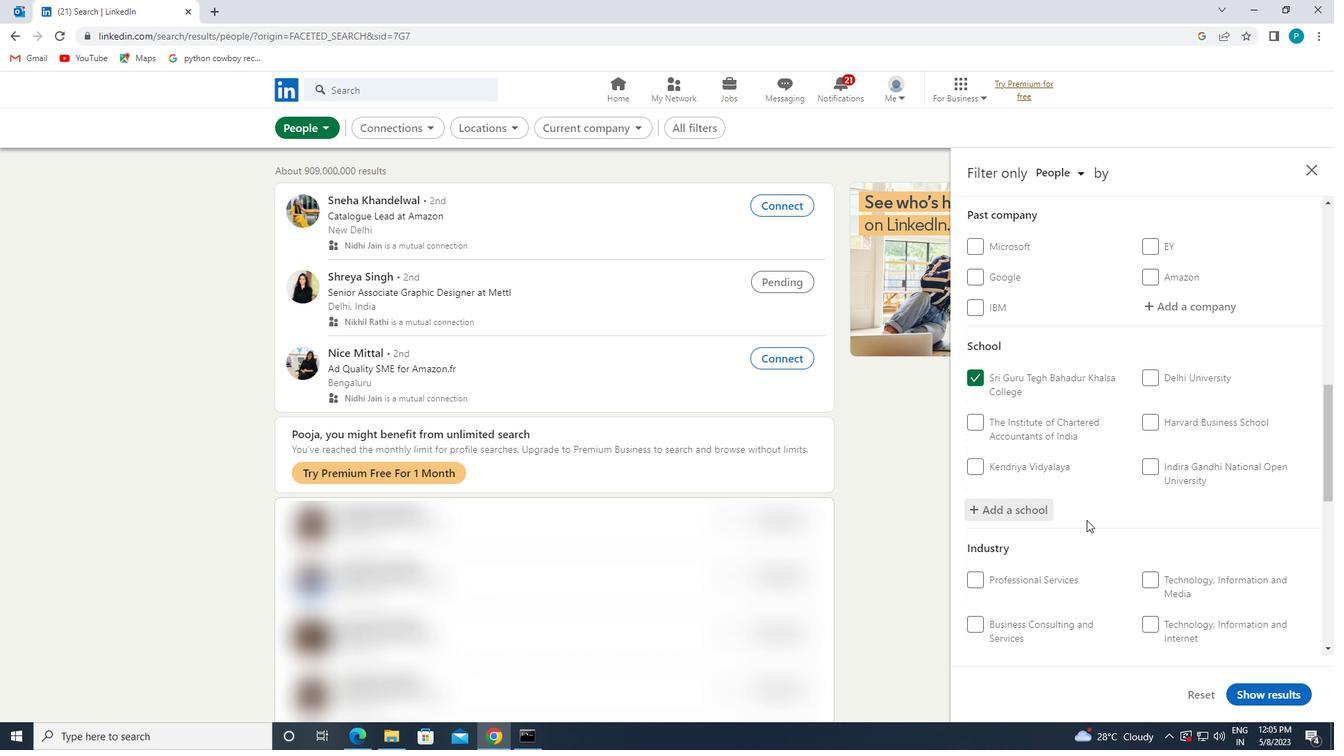 
Action: Mouse scrolled (1086, 519) with delta (0, 0)
Screenshot: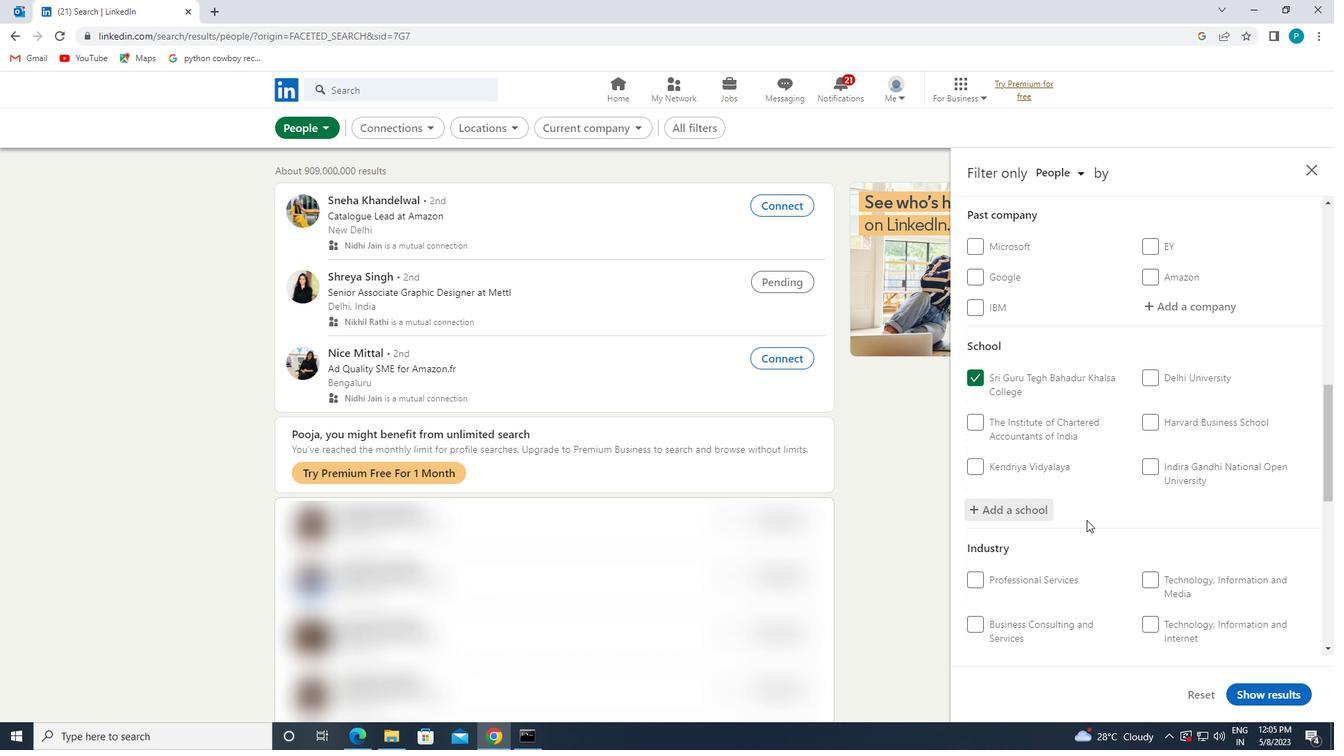 
Action: Mouse scrolled (1086, 519) with delta (0, 0)
Screenshot: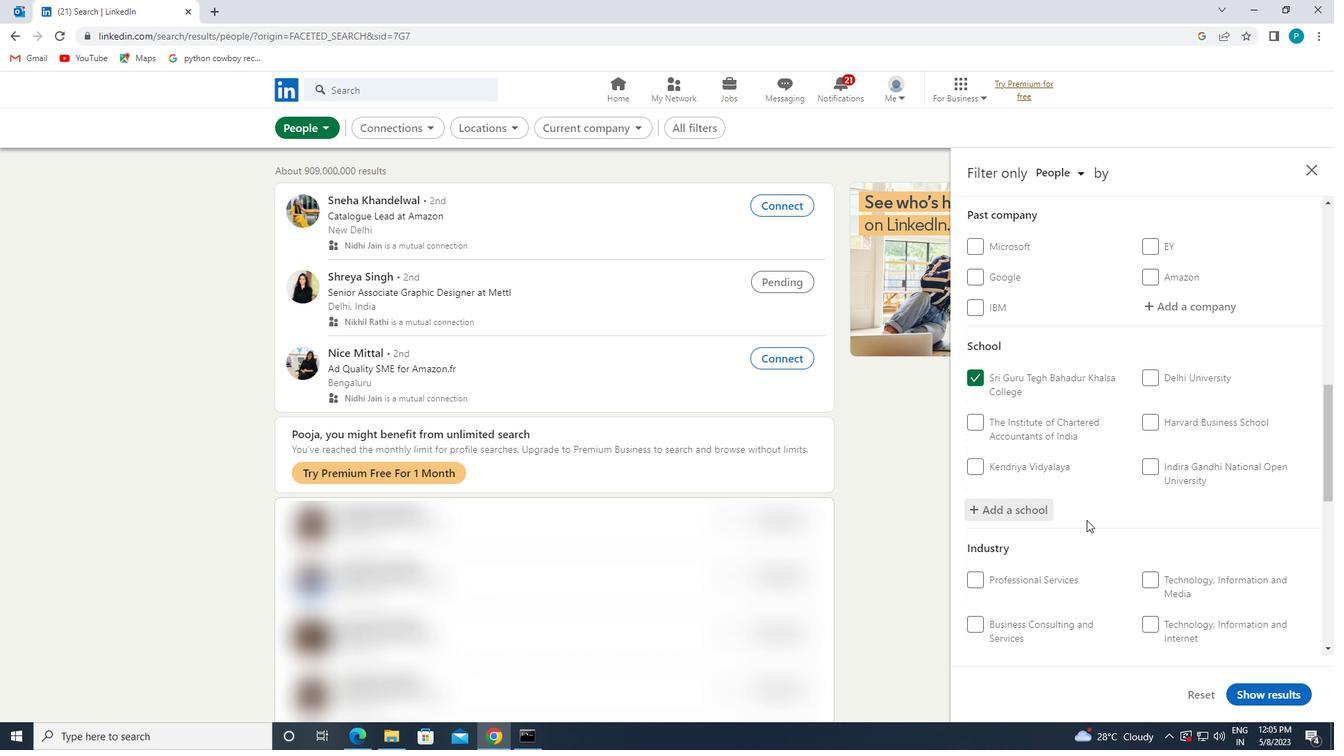 
Action: Mouse scrolled (1086, 519) with delta (0, 0)
Screenshot: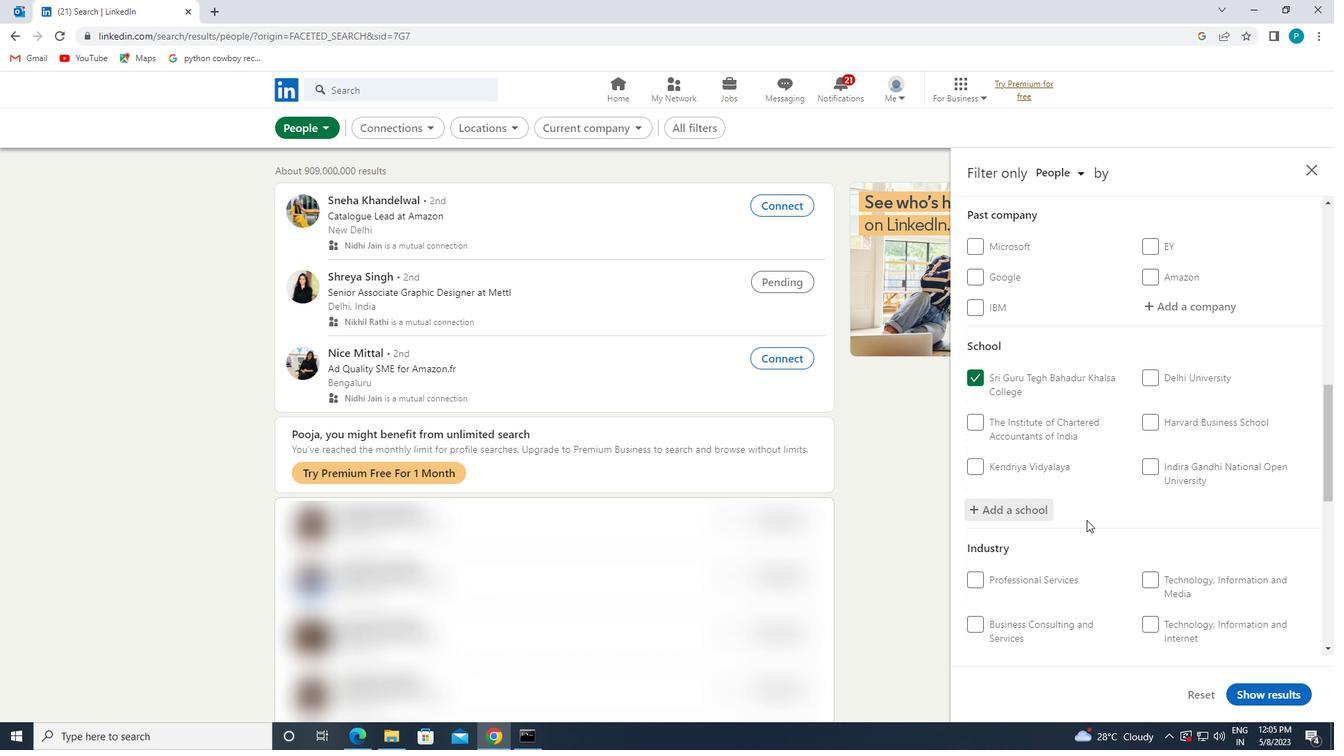 
Action: Mouse moved to (1202, 403)
Screenshot: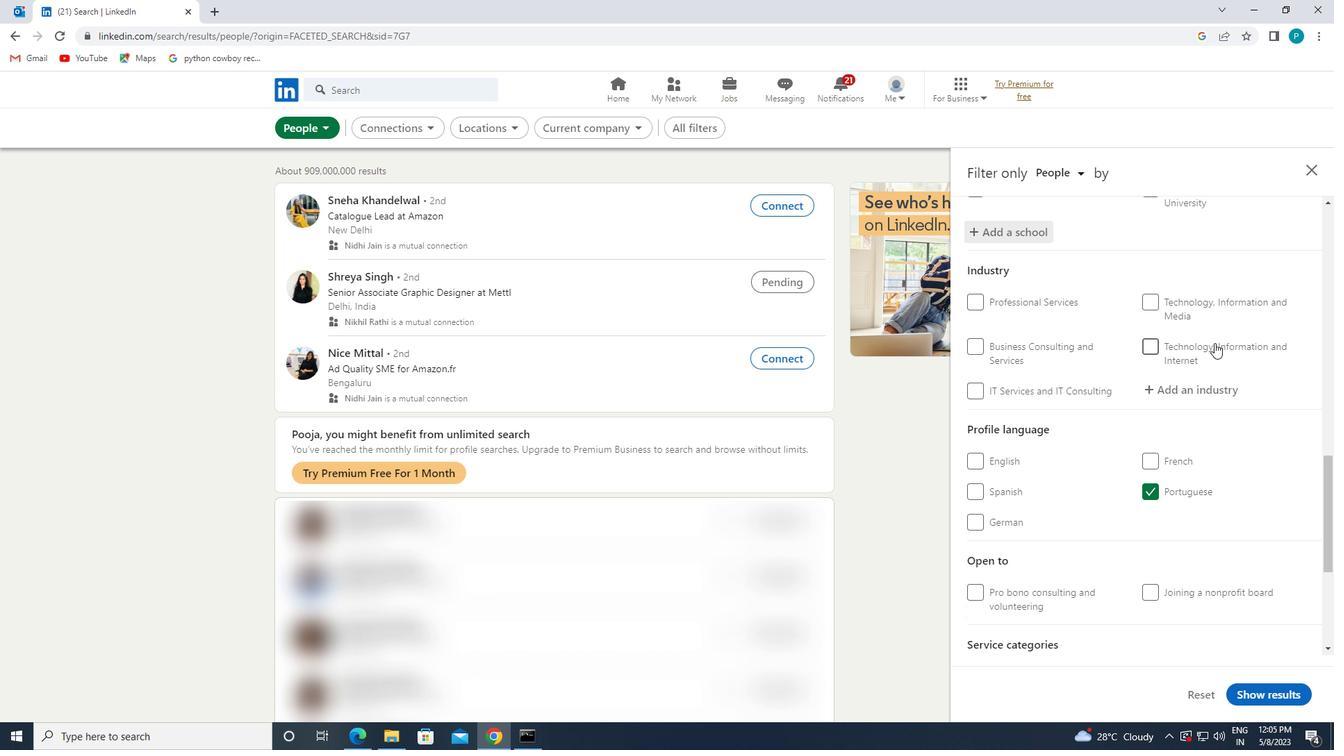 
Action: Mouse pressed left at (1202, 403)
Screenshot: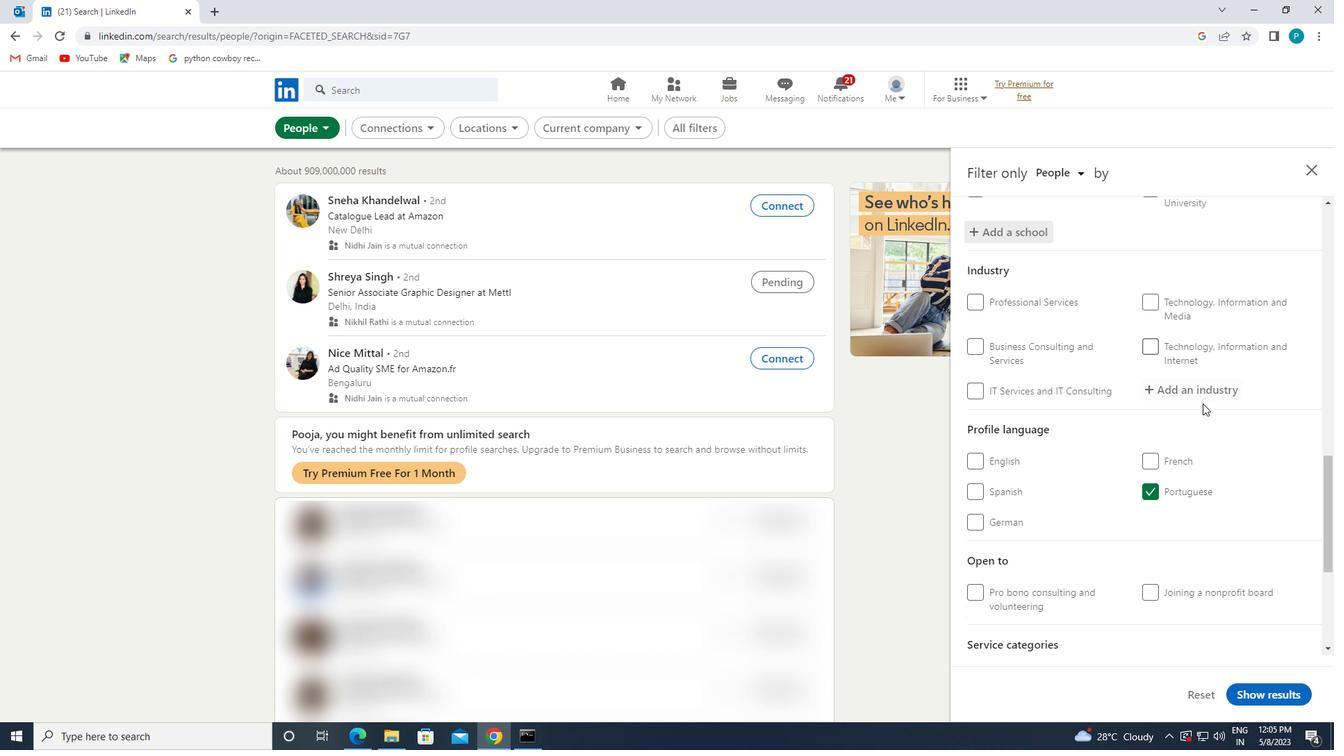 
Action: Mouse moved to (1193, 373)
Screenshot: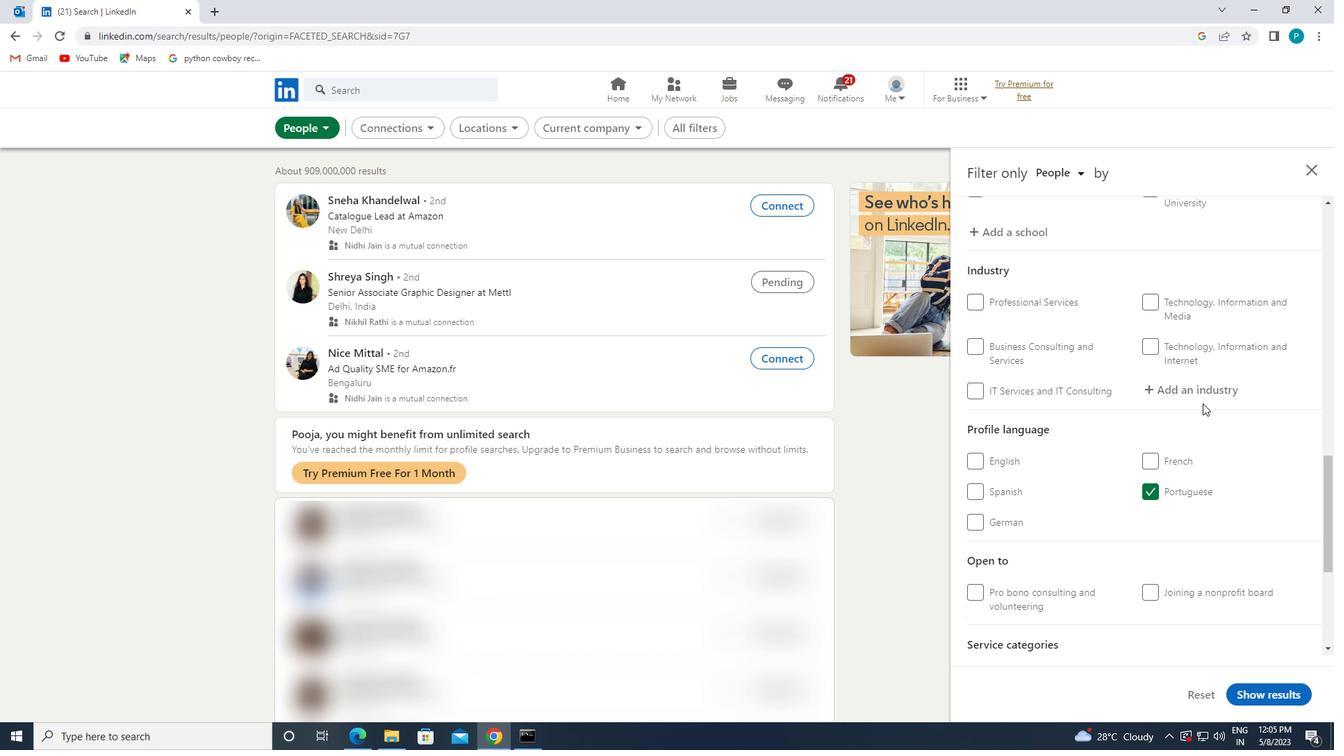 
Action: Mouse pressed left at (1193, 373)
Screenshot: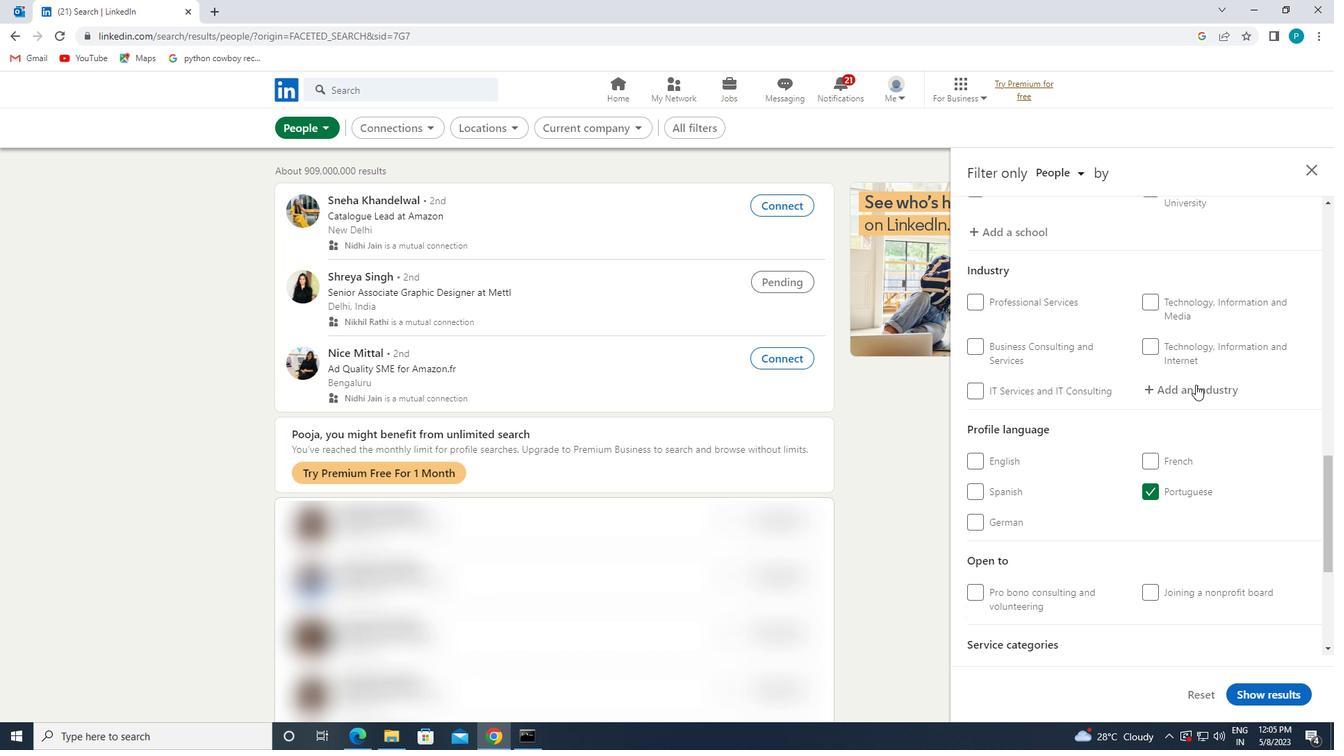 
Action: Mouse moved to (1194, 389)
Screenshot: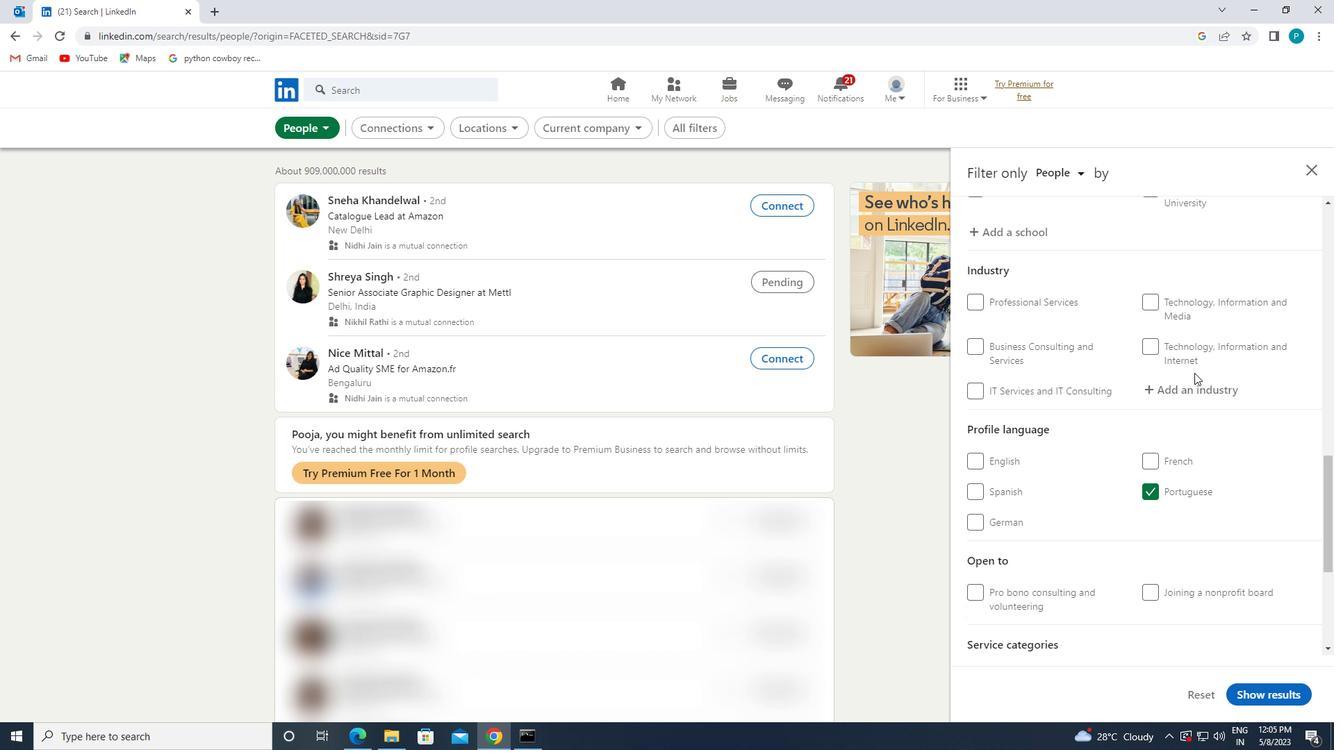 
Action: Mouse pressed left at (1194, 389)
Screenshot: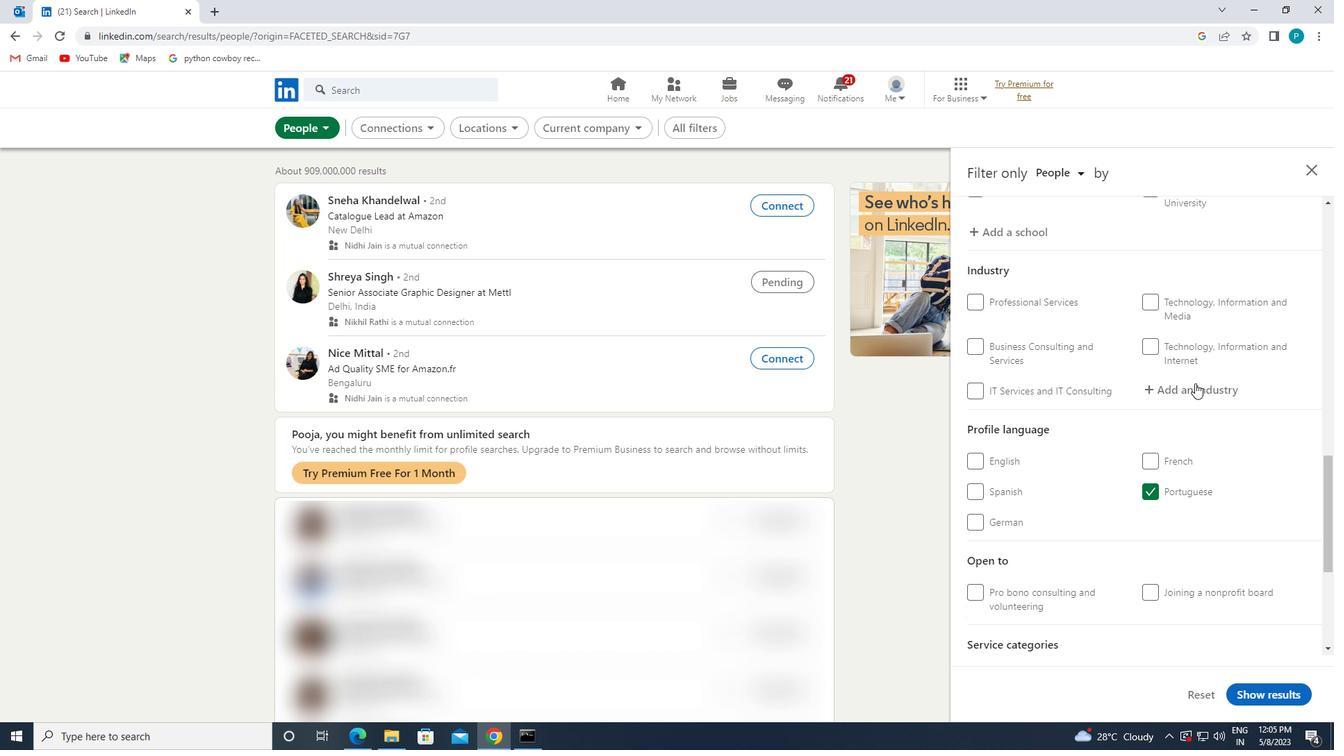 
Action: Mouse moved to (1191, 391)
Screenshot: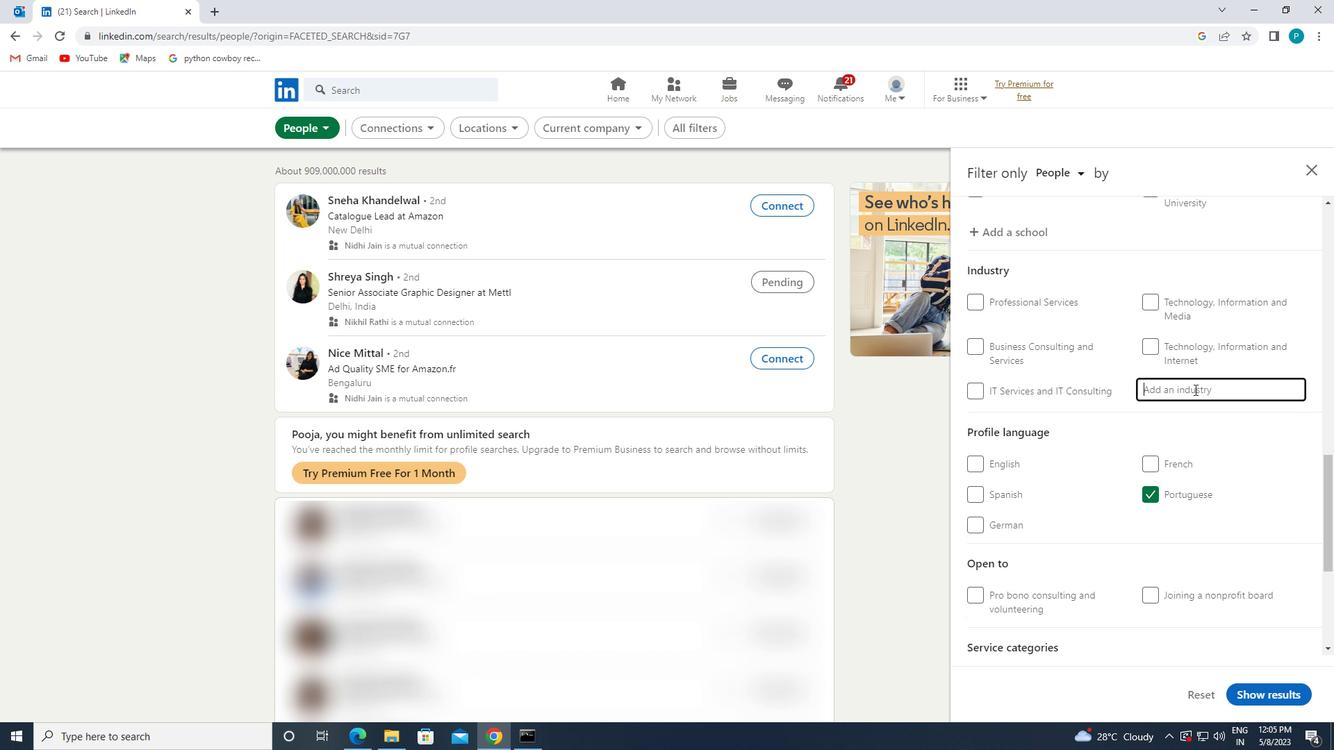 
Action: Key pressed <Key.caps_lock>E<Key.caps_lock>NVIRONMENTAL
Screenshot: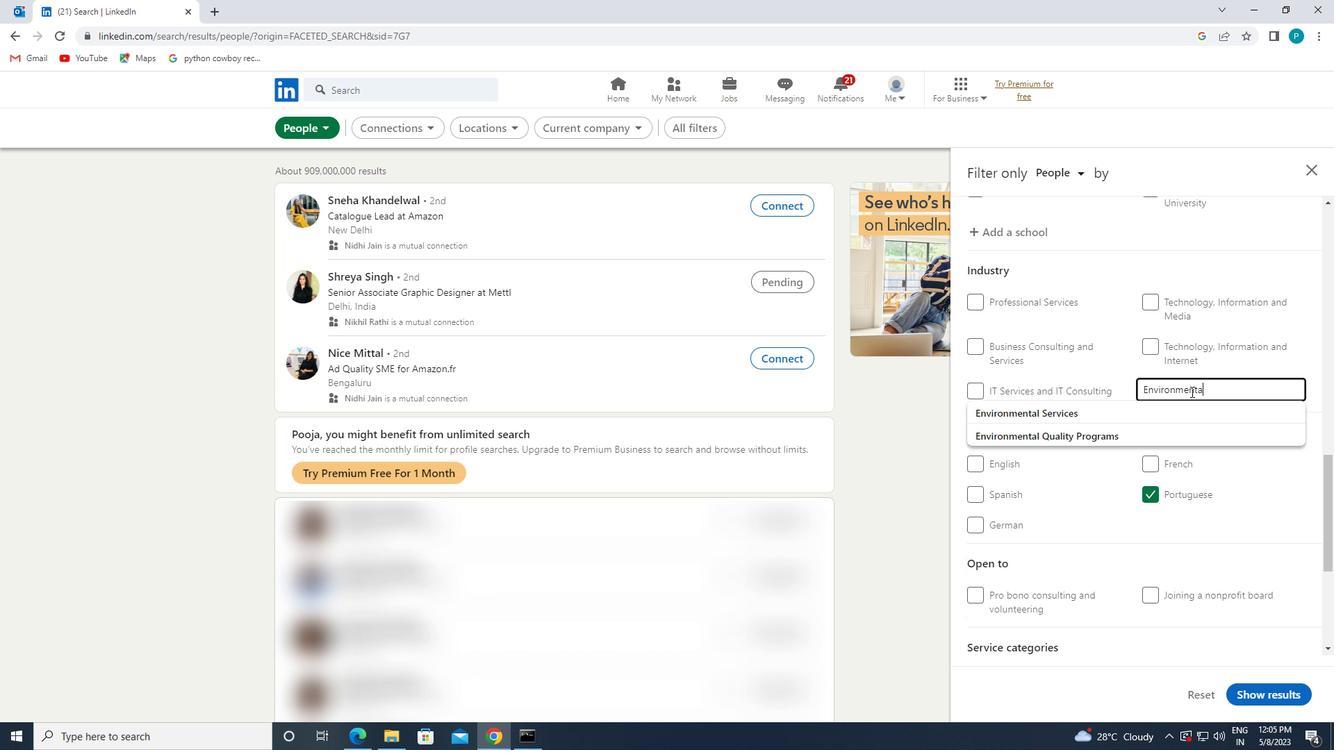 
Action: Mouse moved to (1102, 415)
Screenshot: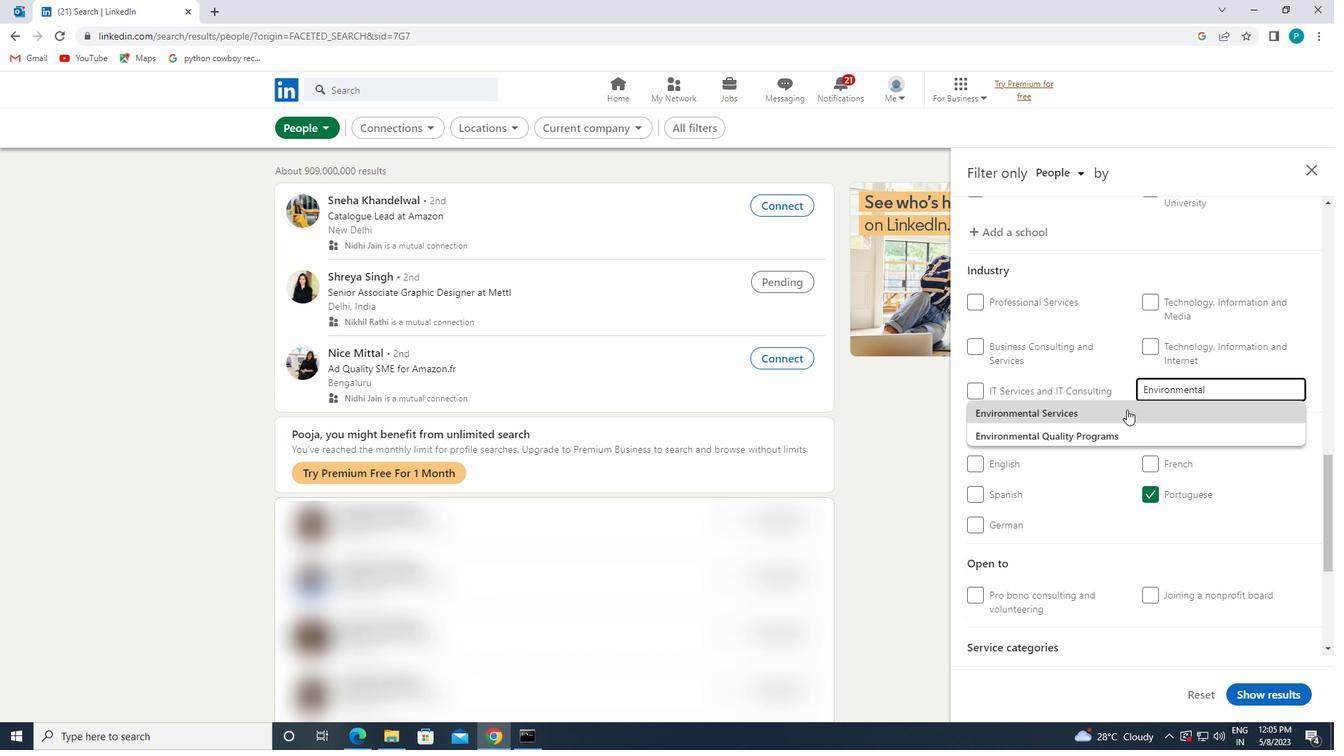 
Action: Mouse pressed left at (1102, 415)
Screenshot: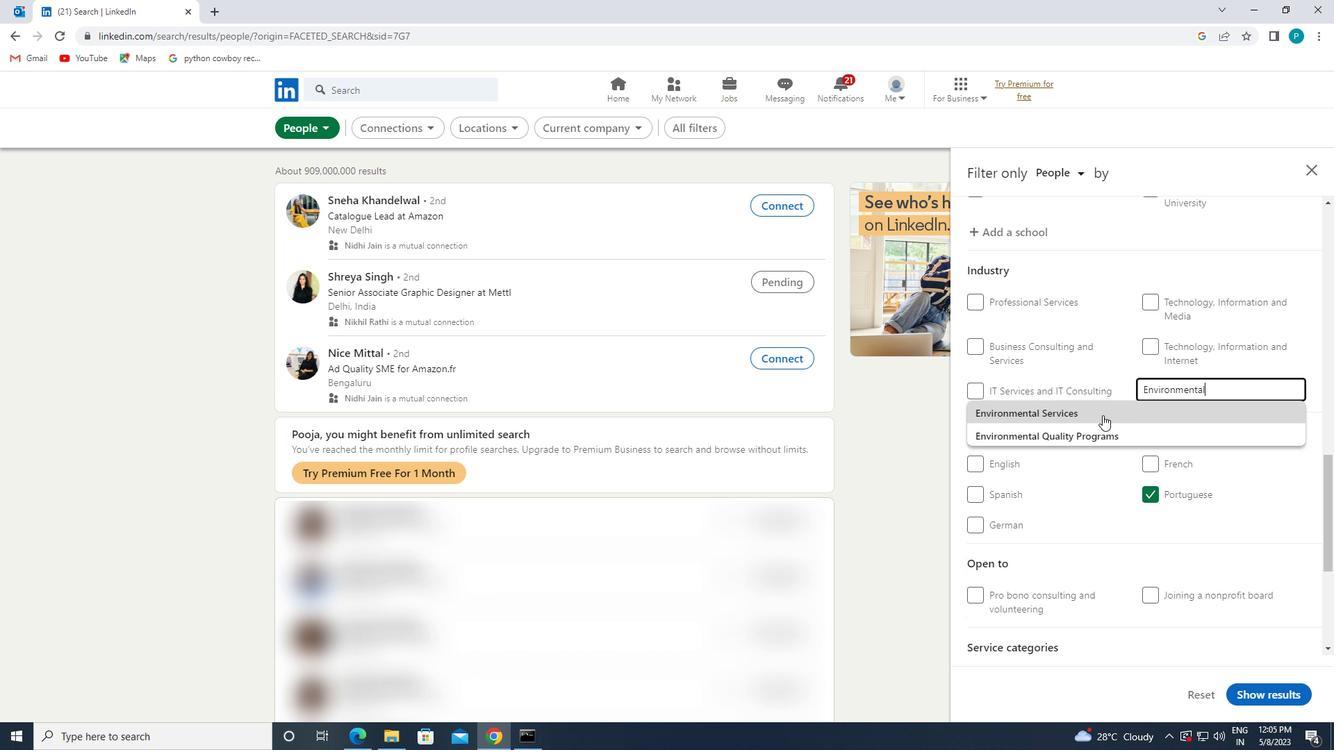 
Action: Mouse scrolled (1102, 414) with delta (0, 0)
Screenshot: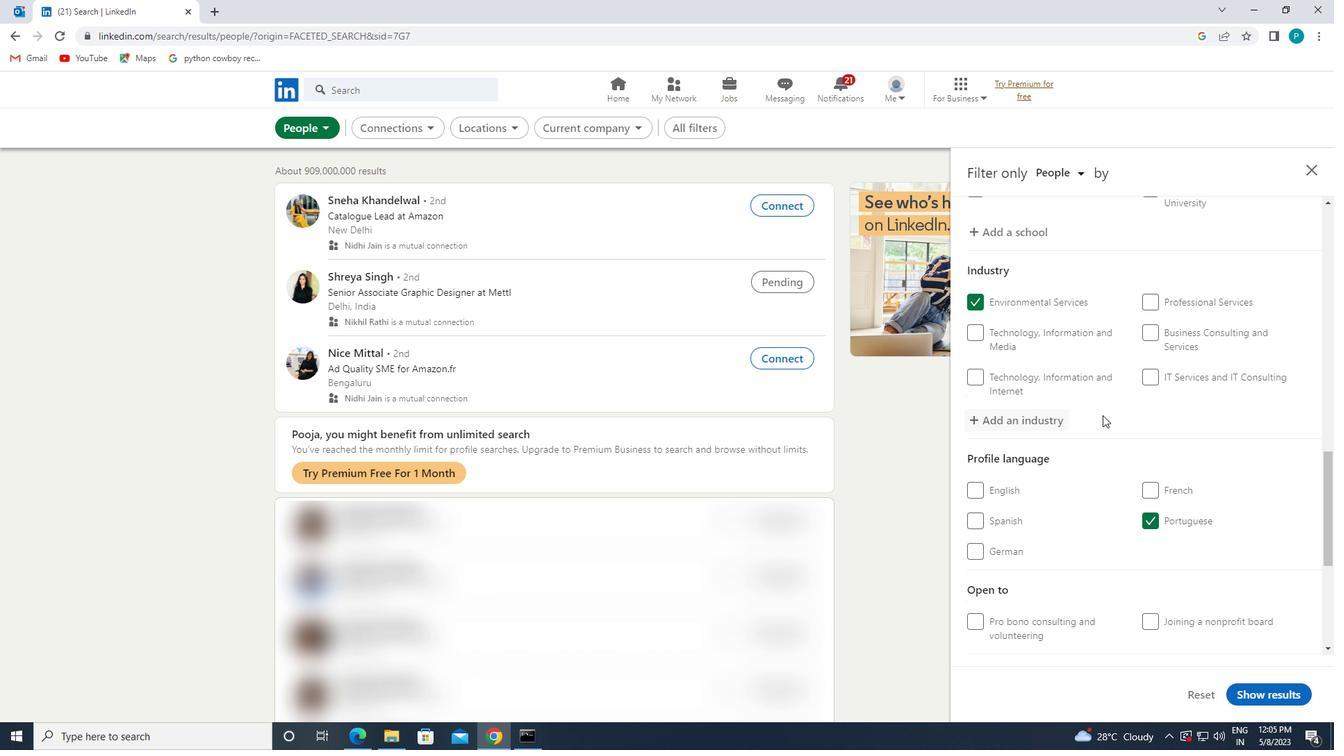 
Action: Mouse scrolled (1102, 414) with delta (0, 0)
Screenshot: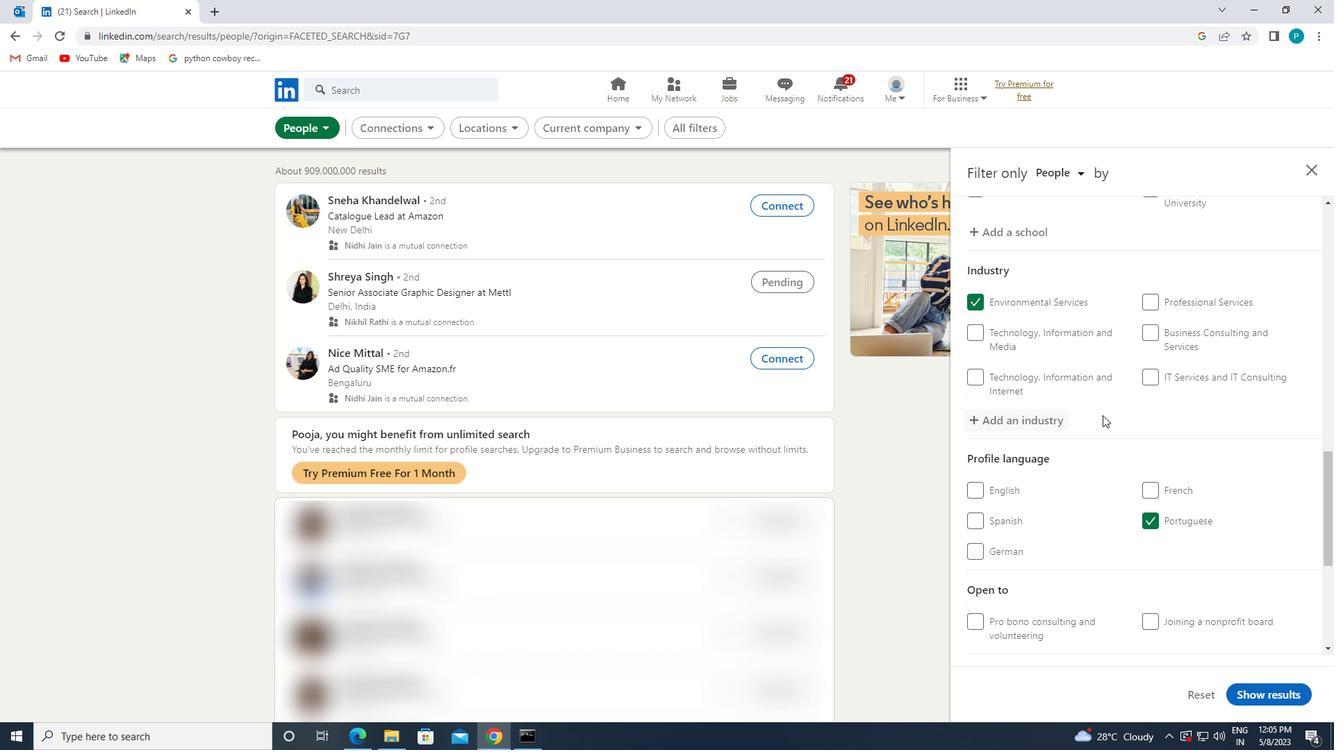 
Action: Mouse scrolled (1102, 414) with delta (0, 0)
Screenshot: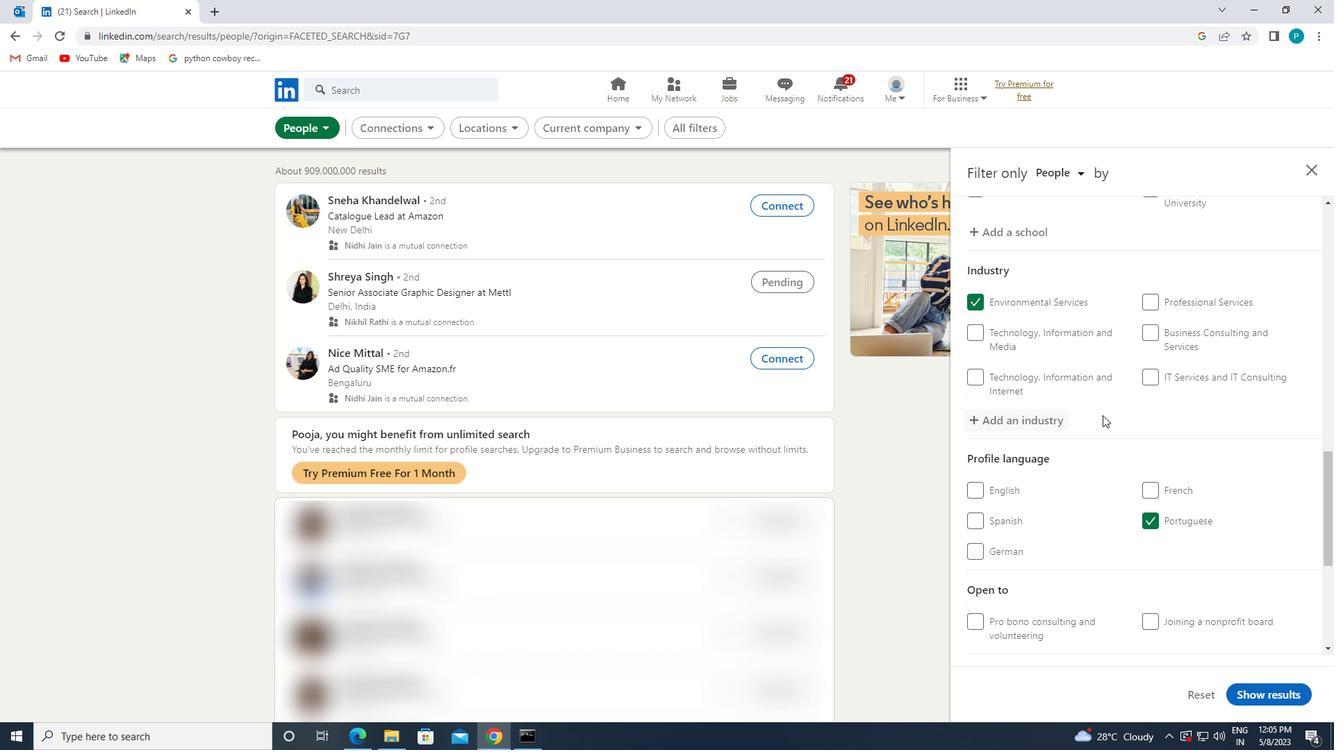 
Action: Mouse scrolled (1102, 414) with delta (0, 0)
Screenshot: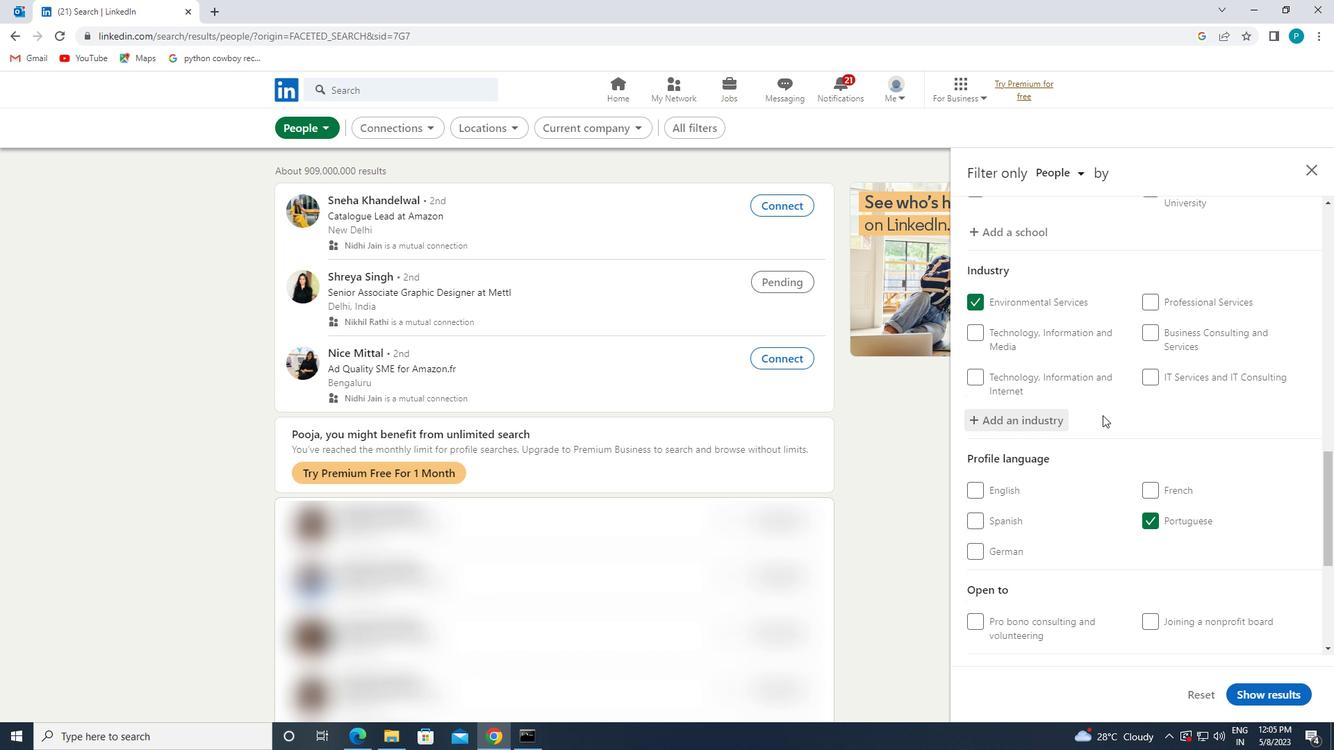 
Action: Mouse moved to (1186, 495)
Screenshot: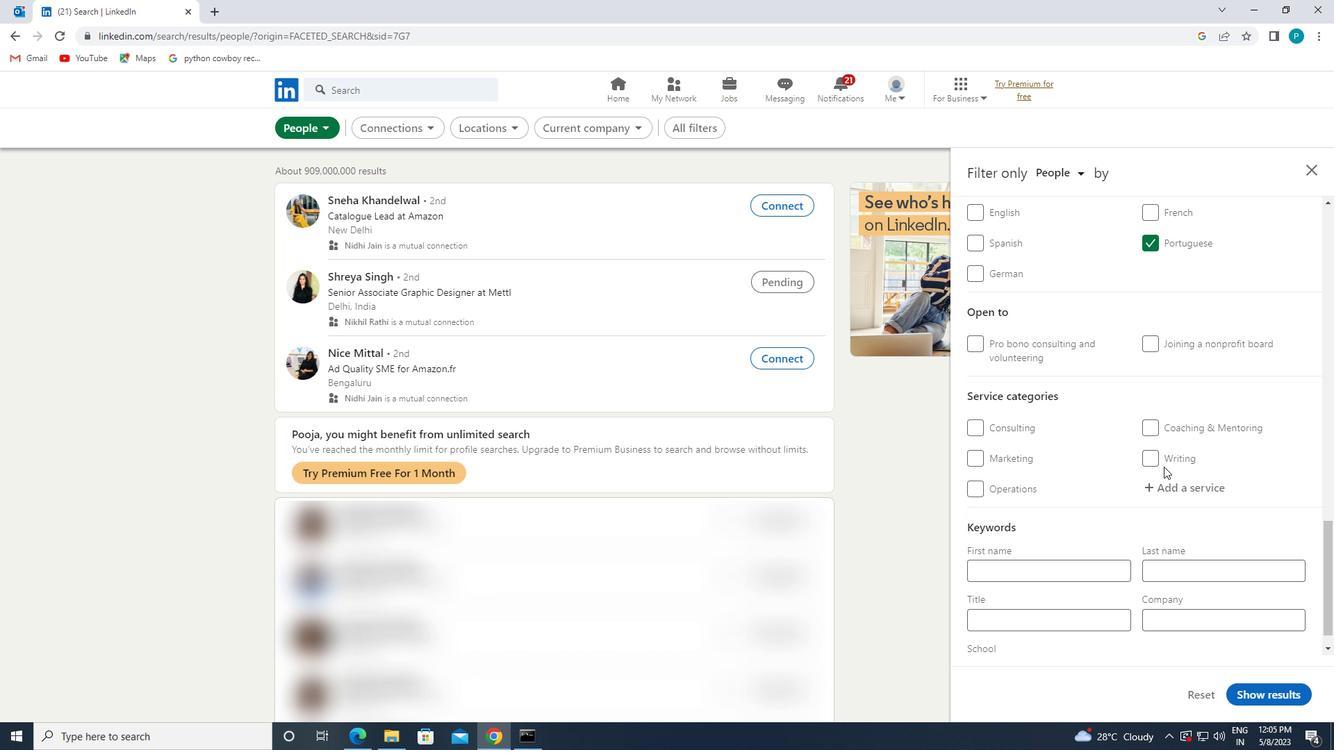 
Action: Mouse pressed left at (1186, 495)
Screenshot: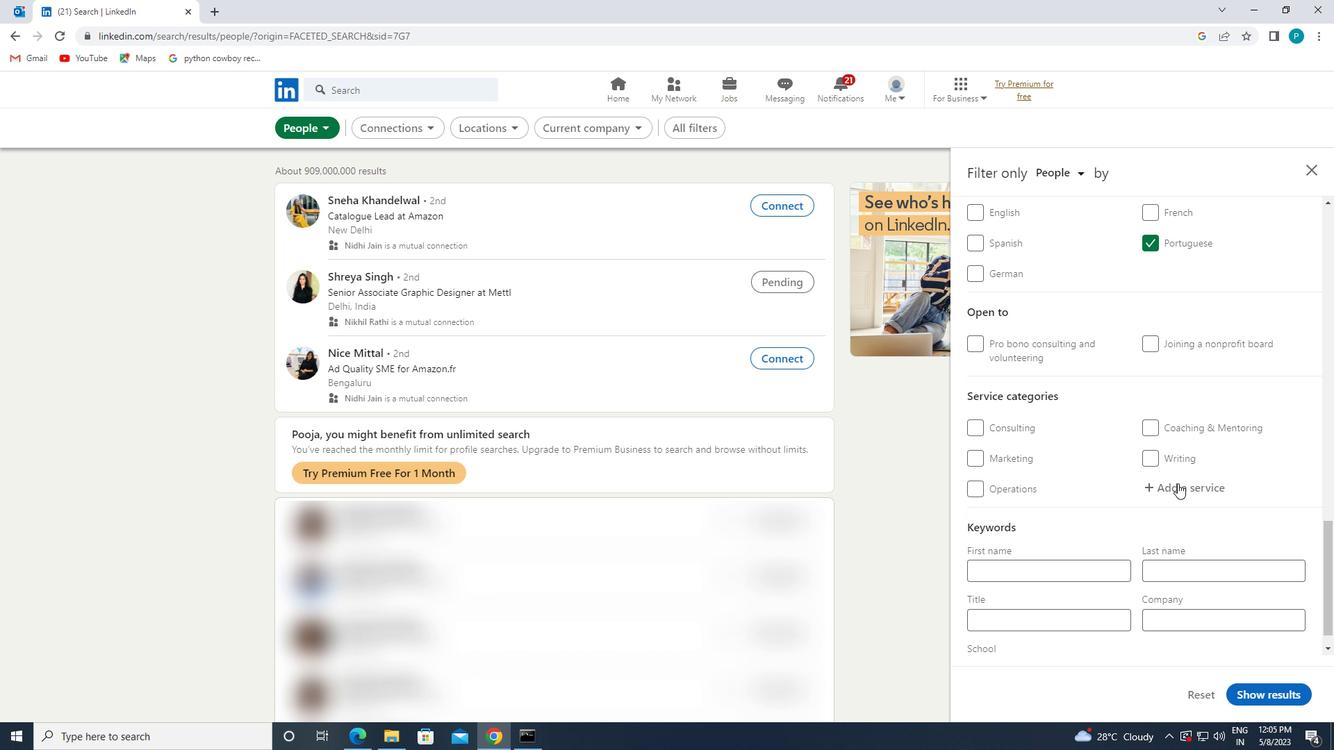 
Action: Mouse moved to (1189, 495)
Screenshot: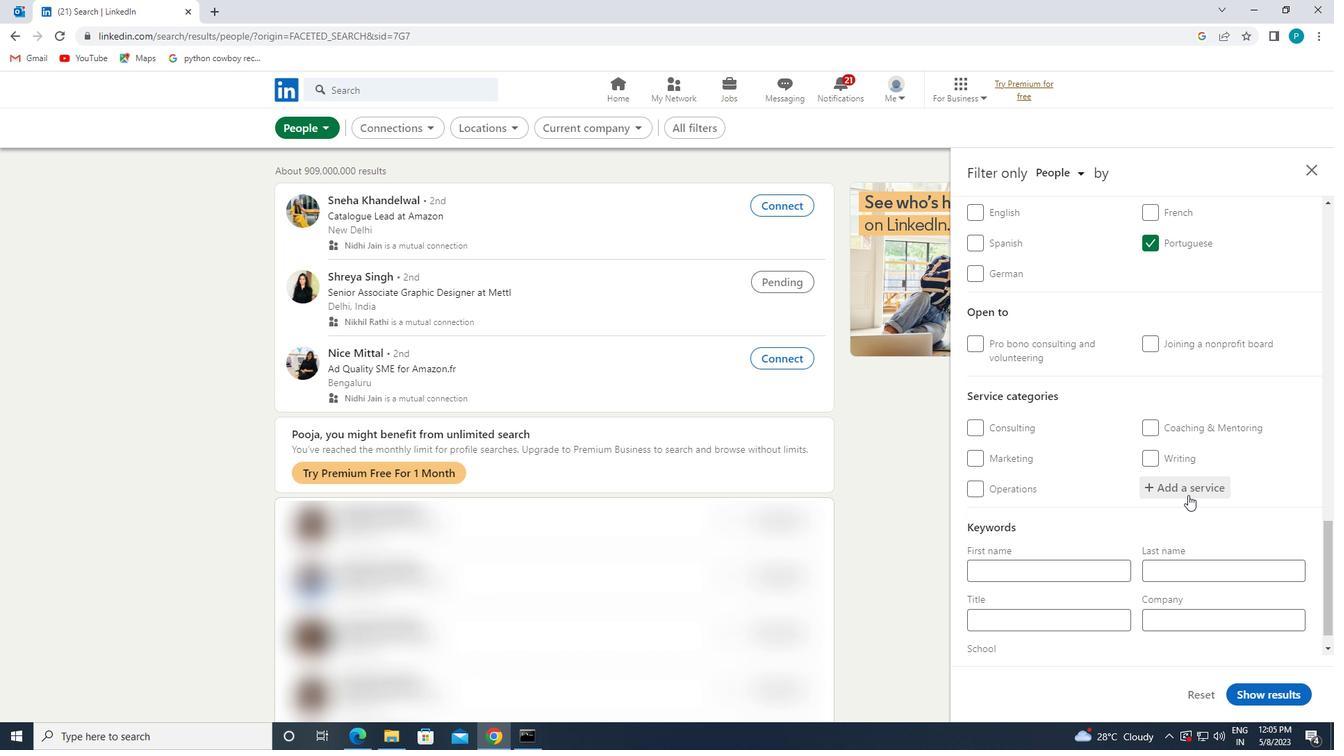 
Action: Key pressed <Key.caps_lock>P<Key.caps_lock>ERSONAL
Screenshot: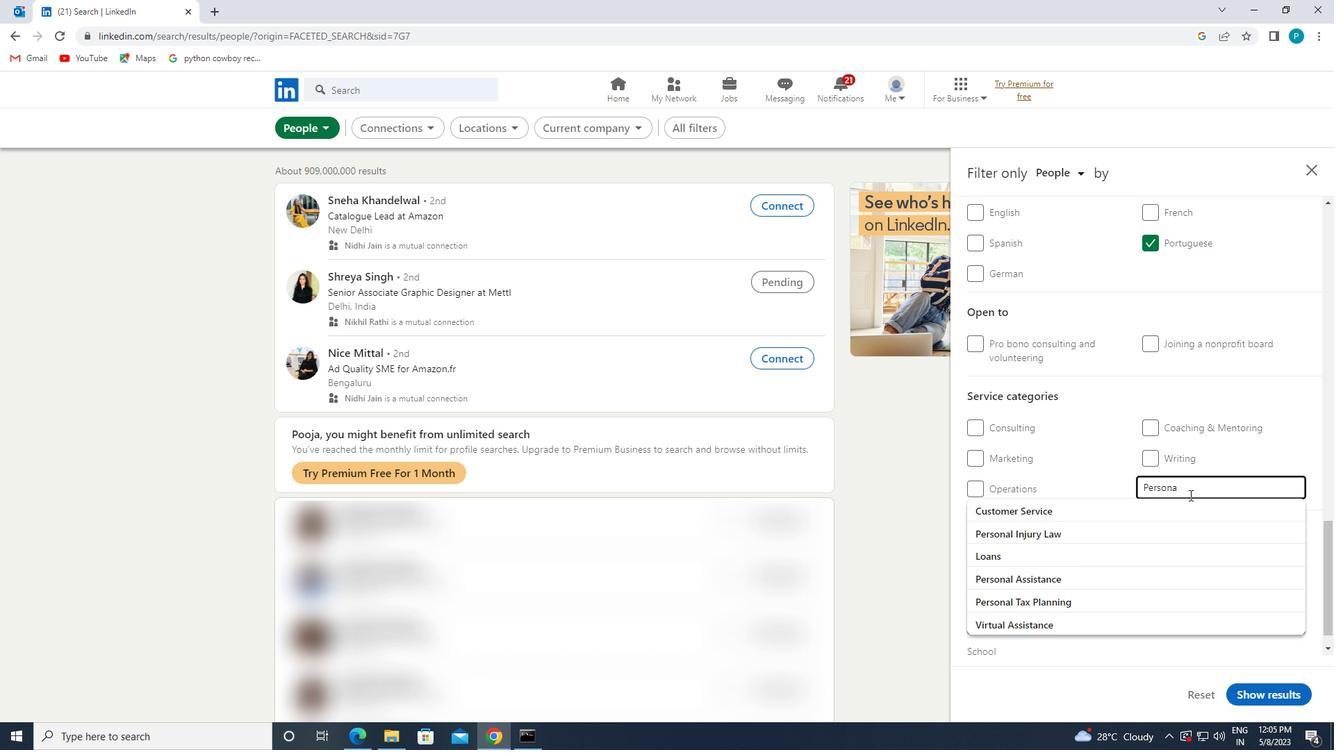 
Action: Mouse moved to (1183, 542)
Screenshot: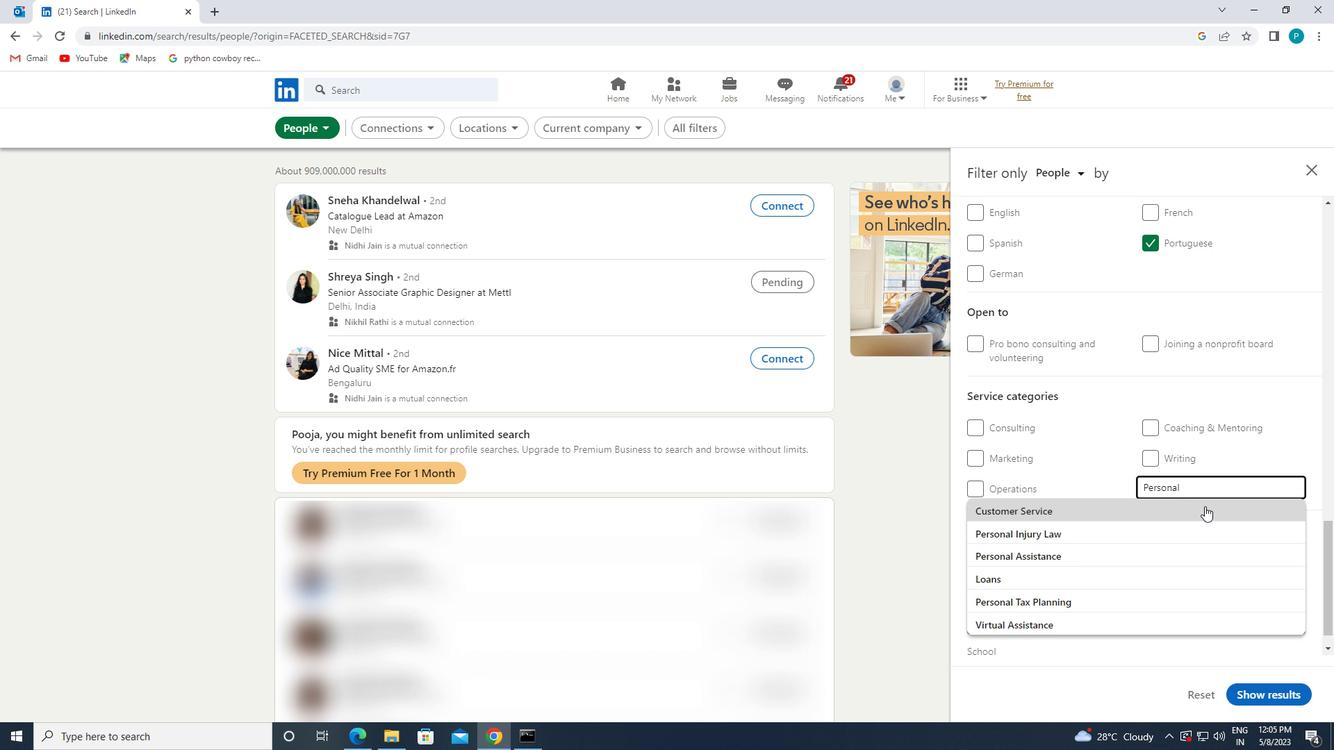 
Action: Mouse pressed left at (1183, 542)
Screenshot: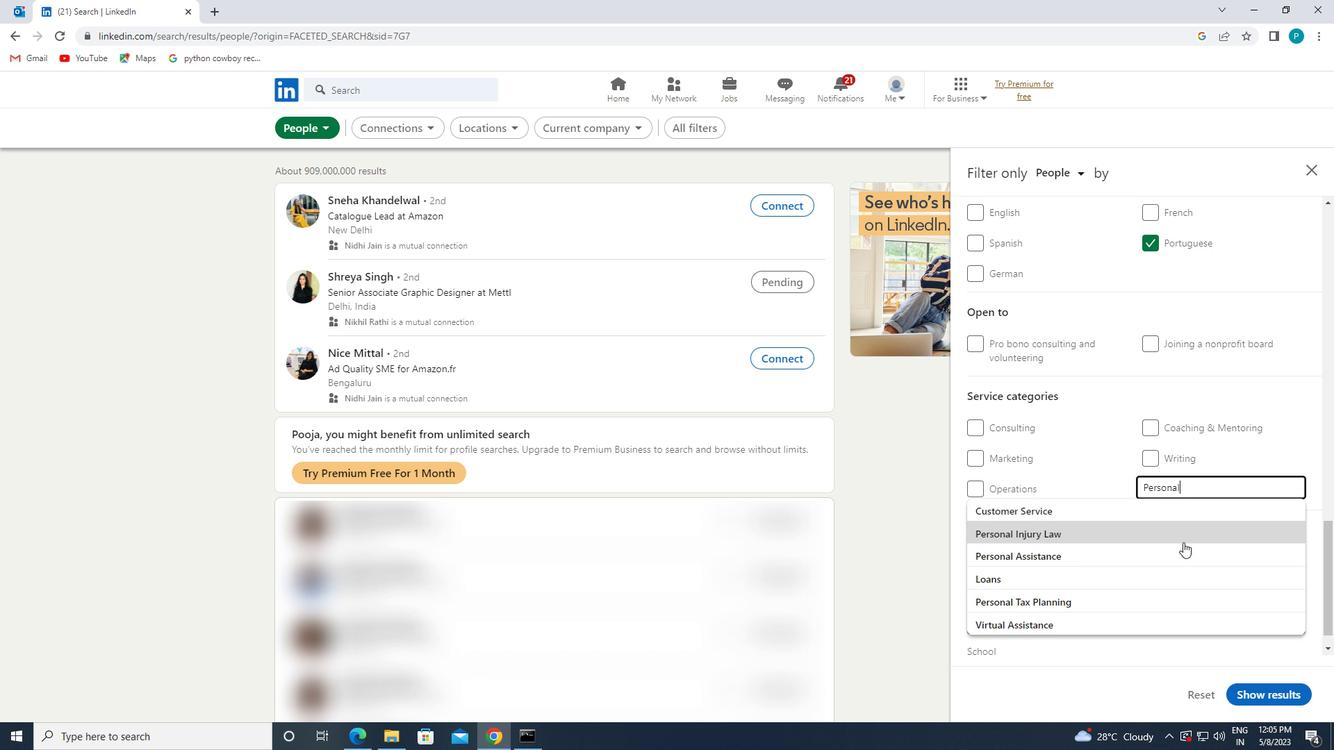 
Action: Mouse scrolled (1183, 542) with delta (0, 0)
Screenshot: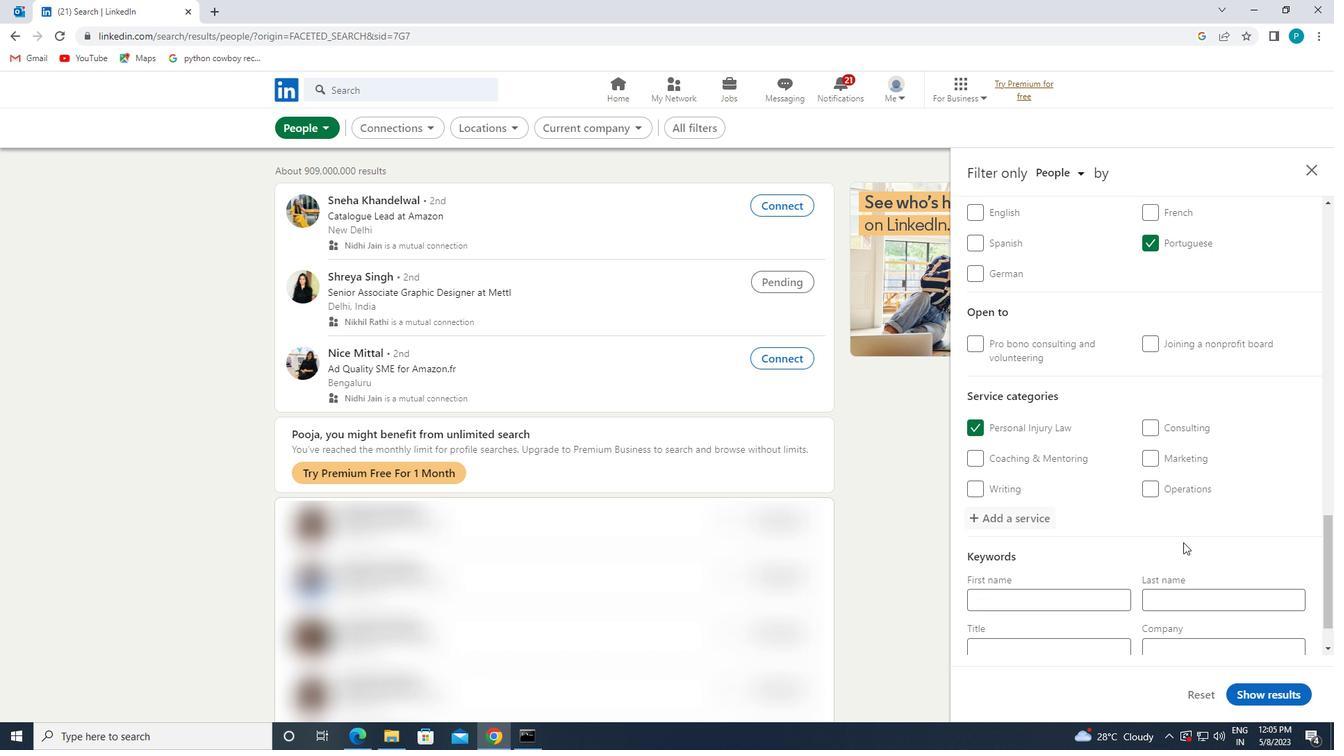 
Action: Mouse scrolled (1183, 542) with delta (0, 0)
Screenshot: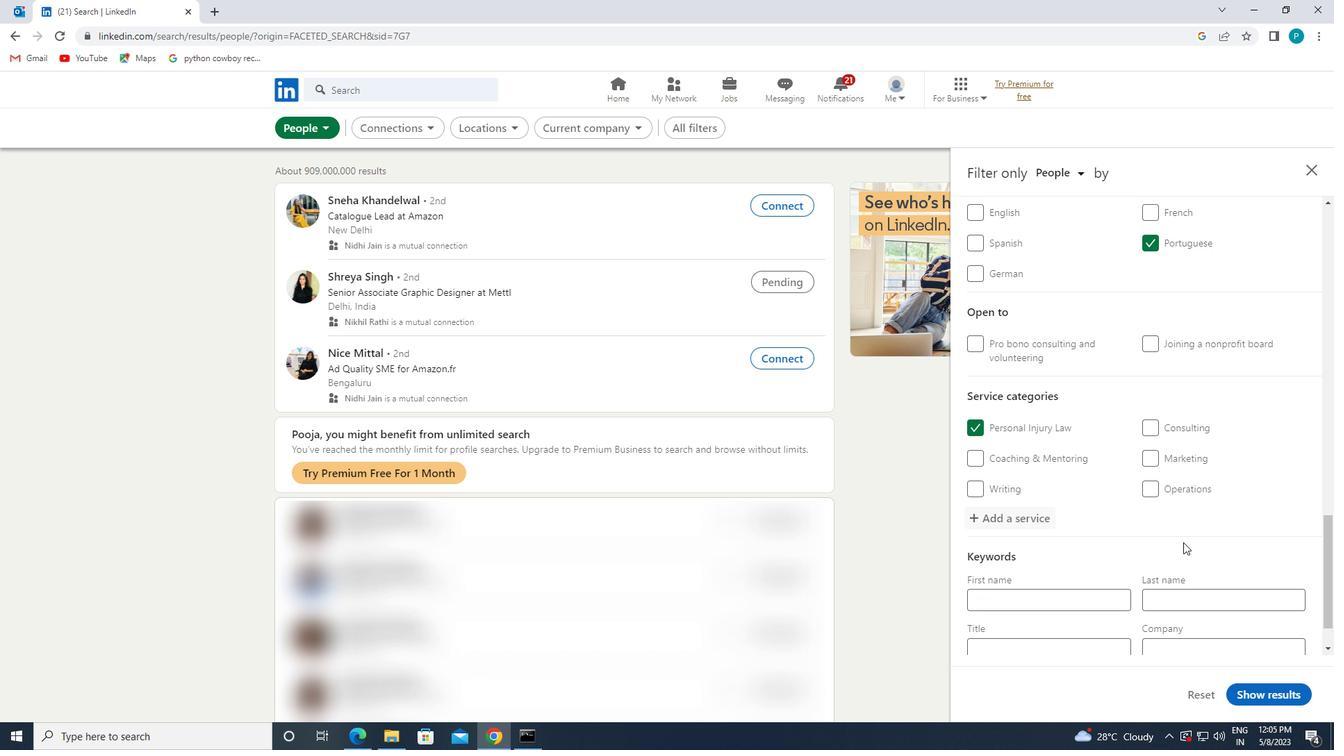 
Action: Mouse scrolled (1183, 542) with delta (0, 0)
Screenshot: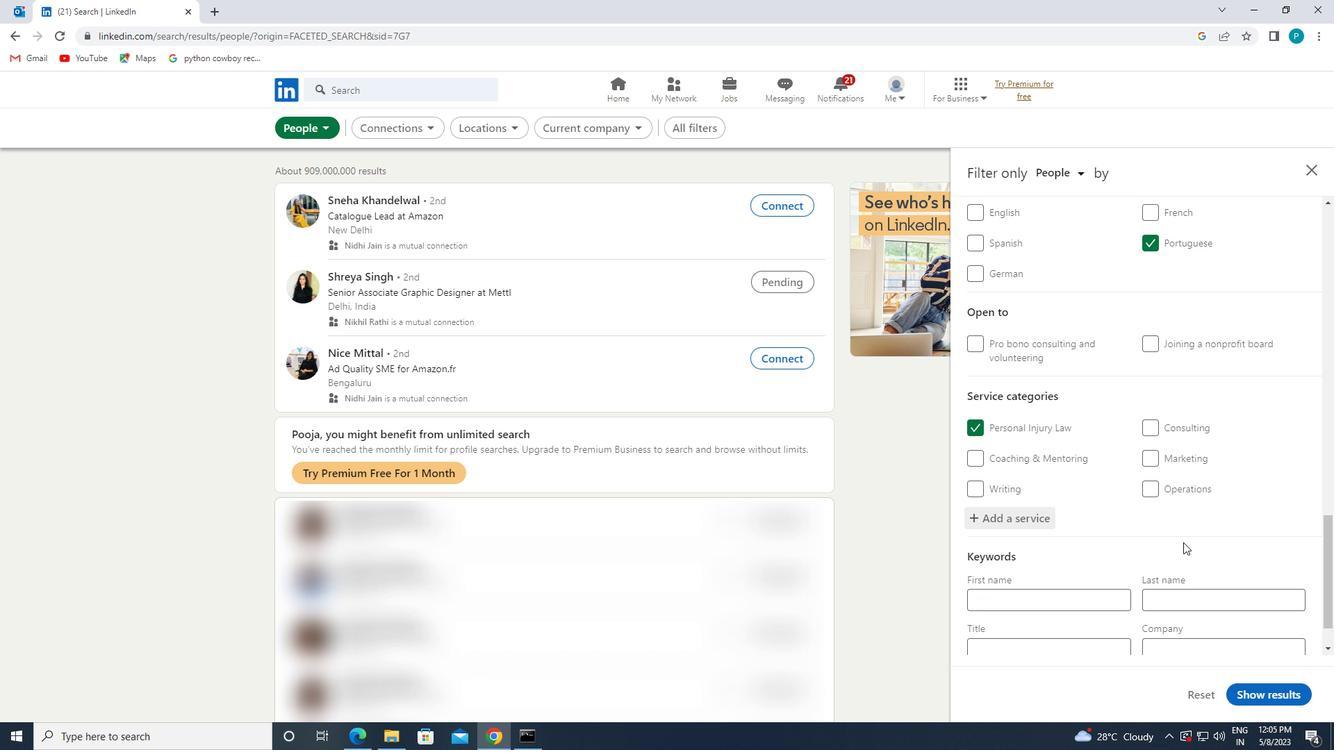 
Action: Mouse scrolled (1183, 542) with delta (0, 0)
Screenshot: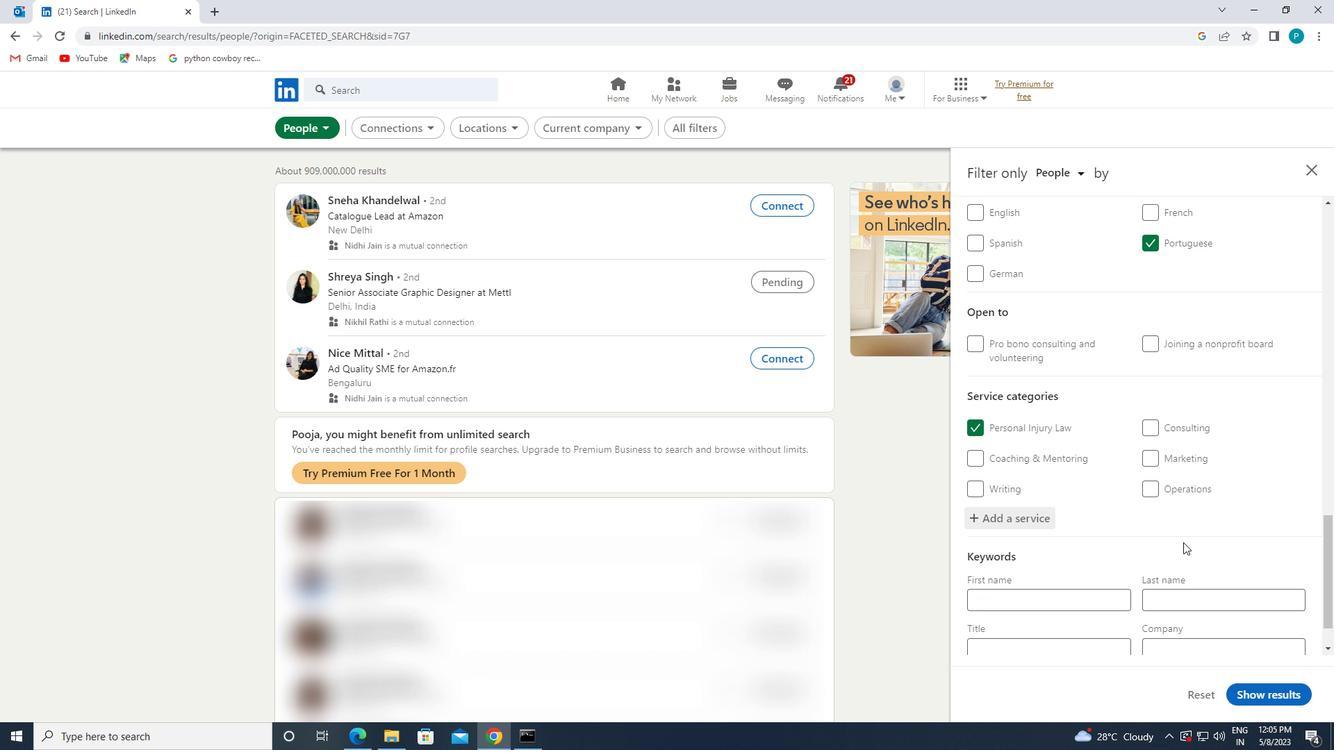 
Action: Mouse scrolled (1183, 542) with delta (0, 0)
Screenshot: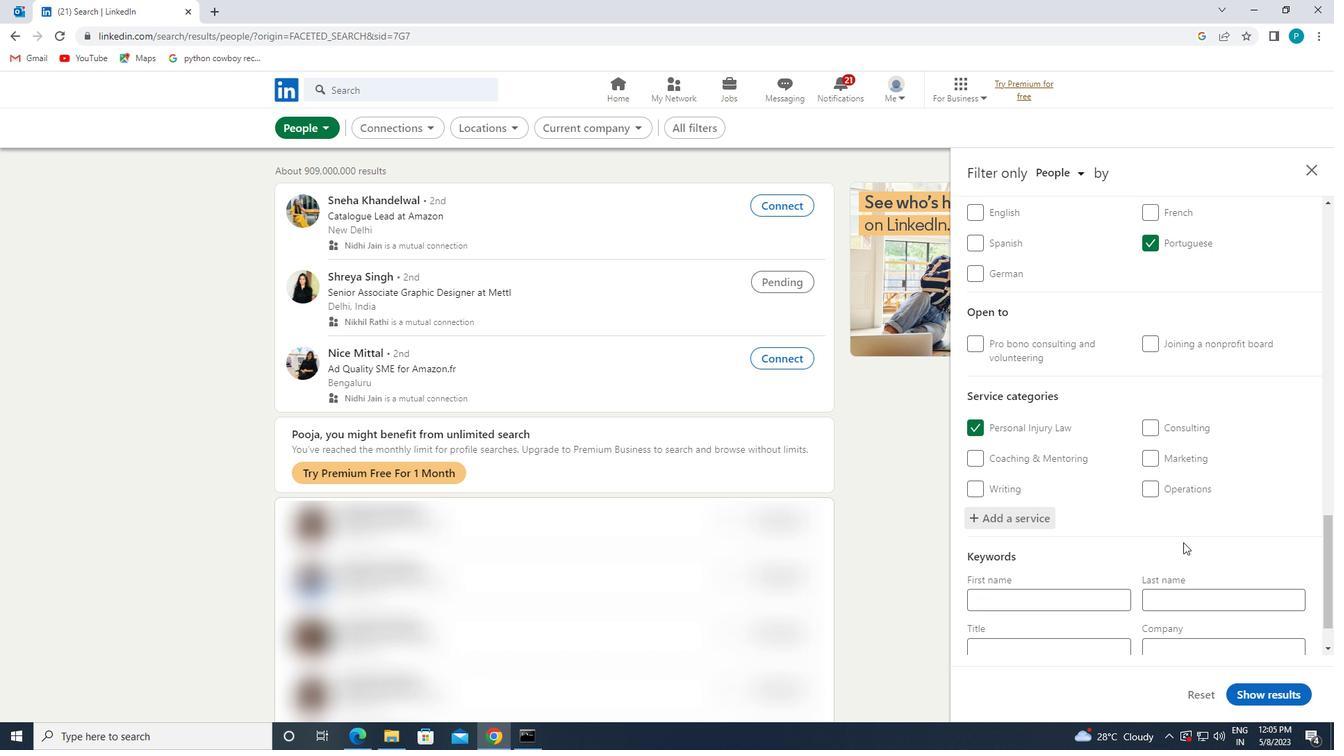 
Action: Mouse scrolled (1183, 542) with delta (0, 0)
Screenshot: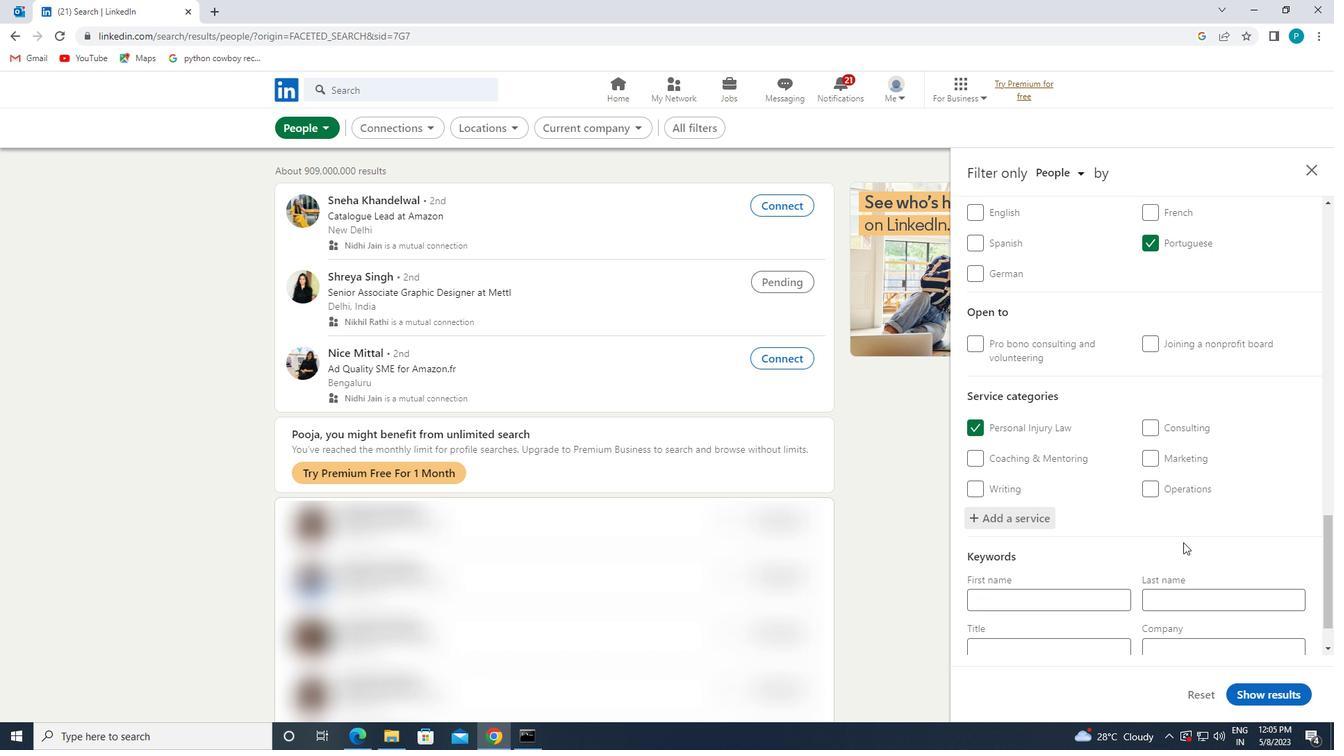
Action: Mouse moved to (1088, 592)
Screenshot: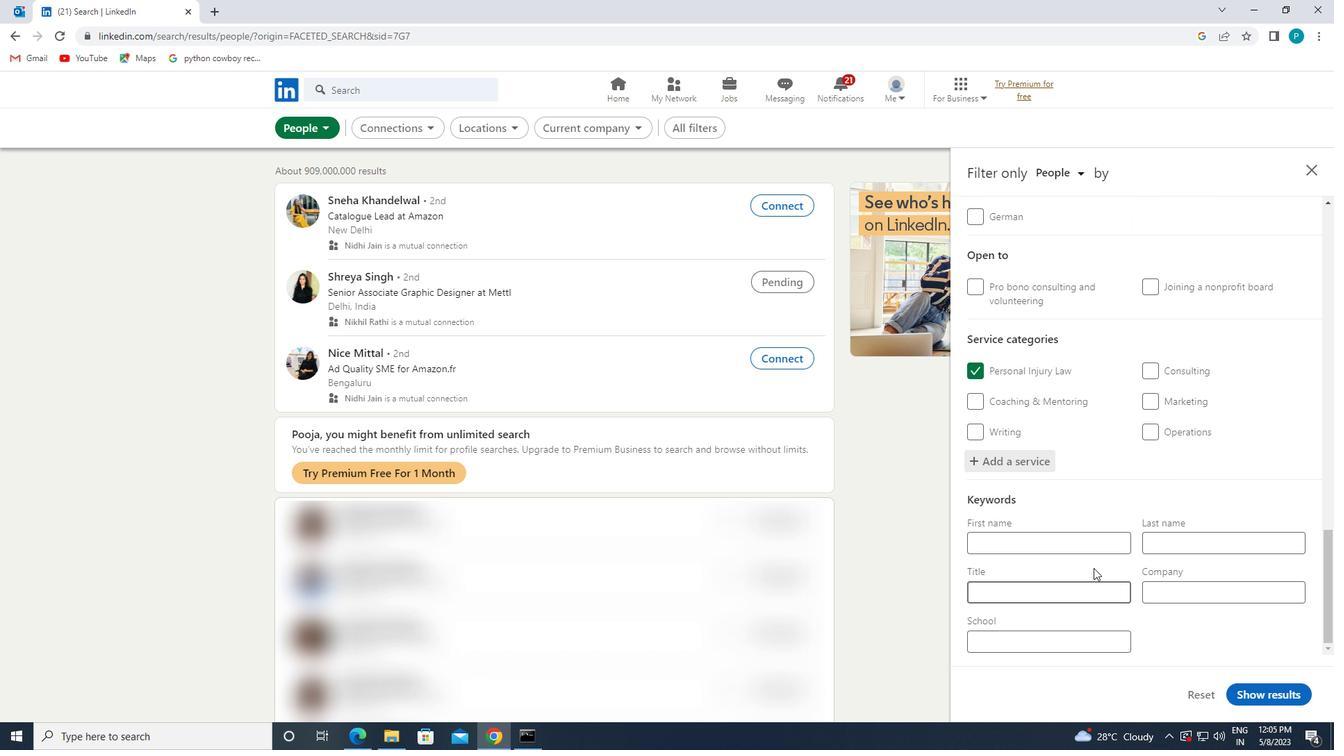 
Action: Mouse pressed left at (1088, 592)
Screenshot: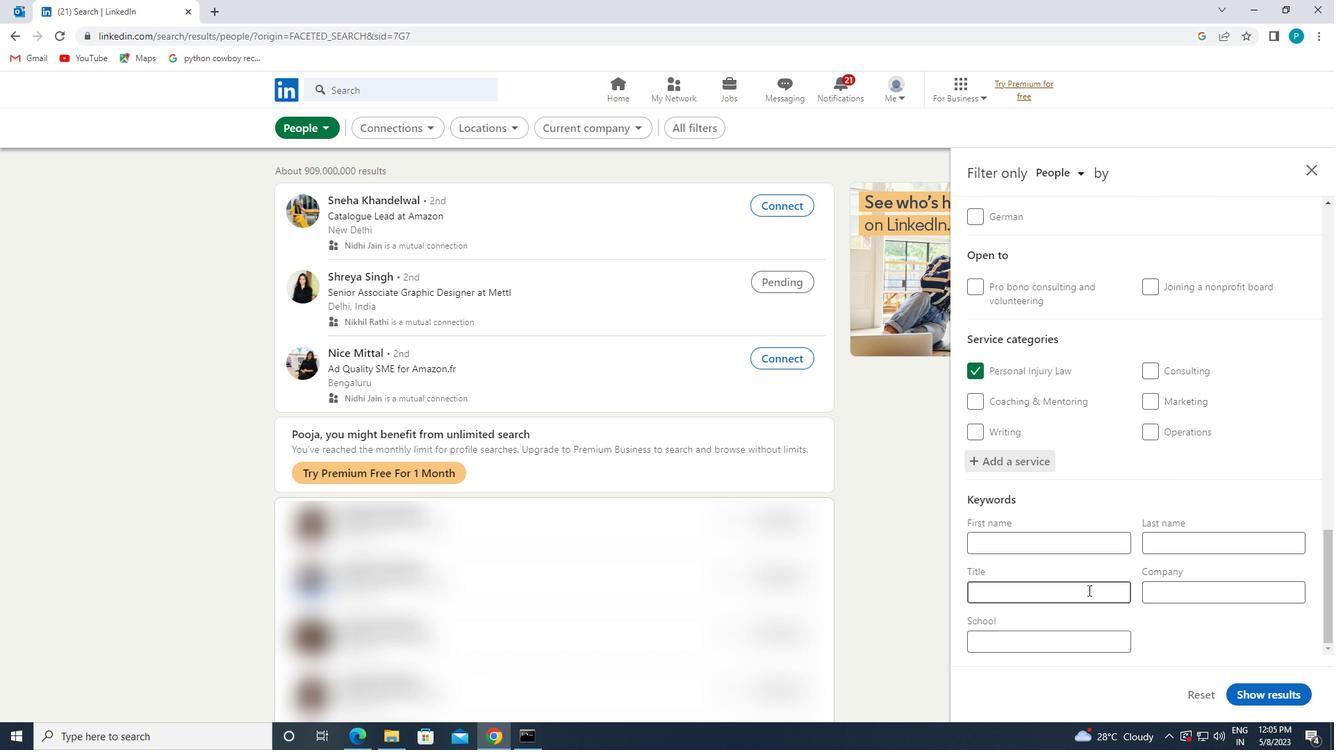 
Action: Mouse moved to (1088, 592)
Screenshot: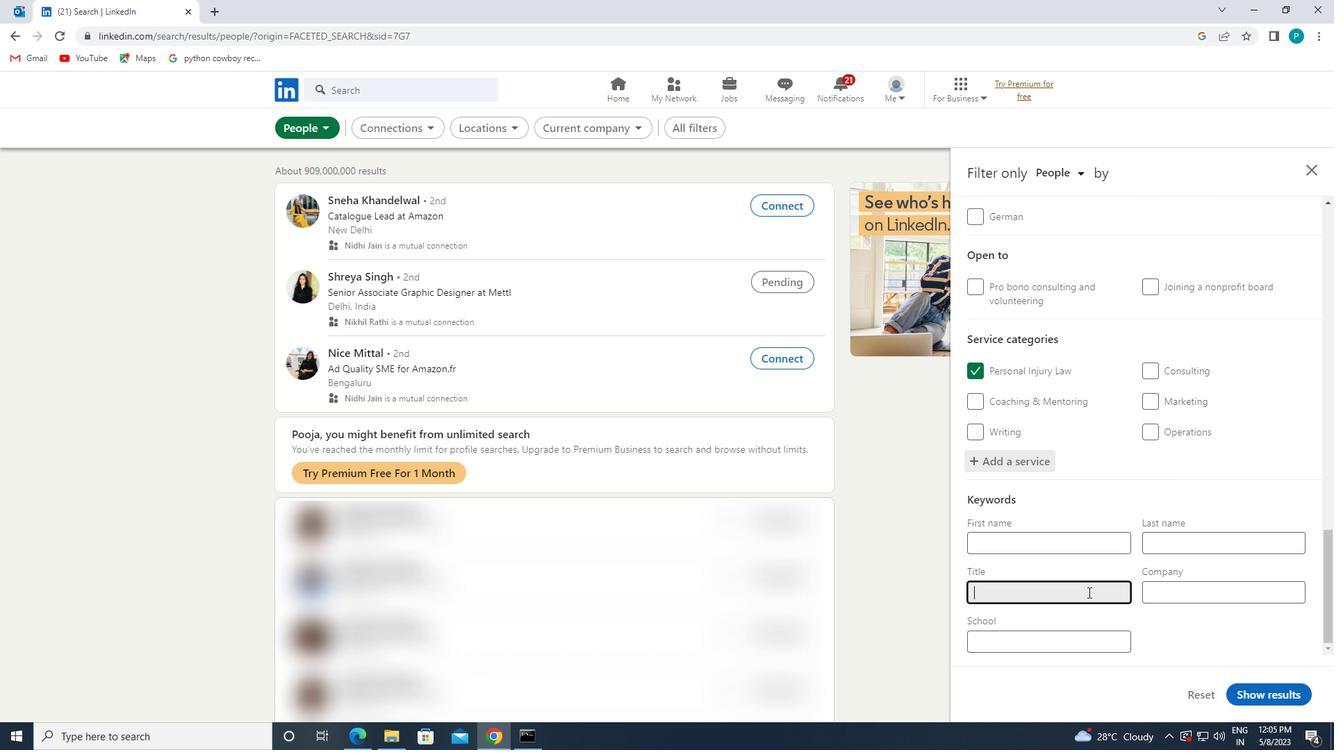 
Action: Key pressed <Key.caps_lock>D<Key.caps_lock>IRECTOR<Key.space>OF<Key.space><Key.caps_lock>S<Key.caps_lock>TORY<Key.space><Key.backspace>TELLING
Screenshot: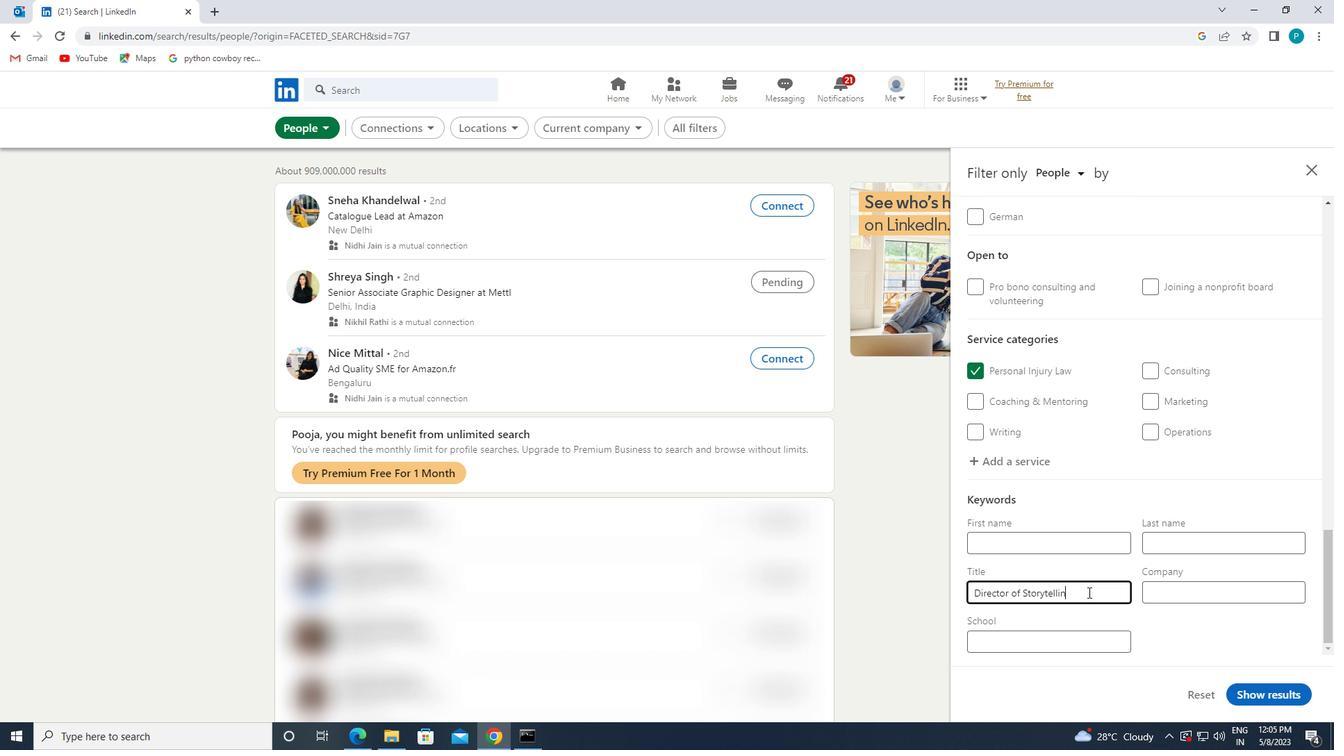 
Action: Mouse moved to (1267, 688)
Screenshot: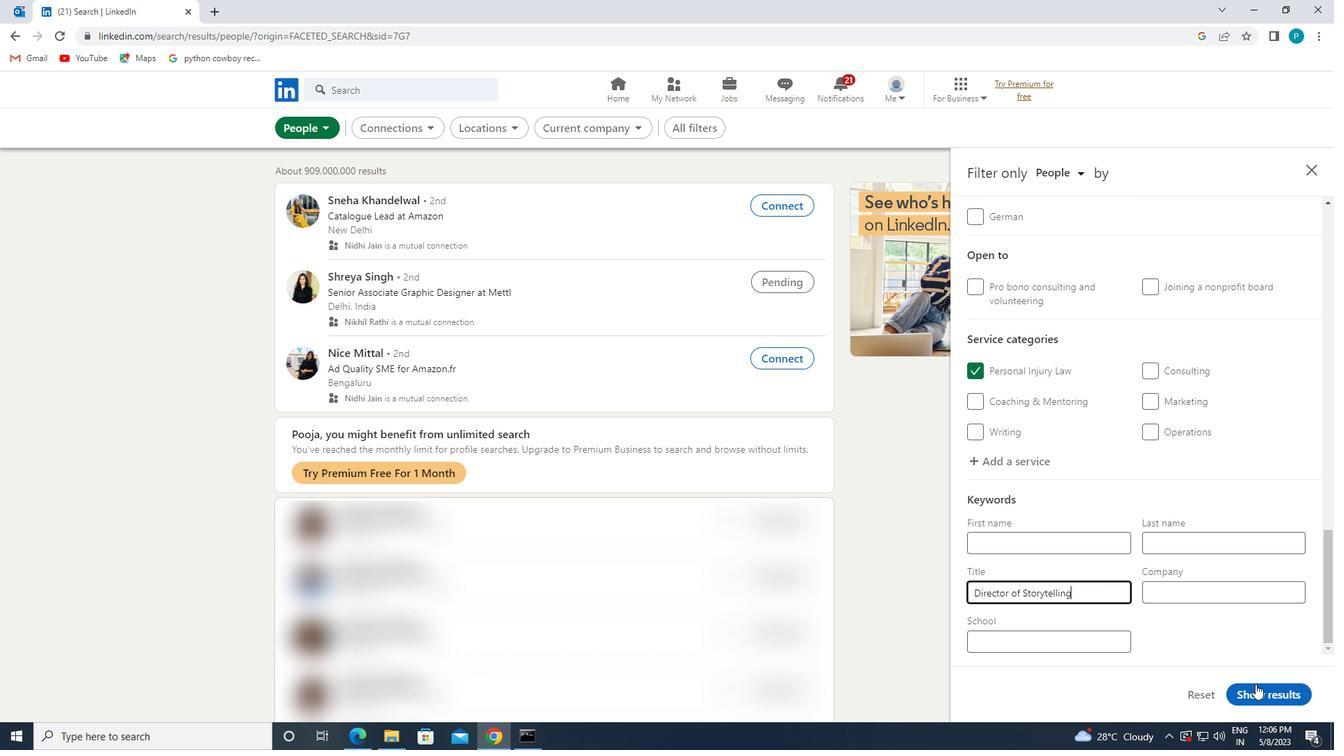 
Action: Mouse pressed left at (1267, 688)
Screenshot: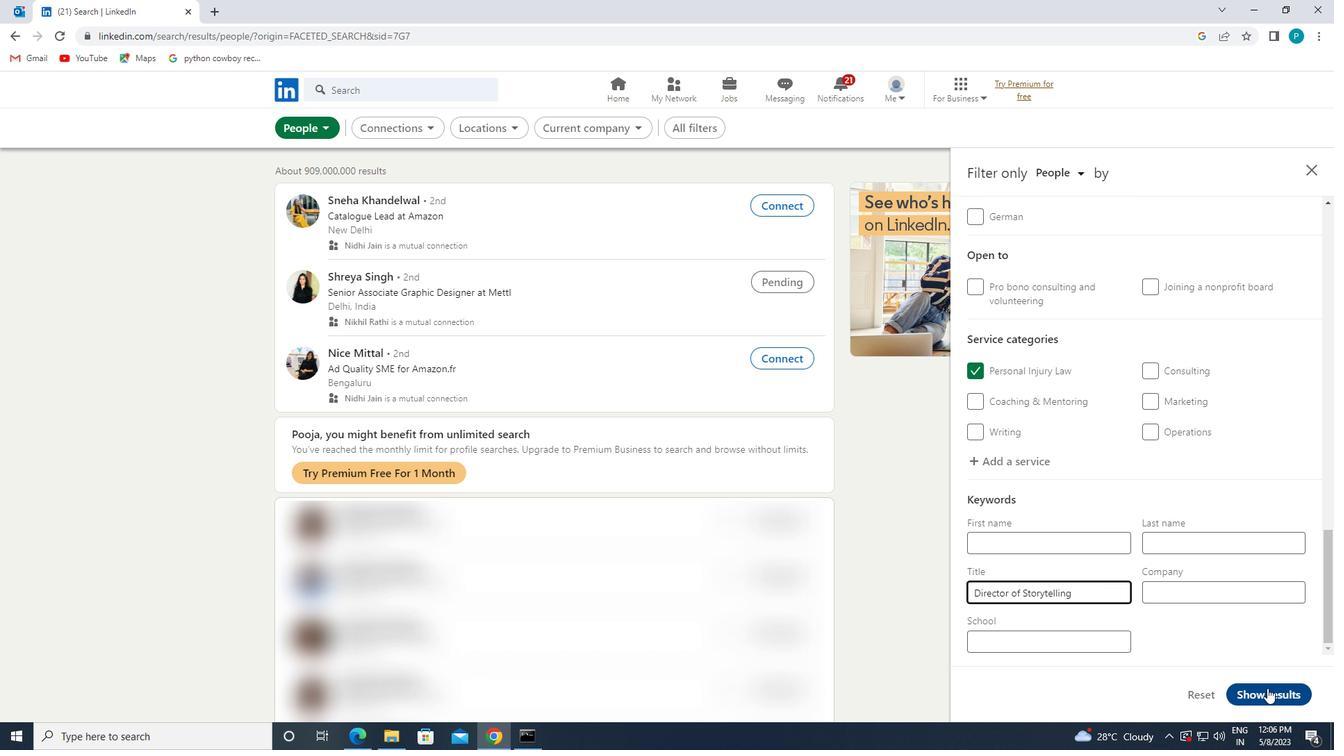 
Action: Mouse moved to (1268, 688)
Screenshot: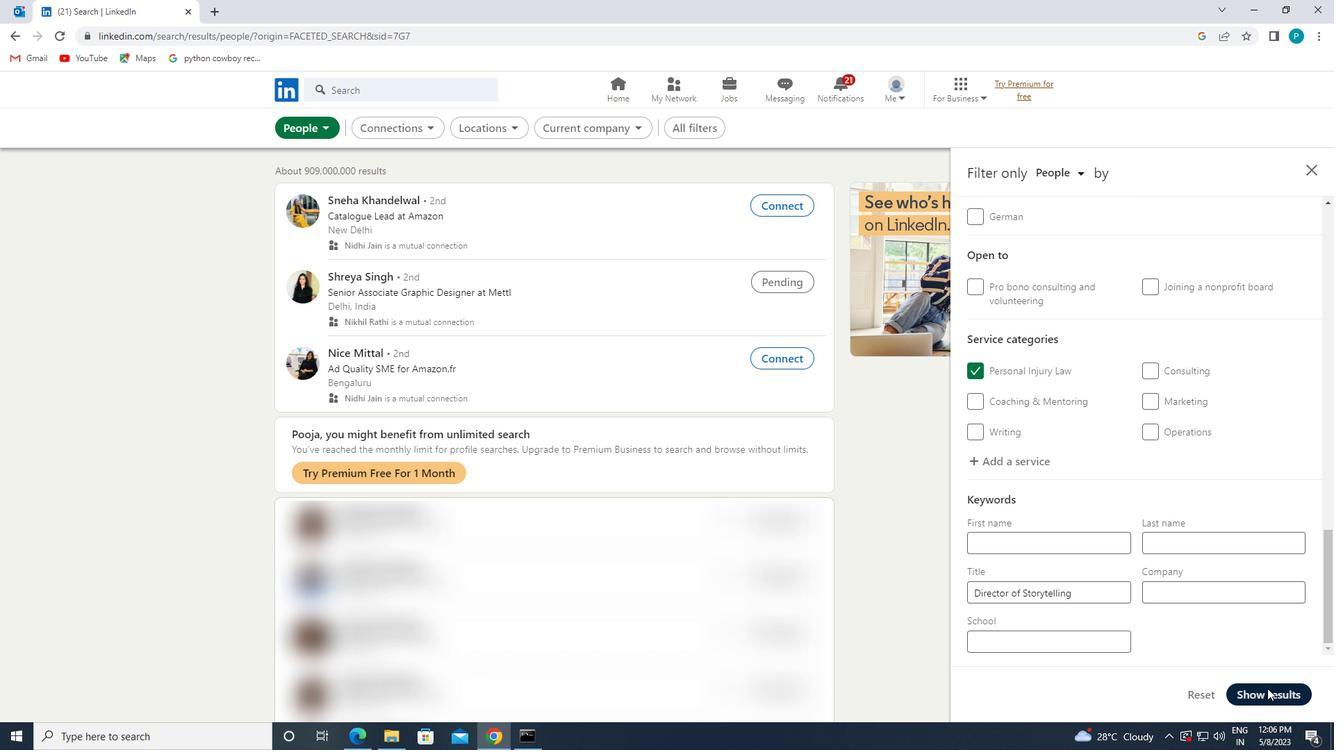 
